 Task: Send an email with the signature Hannah Green with the subject Cancellation of a reservation and the message We appreciate your feedback and will take it into consideration for future improvements. from softage.8@softage.net to softage.6@softage.net and move the email from Sent Items to the folder Meditation
Action: Mouse moved to (53, 119)
Screenshot: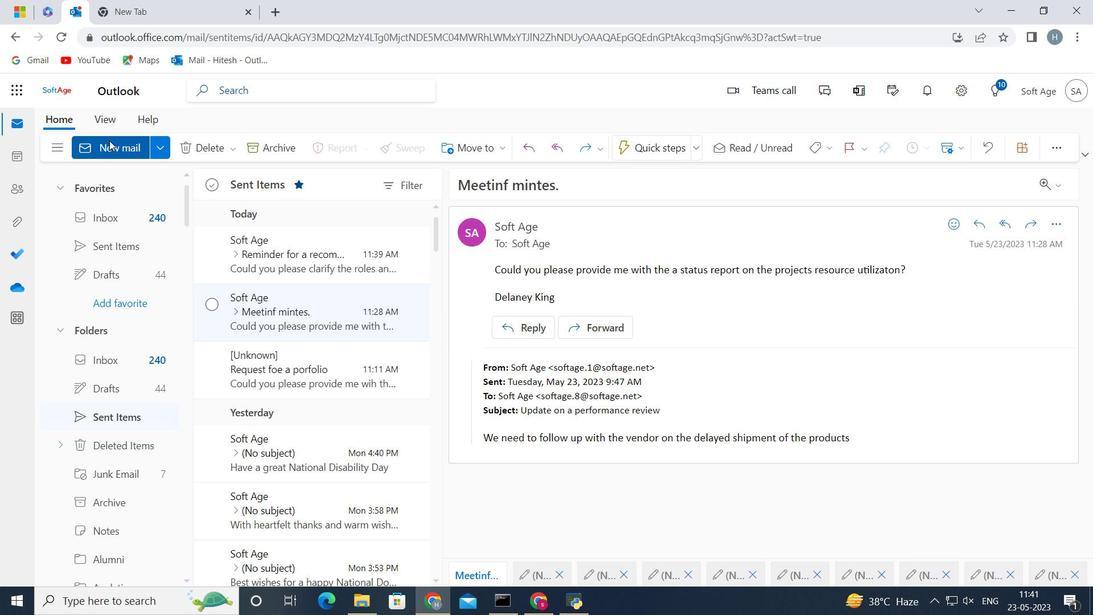 
Action: Mouse pressed left at (53, 119)
Screenshot: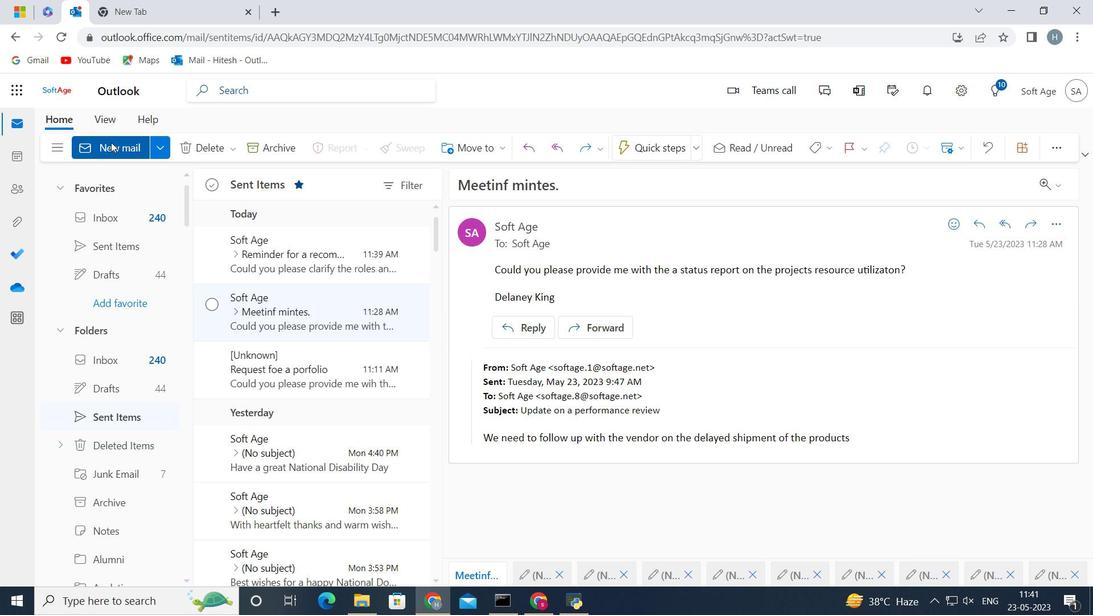 
Action: Mouse moved to (107, 146)
Screenshot: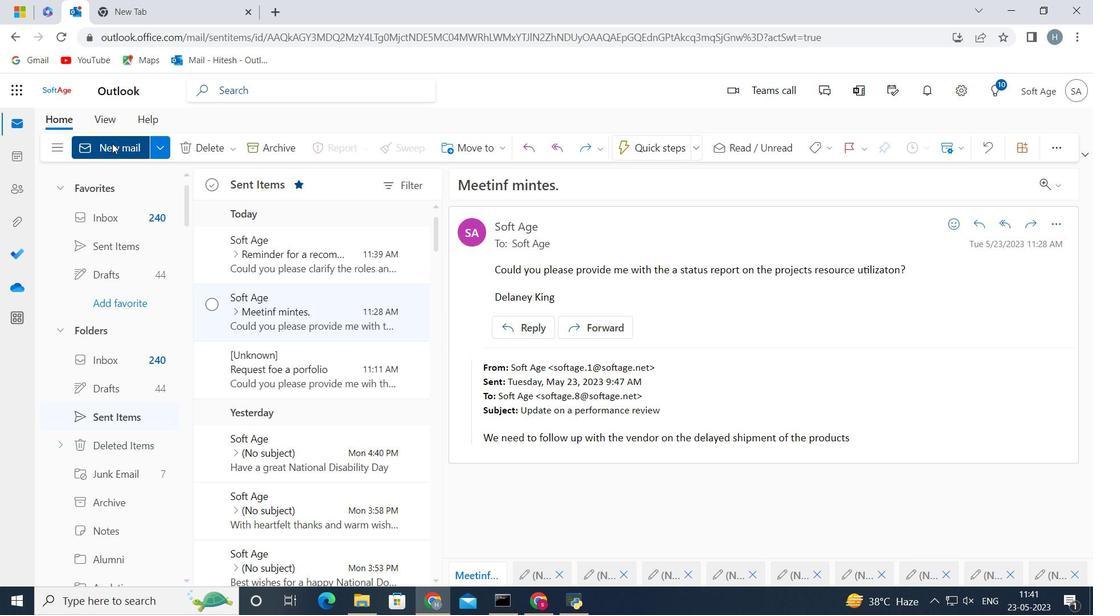 
Action: Mouse pressed left at (107, 146)
Screenshot: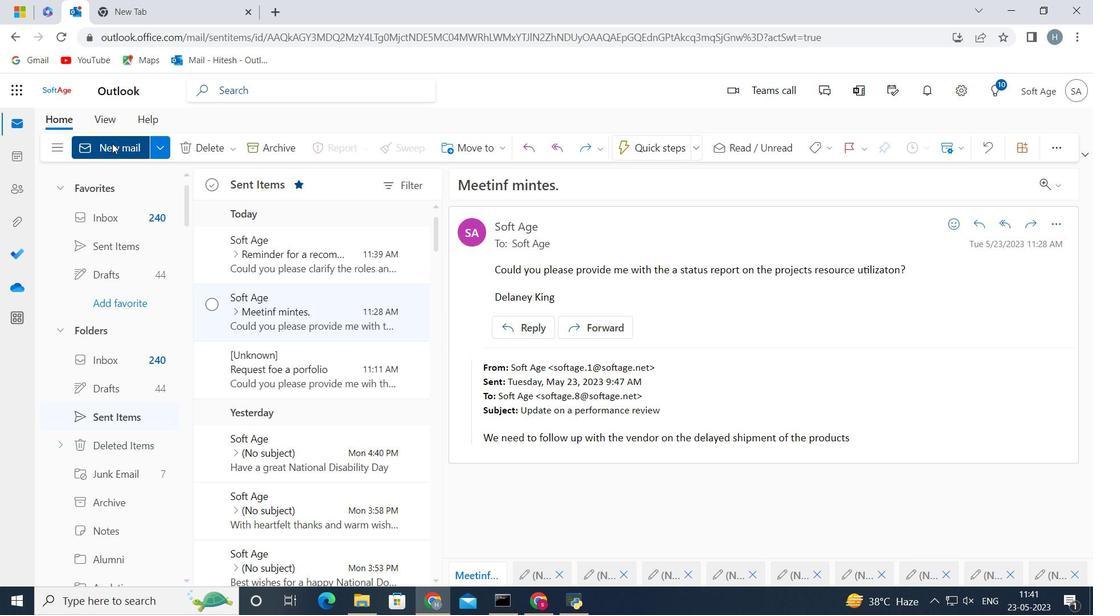 
Action: Mouse moved to (899, 149)
Screenshot: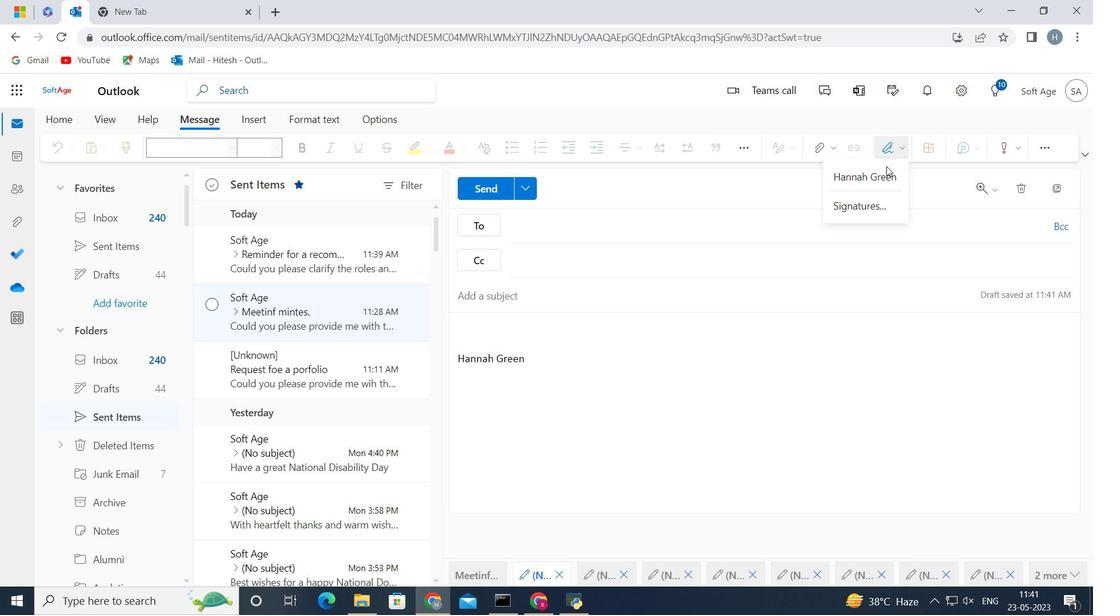 
Action: Mouse pressed left at (899, 149)
Screenshot: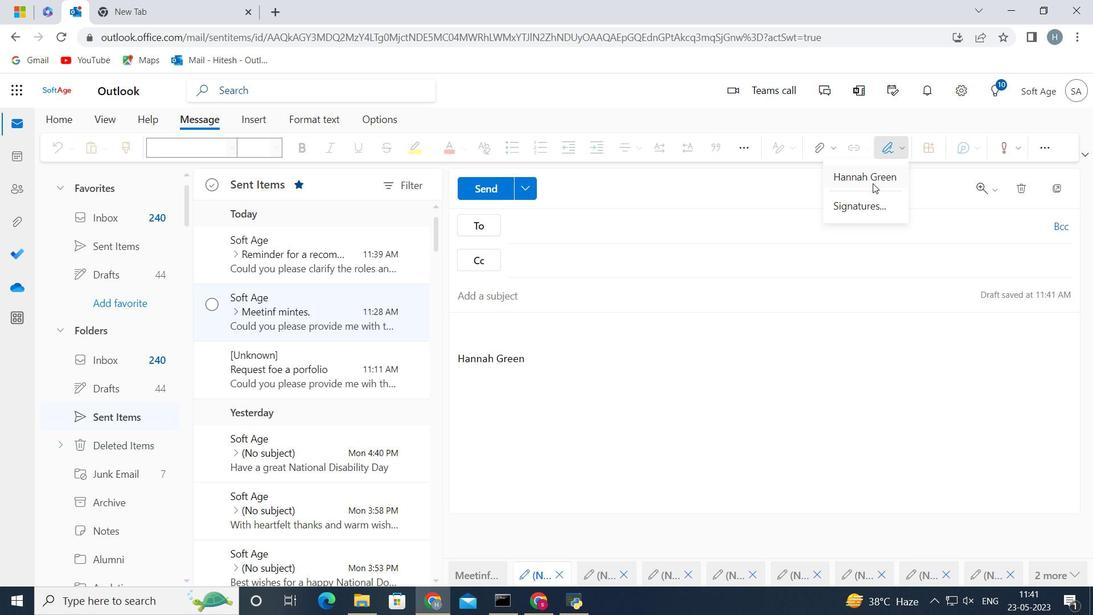 
Action: Mouse moved to (863, 204)
Screenshot: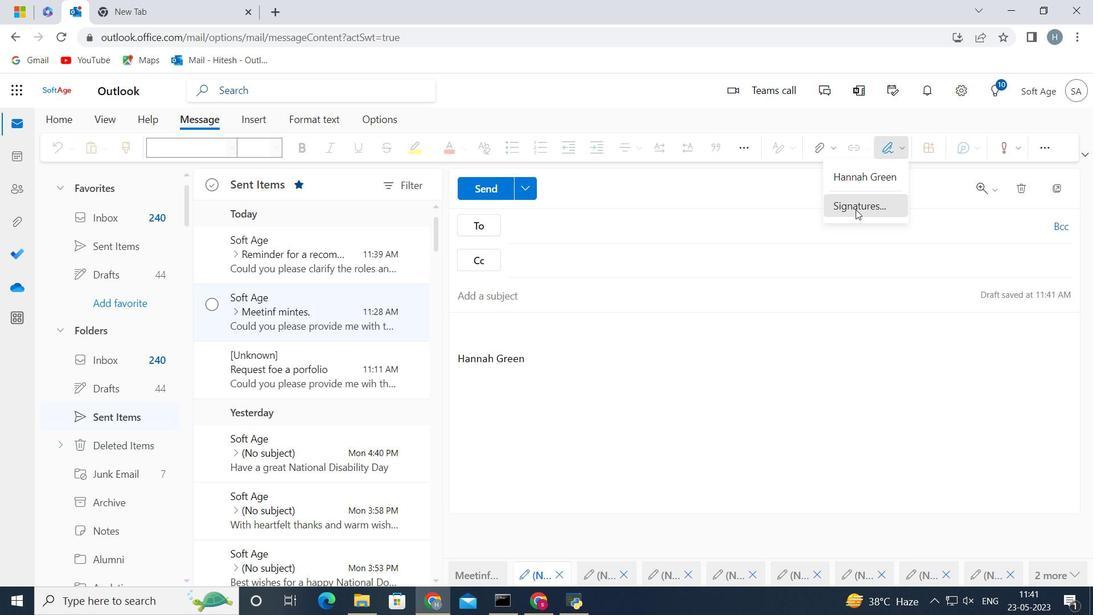
Action: Mouse pressed left at (863, 204)
Screenshot: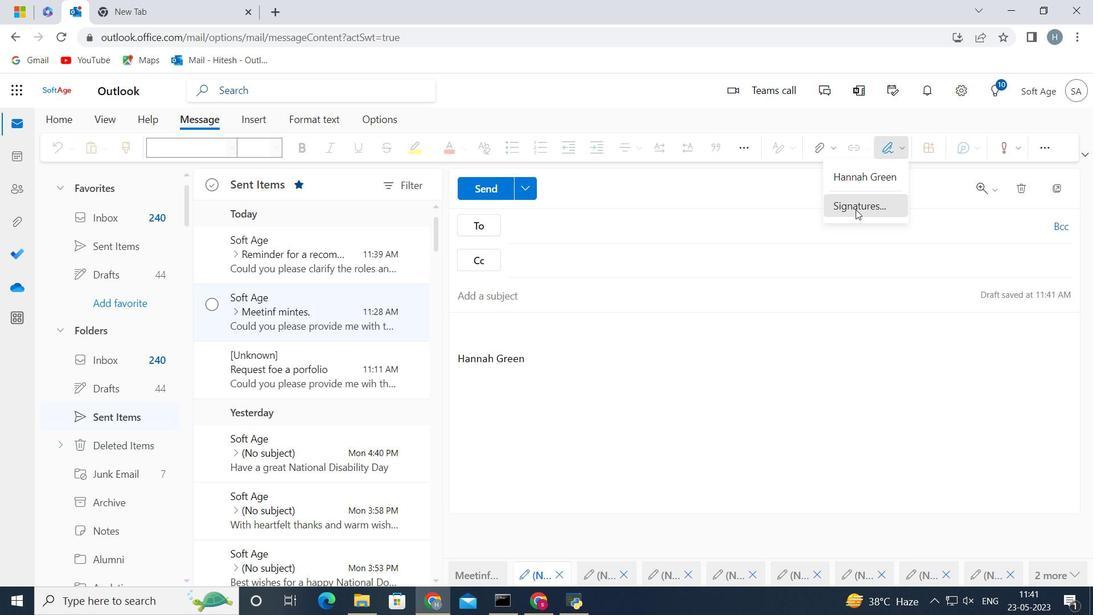 
Action: Mouse moved to (822, 259)
Screenshot: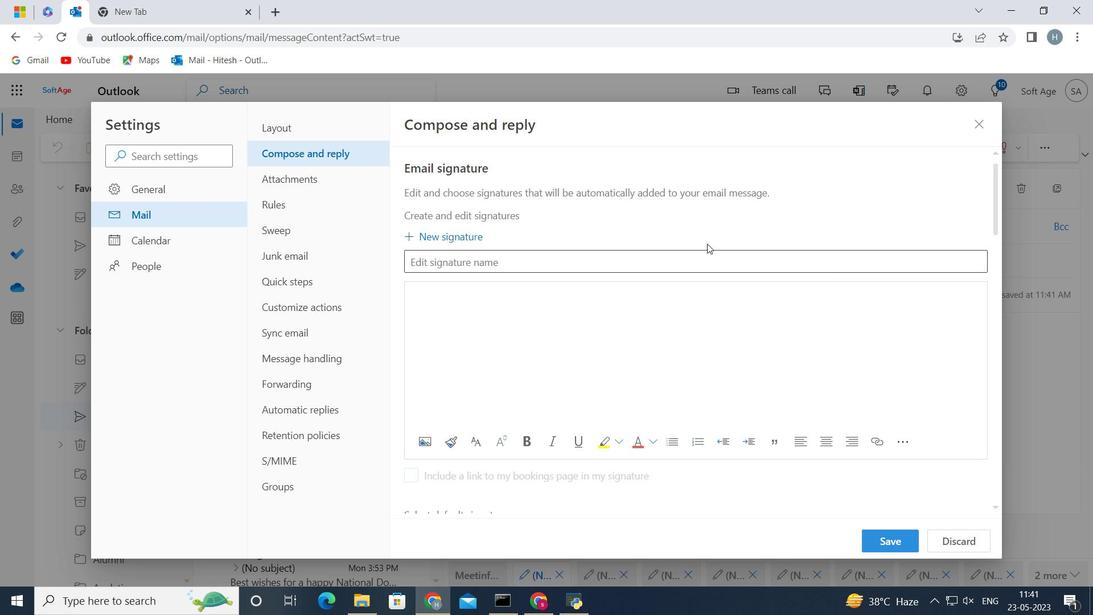 
Action: Mouse pressed left at (821, 259)
Screenshot: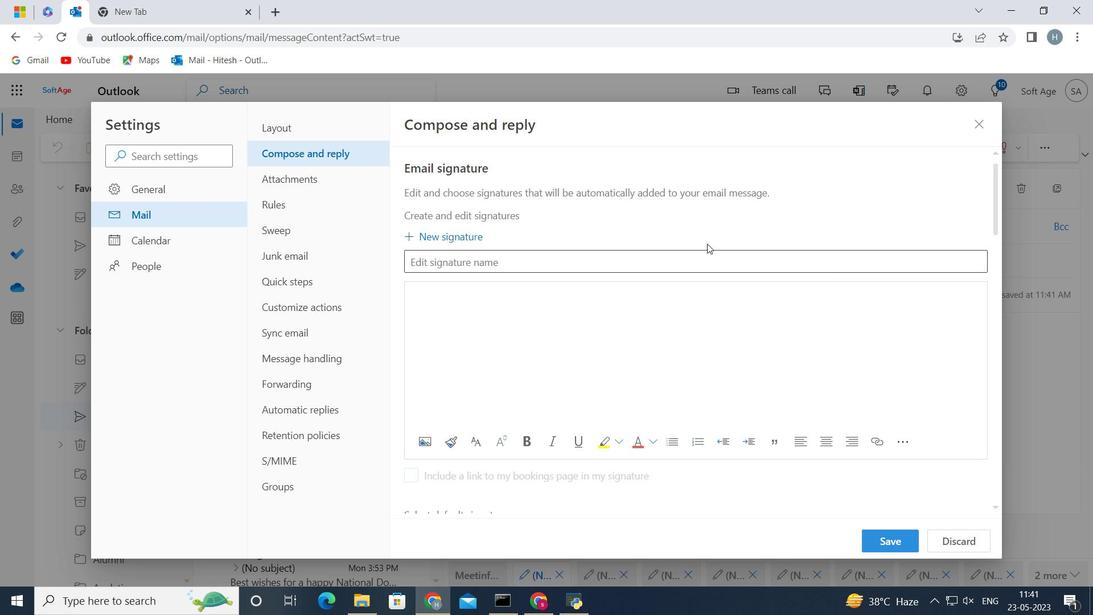 
Action: Mouse moved to (642, 257)
Screenshot: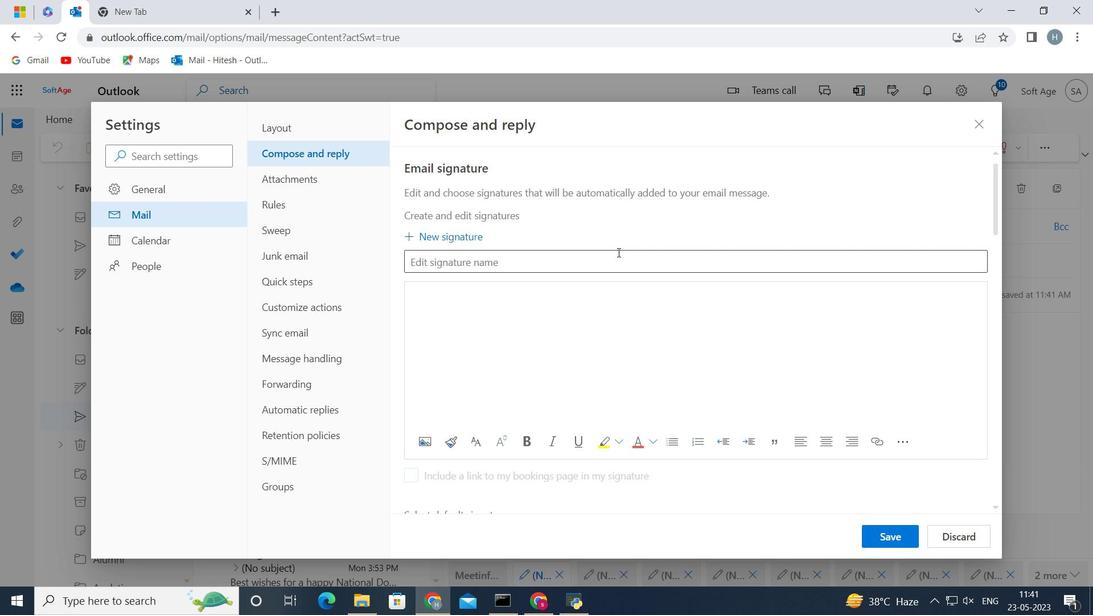 
Action: Mouse pressed left at (642, 257)
Screenshot: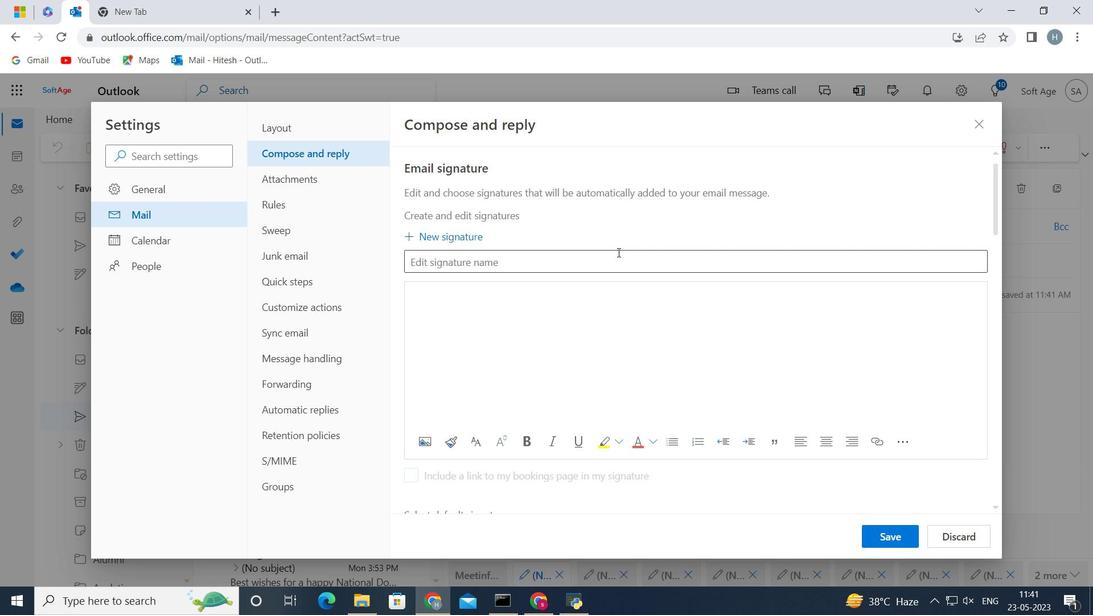 
Action: Key pressed <Key.shift>Hannah<Key.space><Key.shift>Green<Key.space>
Screenshot: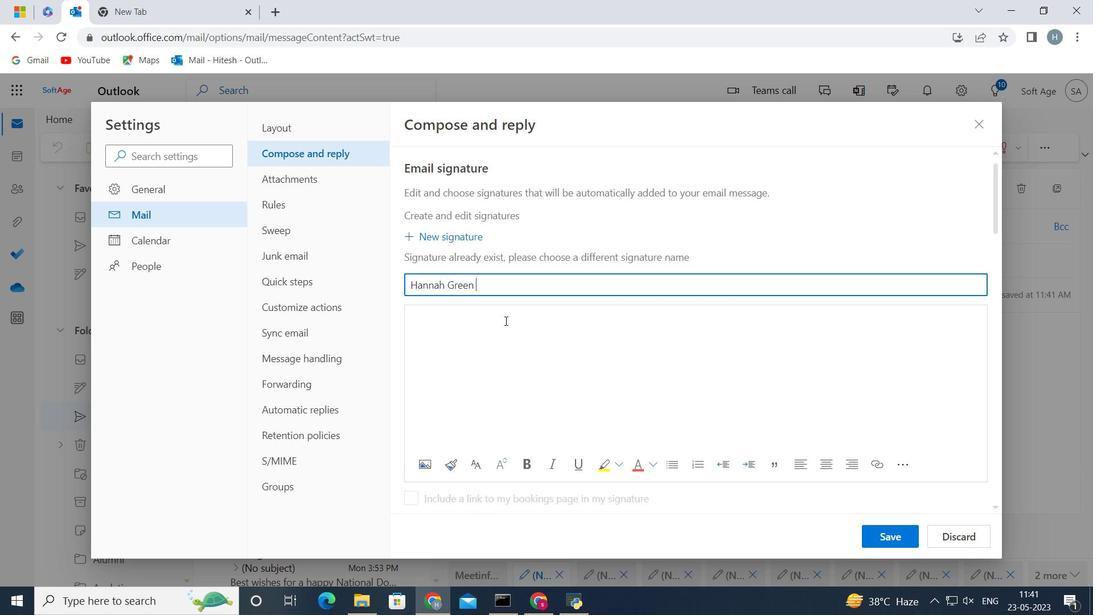 
Action: Mouse moved to (608, 329)
Screenshot: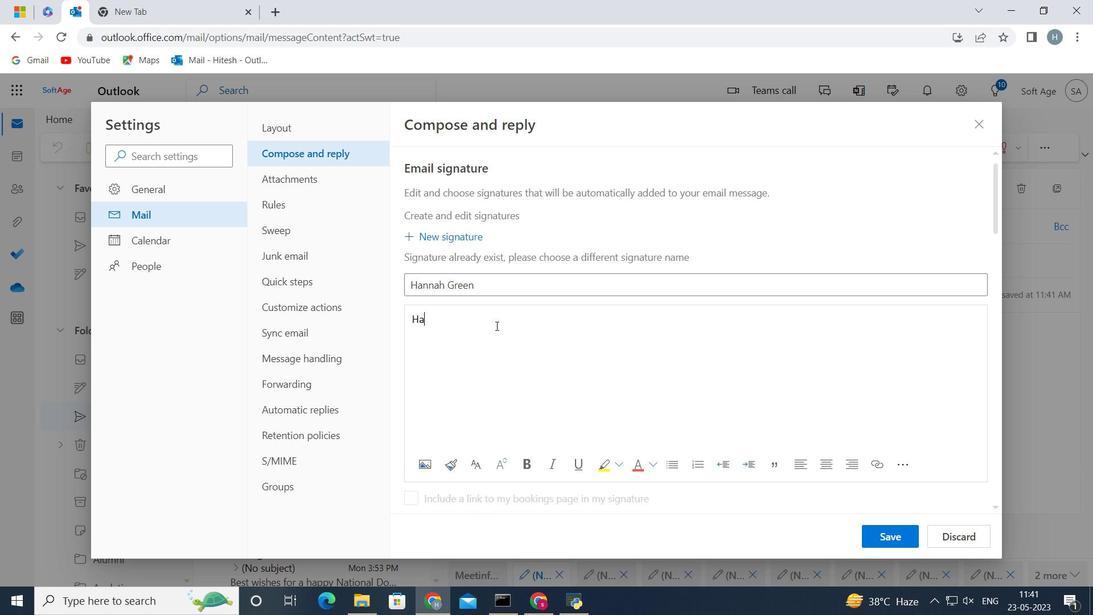 
Action: Mouse pressed left at (608, 329)
Screenshot: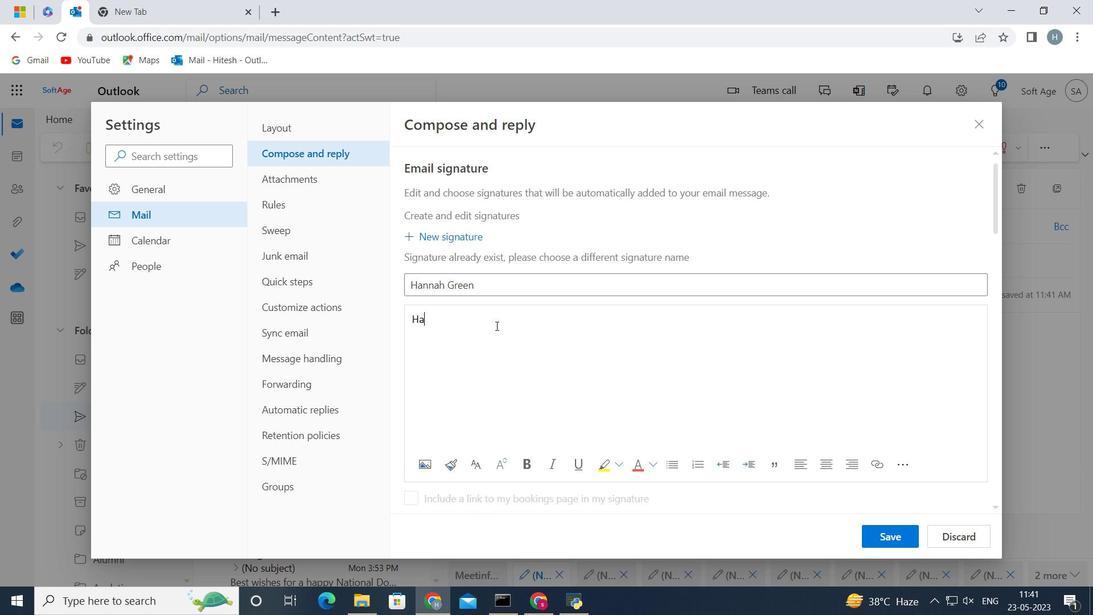 
Action: Key pressed <Key.shift>Hannah<Key.space><Key.shift>Green
Screenshot: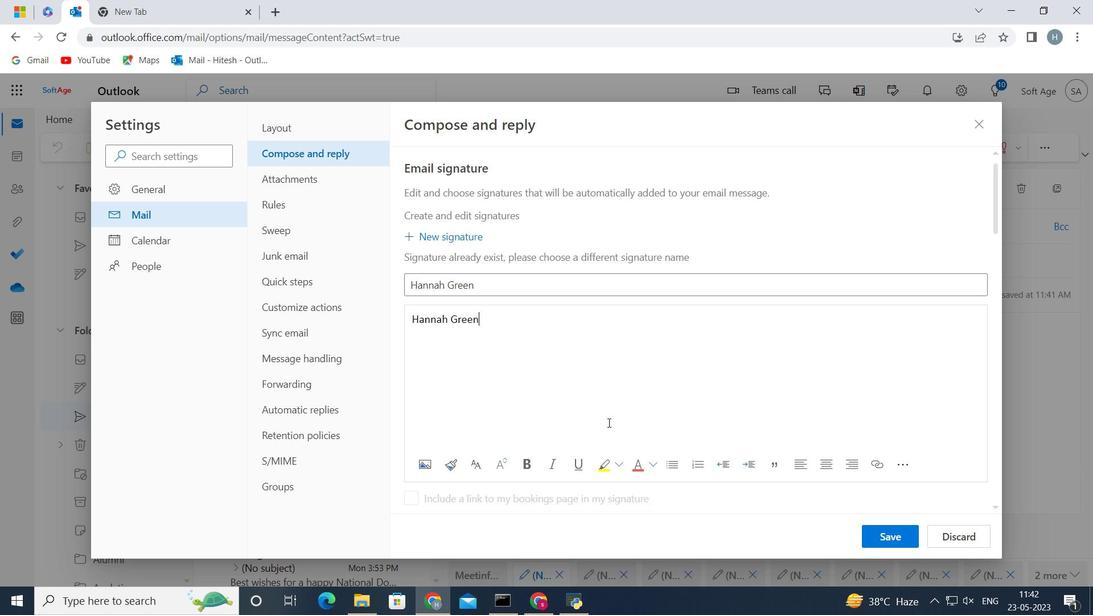 
Action: Mouse moved to (892, 533)
Screenshot: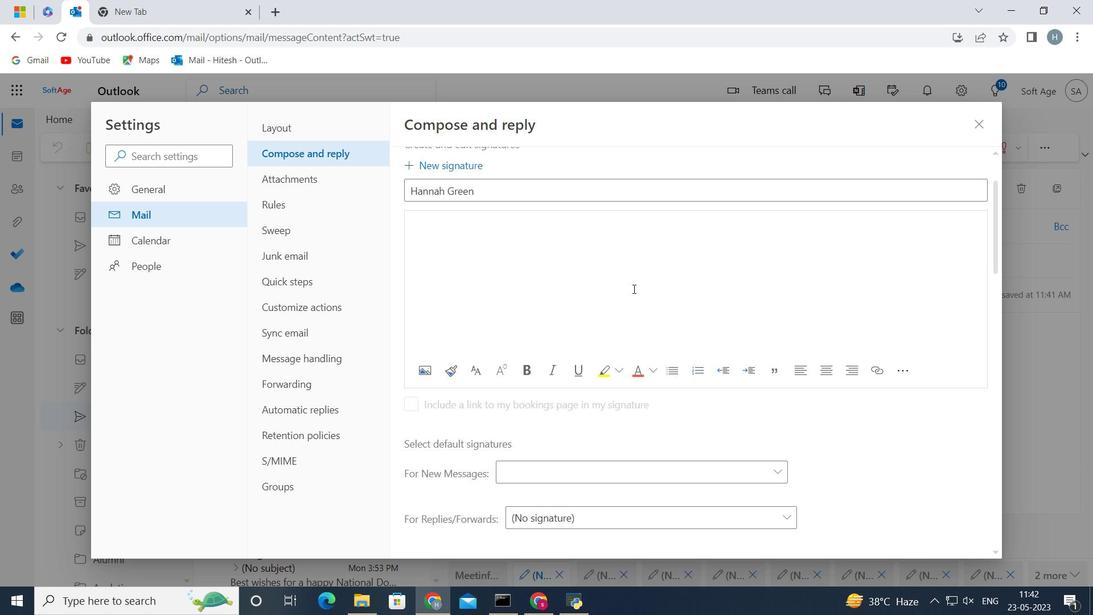 
Action: Mouse pressed left at (892, 533)
Screenshot: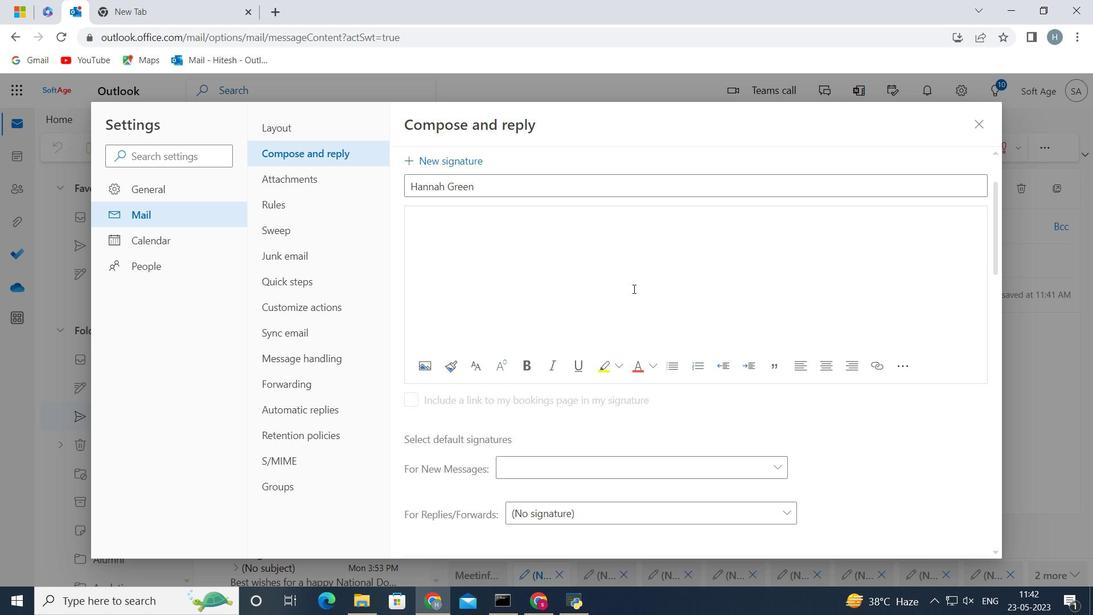 
Action: Mouse moved to (761, 361)
Screenshot: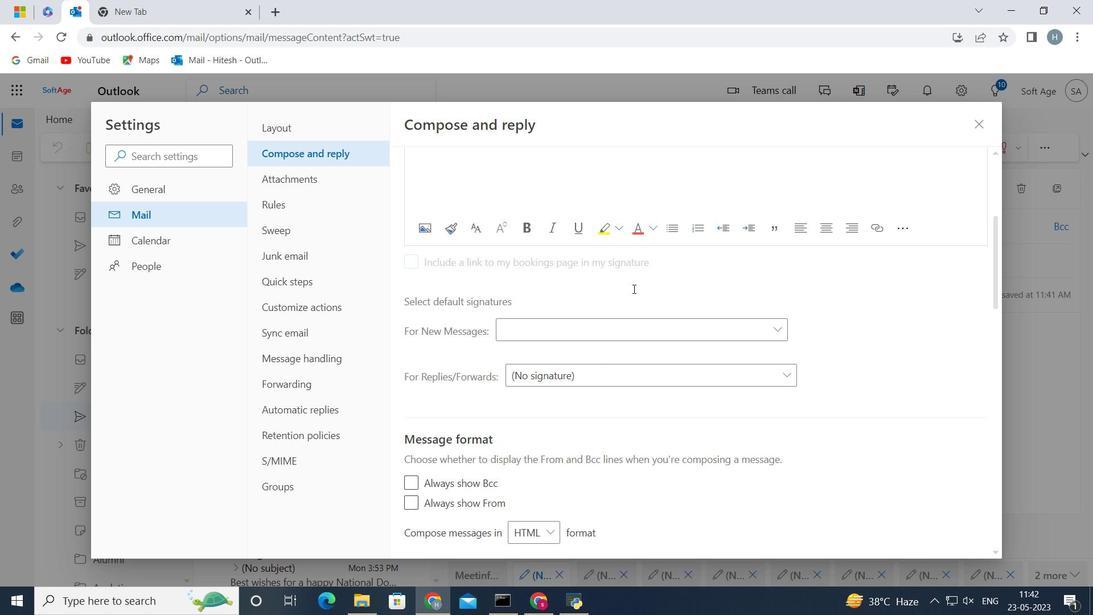 
Action: Mouse scrolled (761, 361) with delta (0, 0)
Screenshot: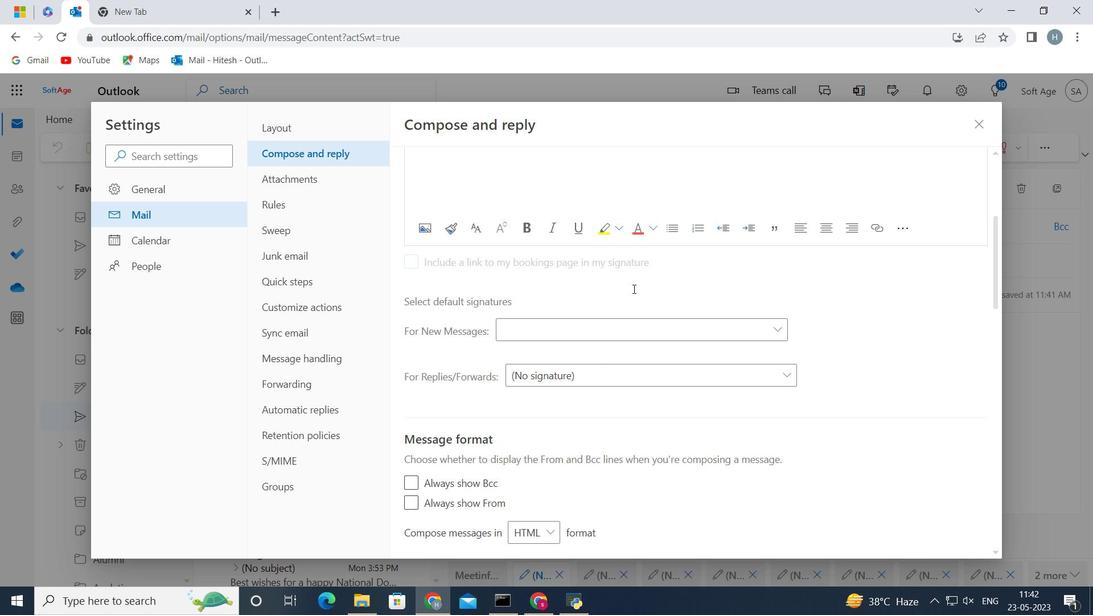 
Action: Mouse scrolled (761, 361) with delta (0, 0)
Screenshot: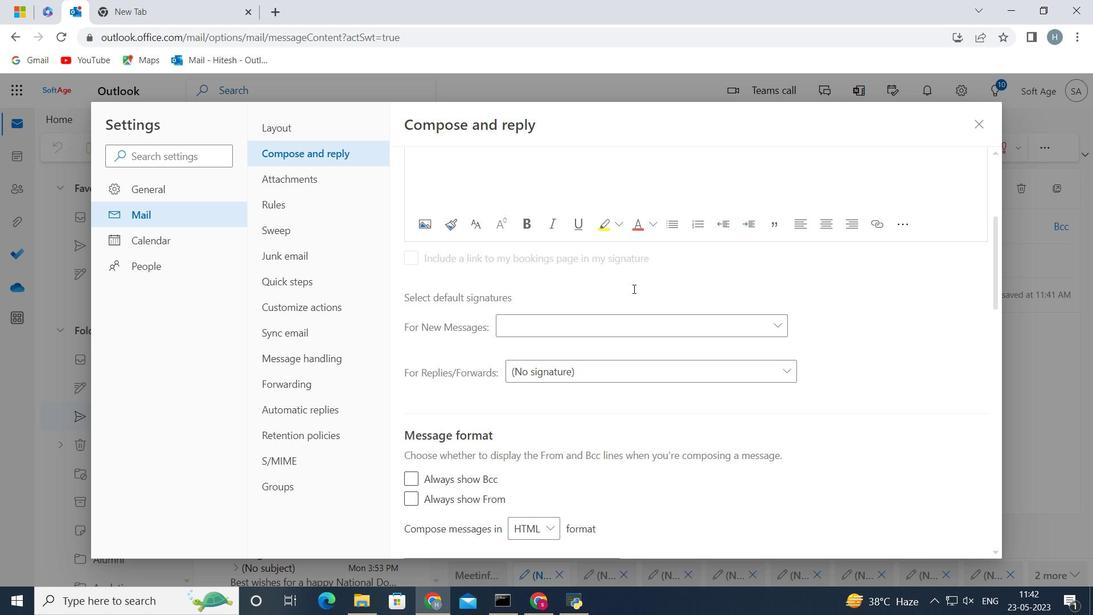 
Action: Mouse moved to (759, 351)
Screenshot: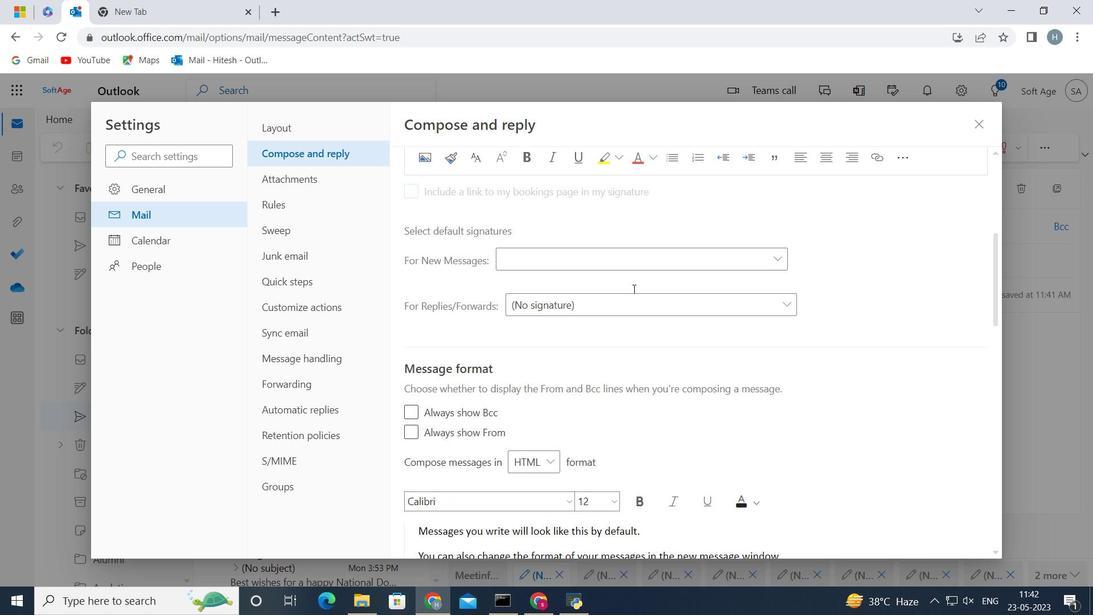 
Action: Mouse scrolled (759, 350) with delta (0, 0)
Screenshot: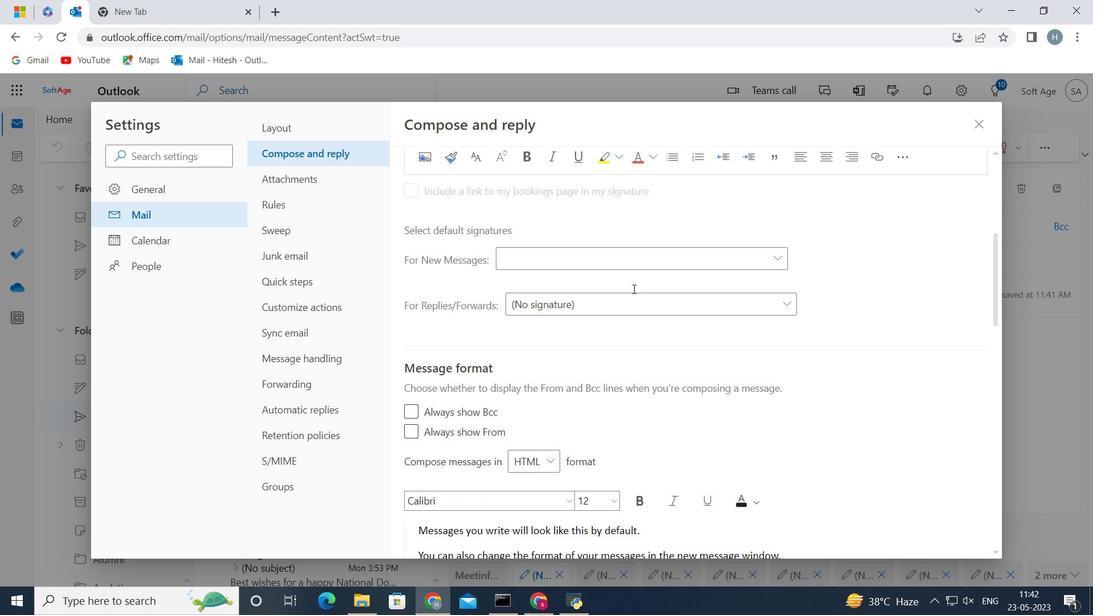 
Action: Mouse scrolled (759, 350) with delta (0, 0)
Screenshot: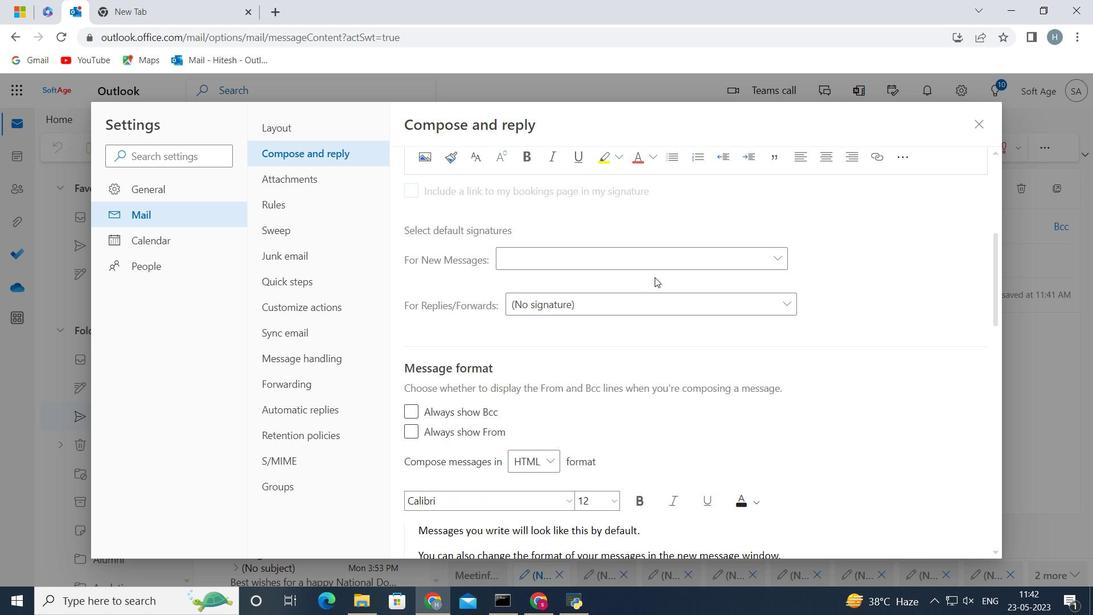 
Action: Mouse moved to (721, 257)
Screenshot: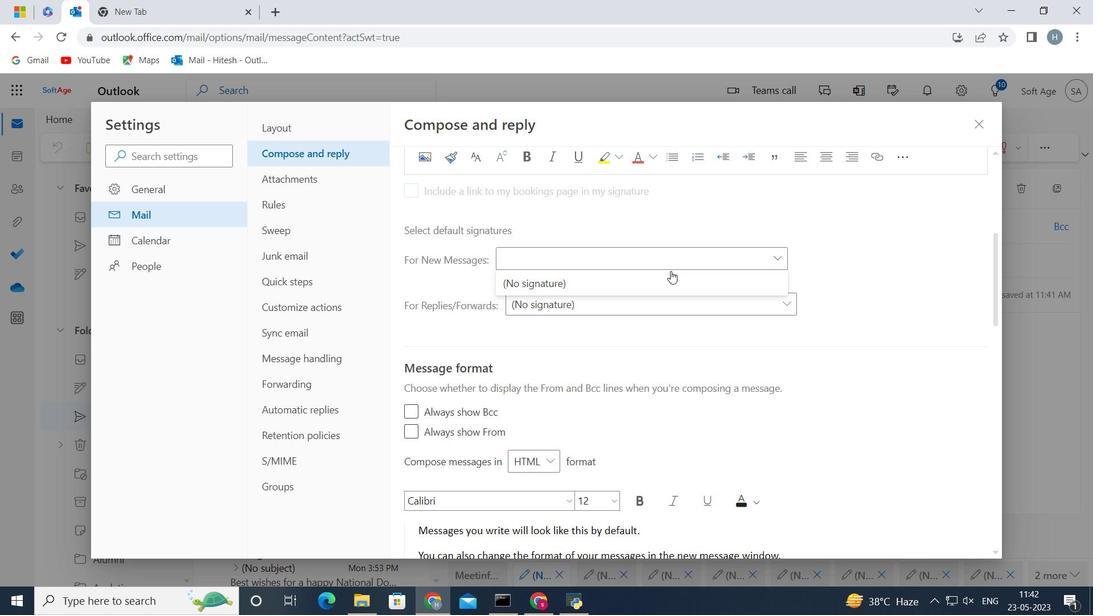 
Action: Mouse pressed left at (721, 257)
Screenshot: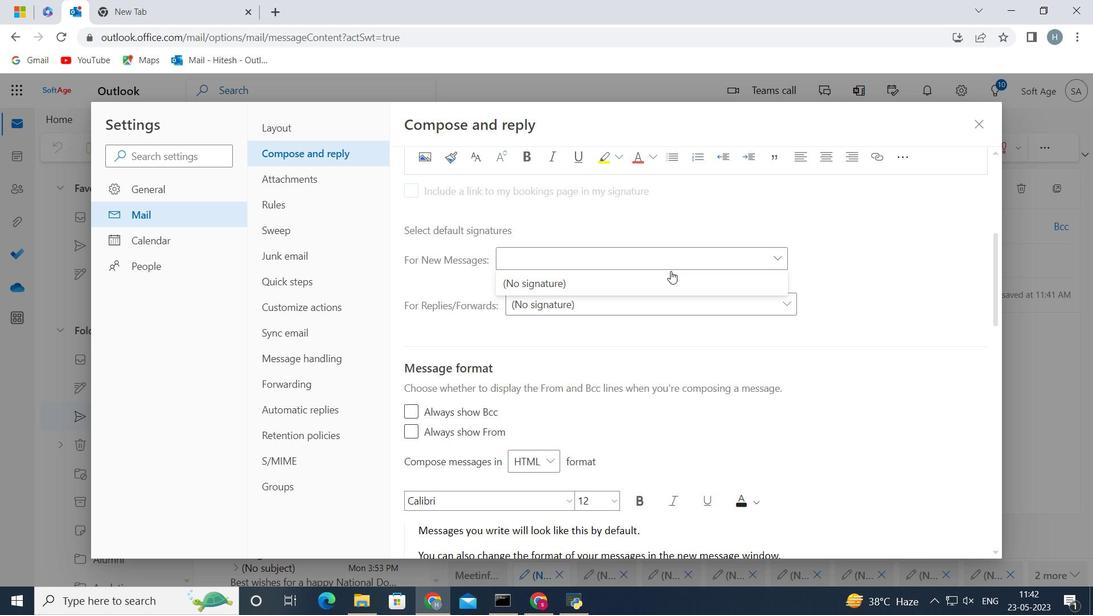 
Action: Mouse moved to (693, 303)
Screenshot: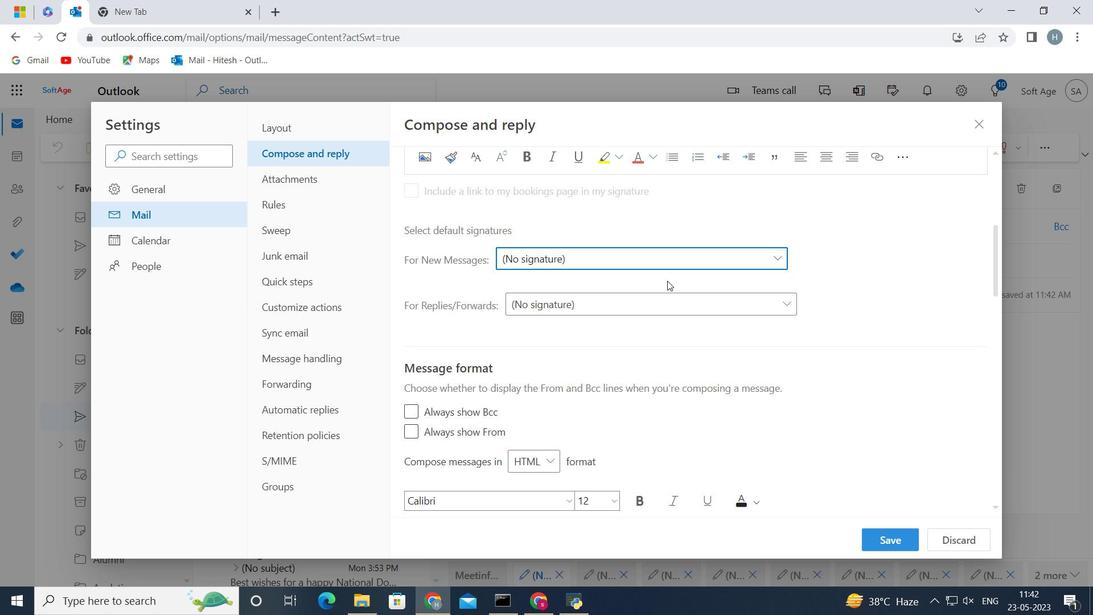 
Action: Mouse pressed left at (693, 303)
Screenshot: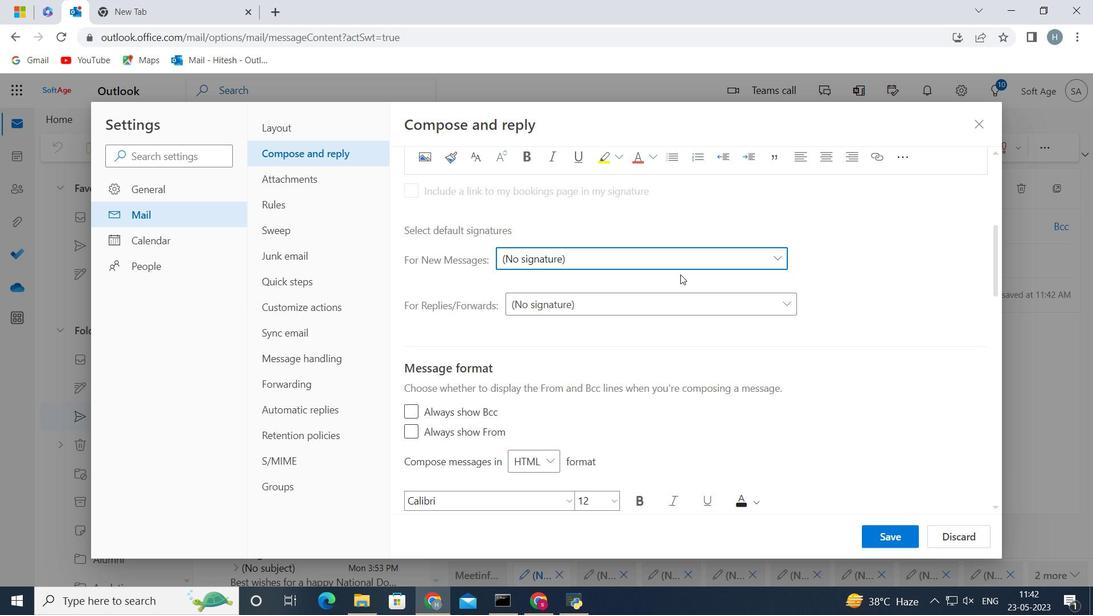 
Action: Mouse moved to (882, 532)
Screenshot: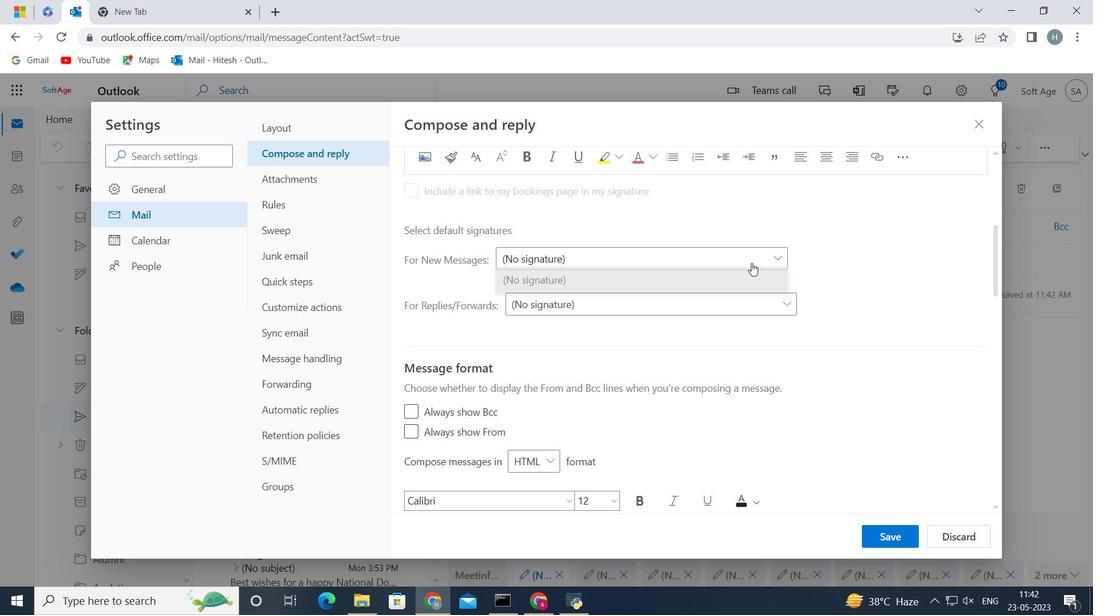 
Action: Mouse pressed left at (882, 532)
Screenshot: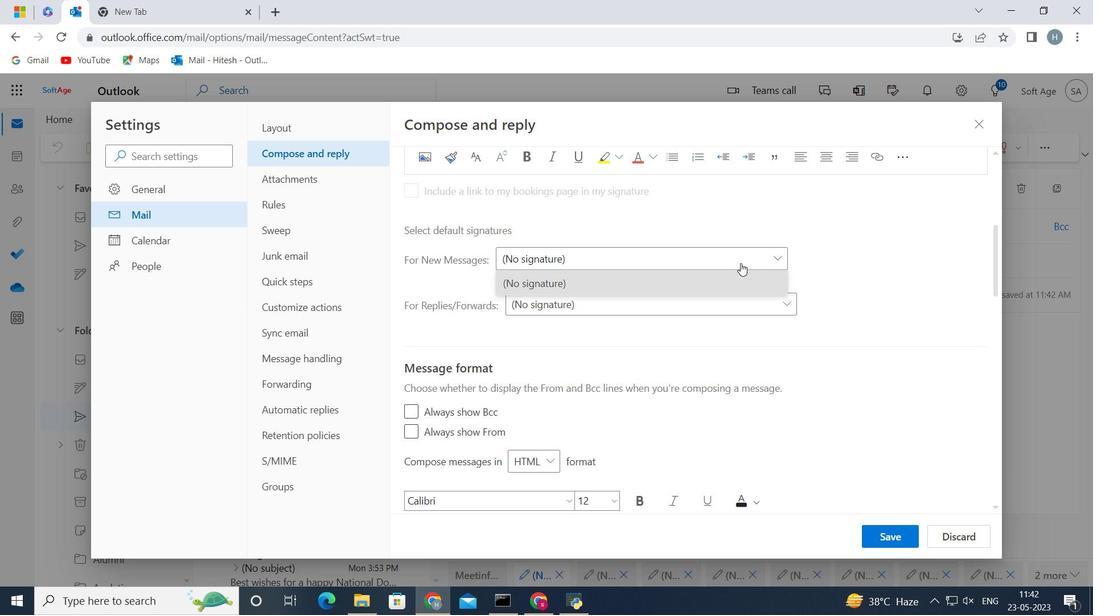 
Action: Mouse moved to (977, 123)
Screenshot: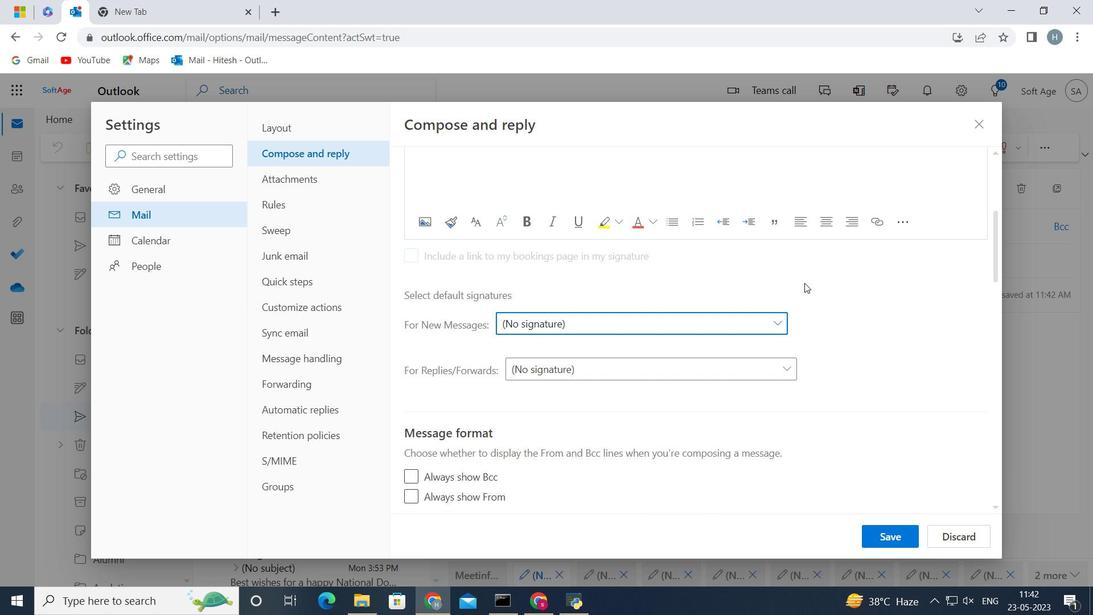 
Action: Mouse pressed left at (977, 123)
Screenshot: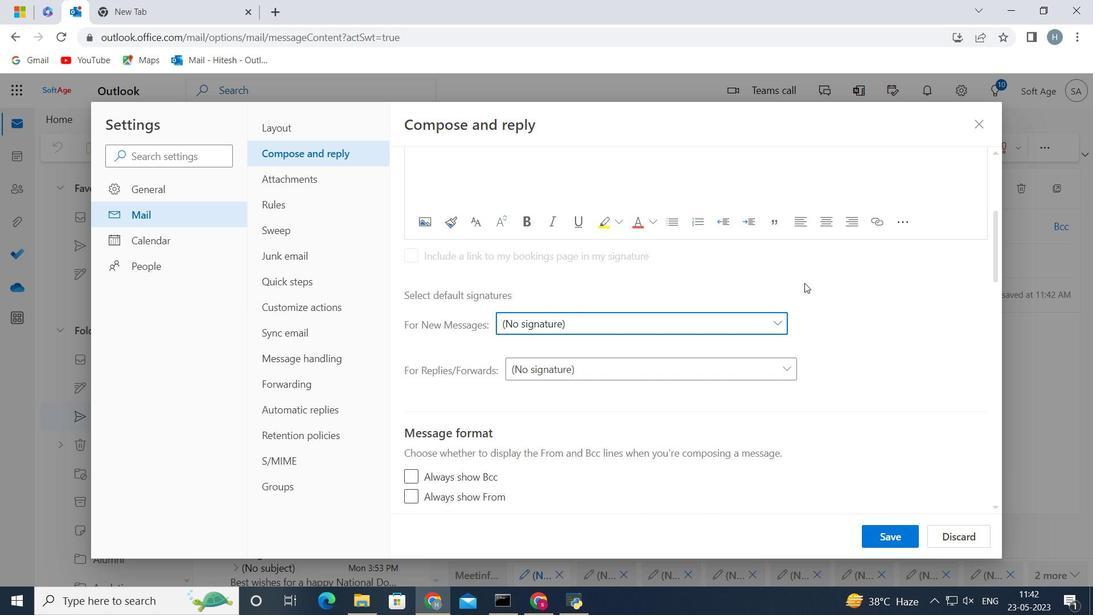 
Action: Mouse moved to (534, 292)
Screenshot: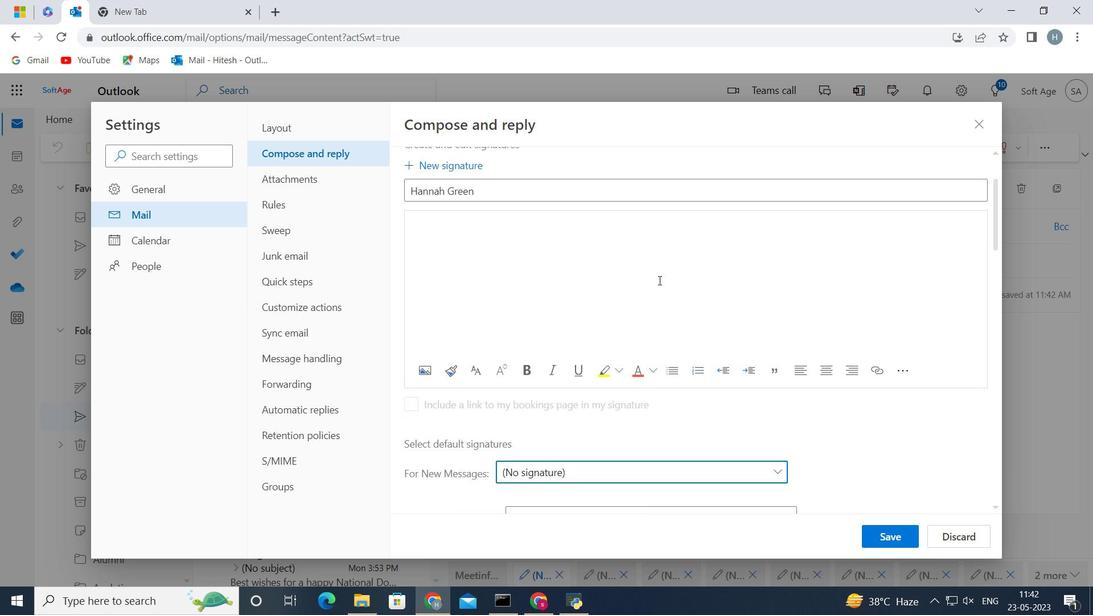 
Action: Mouse pressed left at (534, 292)
Screenshot: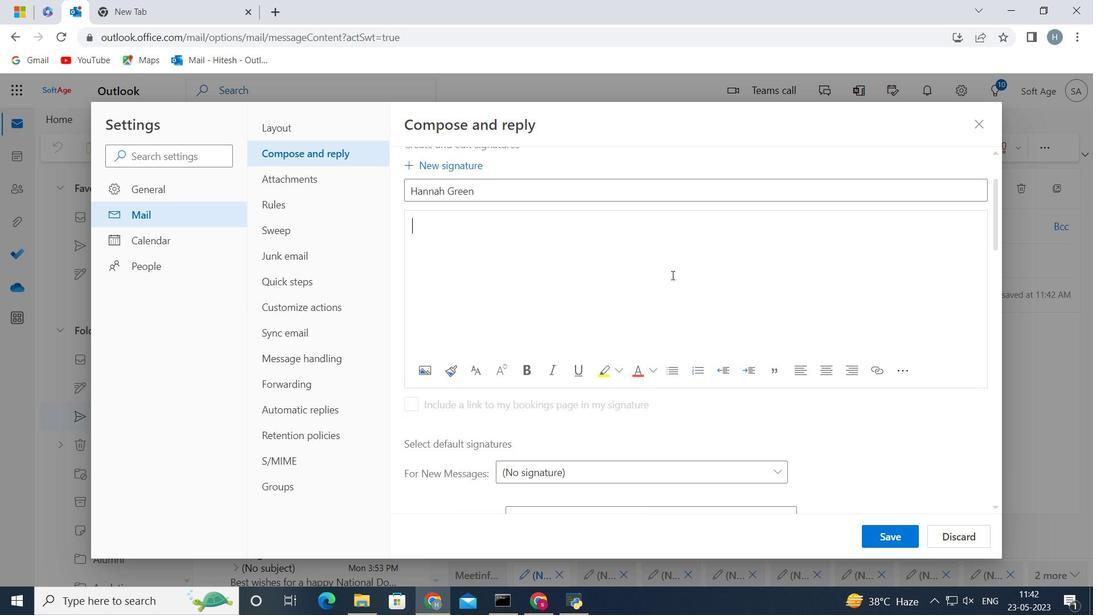 
Action: Key pressed <Key.shift>Cancellation<Key.space>of<Key.space>a<Key.space>reservation<Key.space>
Screenshot: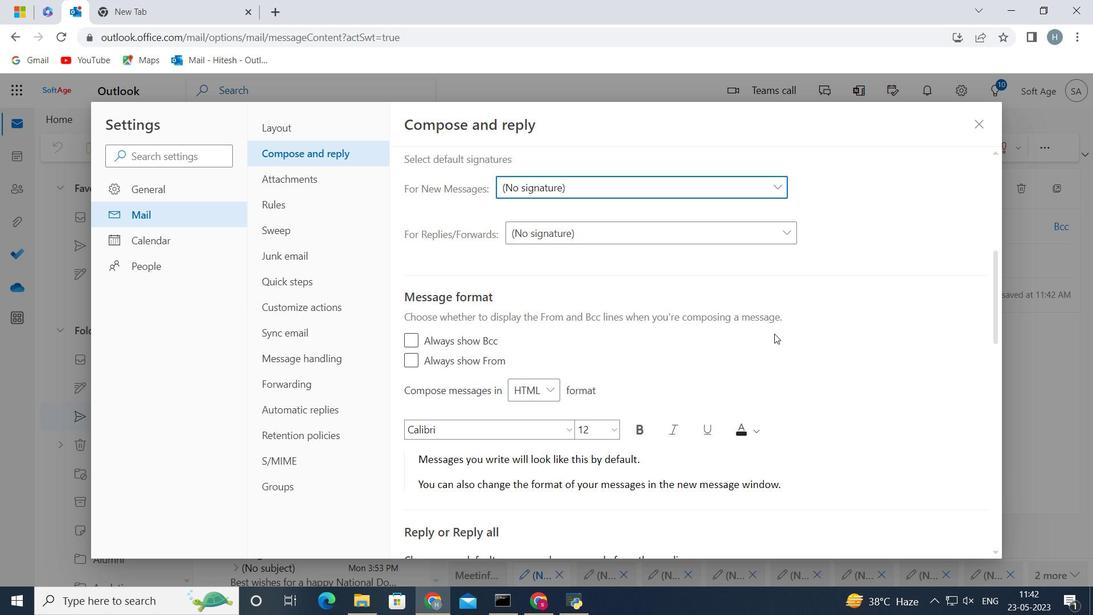 
Action: Mouse moved to (547, 352)
Screenshot: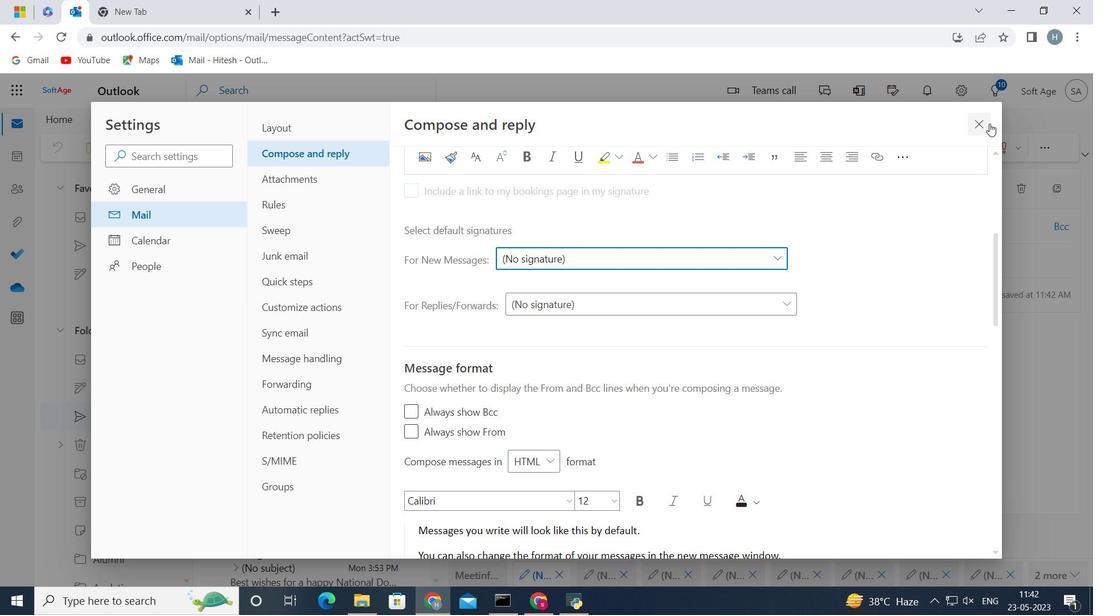 
Action: Mouse pressed left at (547, 352)
Screenshot: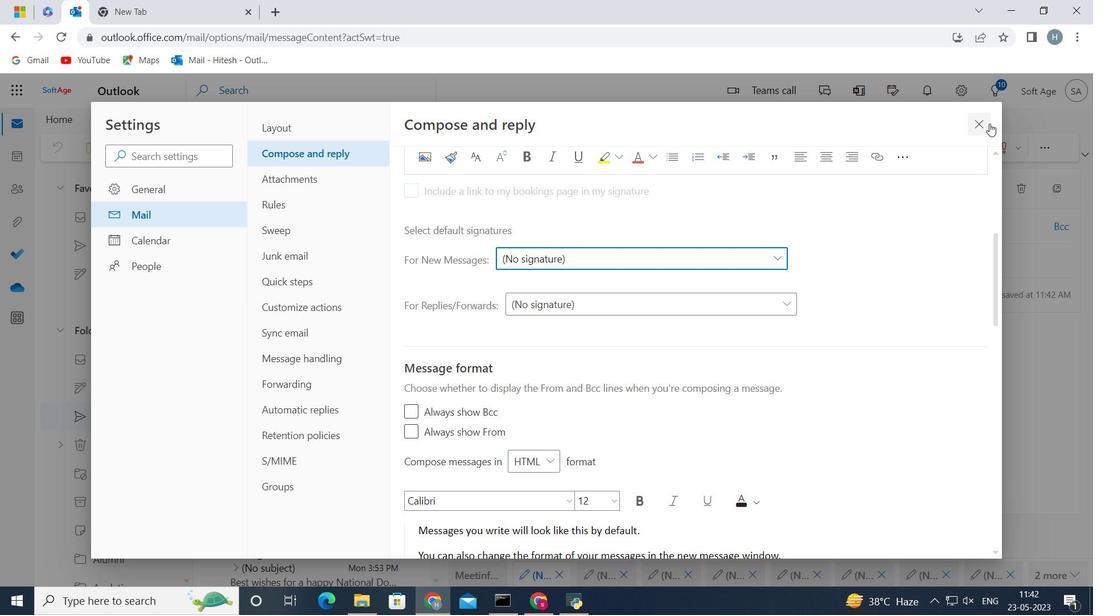 
Action: Mouse moved to (547, 353)
Screenshot: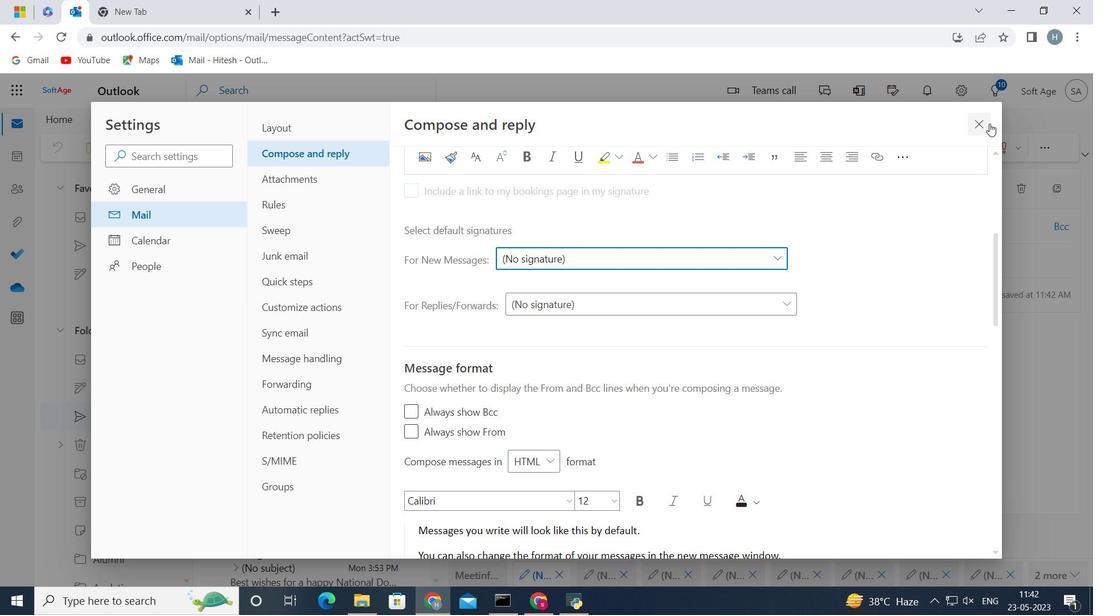 
Action: Key pressed <Key.backspace><Key.backspace><Key.backspace><Key.backspace><Key.backspace><Key.backspace><Key.backspace><Key.backspace><Key.backspace><Key.backspace><Key.backspace><Key.backspace><Key.backspace><Key.backspace><Key.backspace><Key.backspace><Key.backspace><Key.backspace><Key.backspace><Key.backspace><Key.backspace><Key.backspace><Key.backspace><Key.backspace><Key.backspace><Key.backspace><Key.backspace><Key.backspace><Key.backspace><Key.backspace><Key.backspace><Key.backspace><Key.backspace><Key.backspace><Key.shift>We<Key.space>appreciate<Key.space>your<Key.space>feedback<Key.space>and<Key.space>will<Key.space>take<Key.space>it<Key.space>into<Key.space>cons
Screenshot: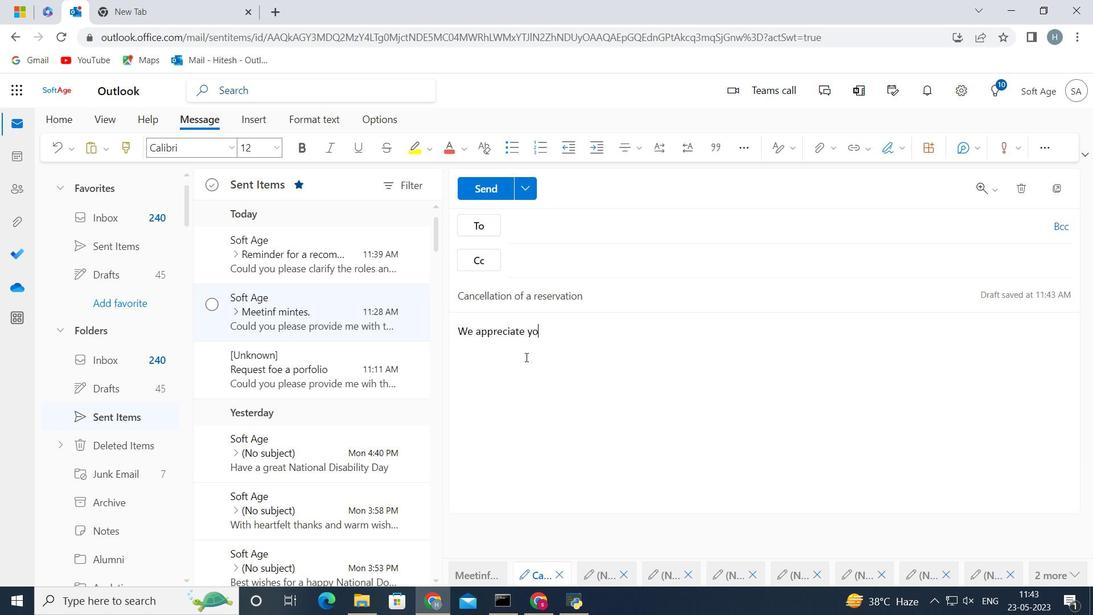 
Action: Mouse moved to (551, 218)
Screenshot: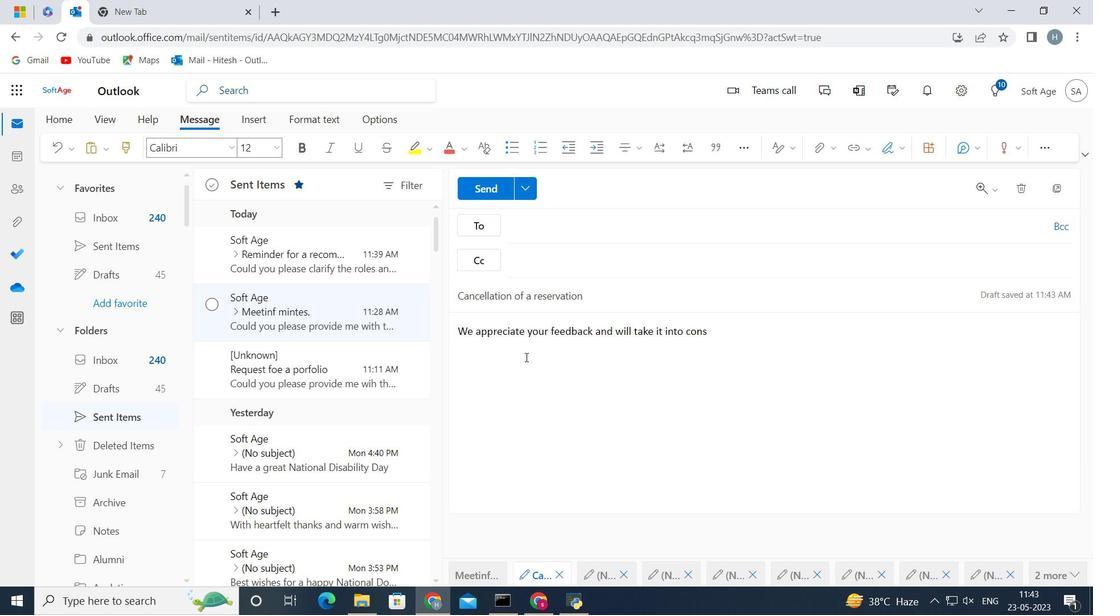 
Action: Mouse pressed left at (551, 218)
Screenshot: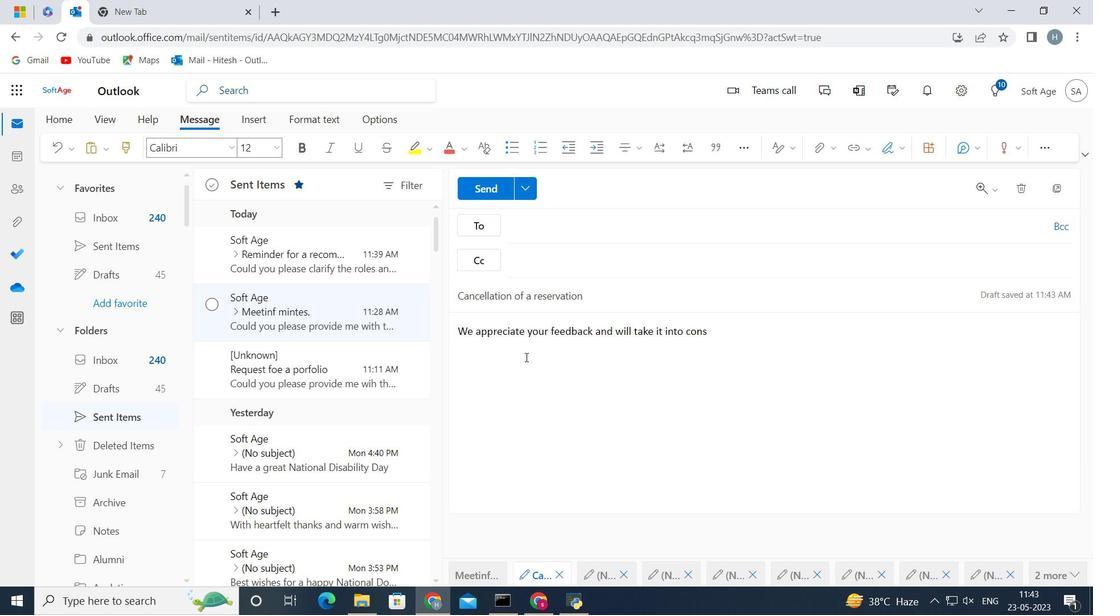 
Action: Key pressed softage.6<Key.shift>@softage.net
Screenshot: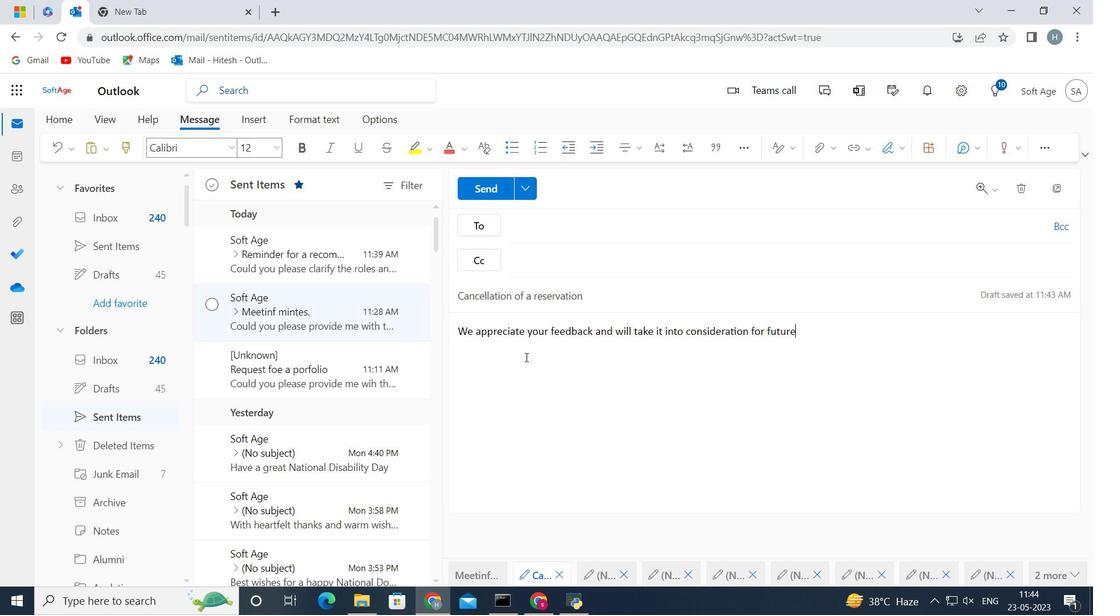 
Action: Mouse moved to (555, 261)
Screenshot: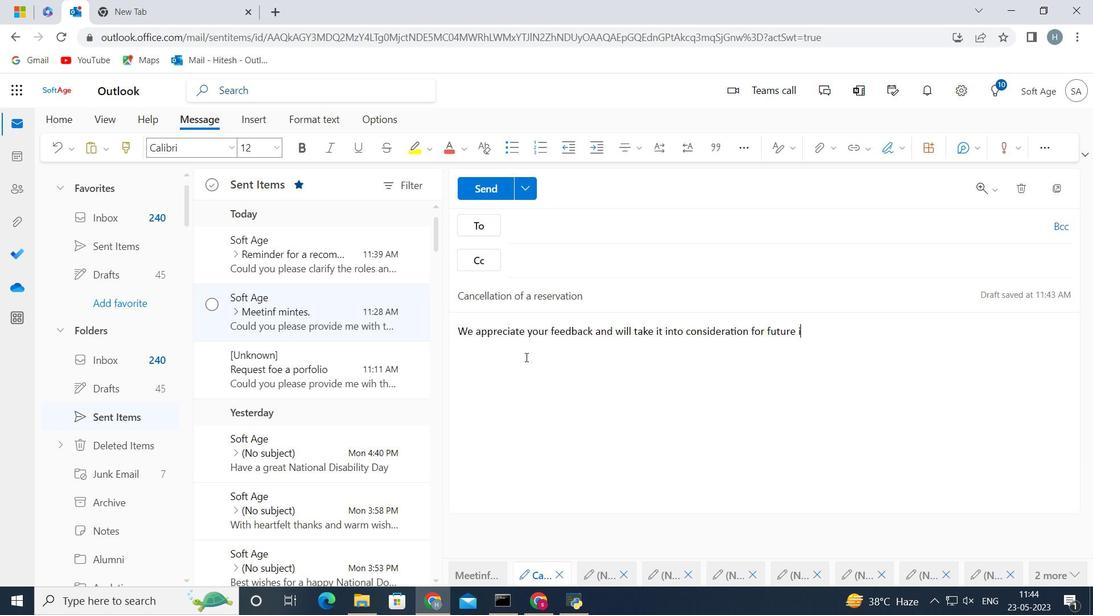 
Action: Mouse pressed left at (555, 261)
Screenshot: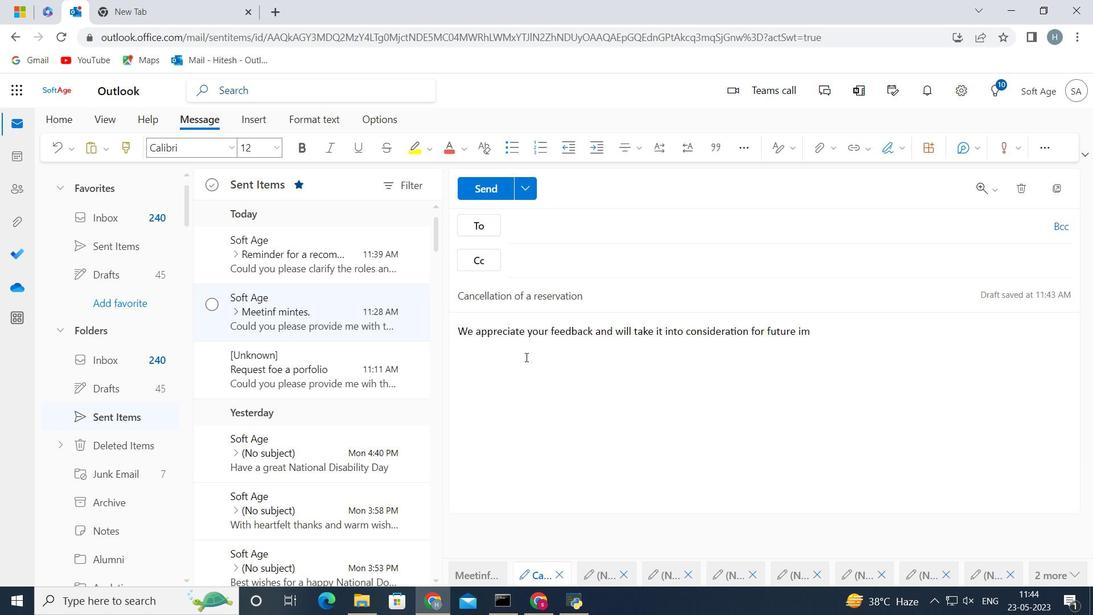 
Action: Mouse moved to (313, 271)
Screenshot: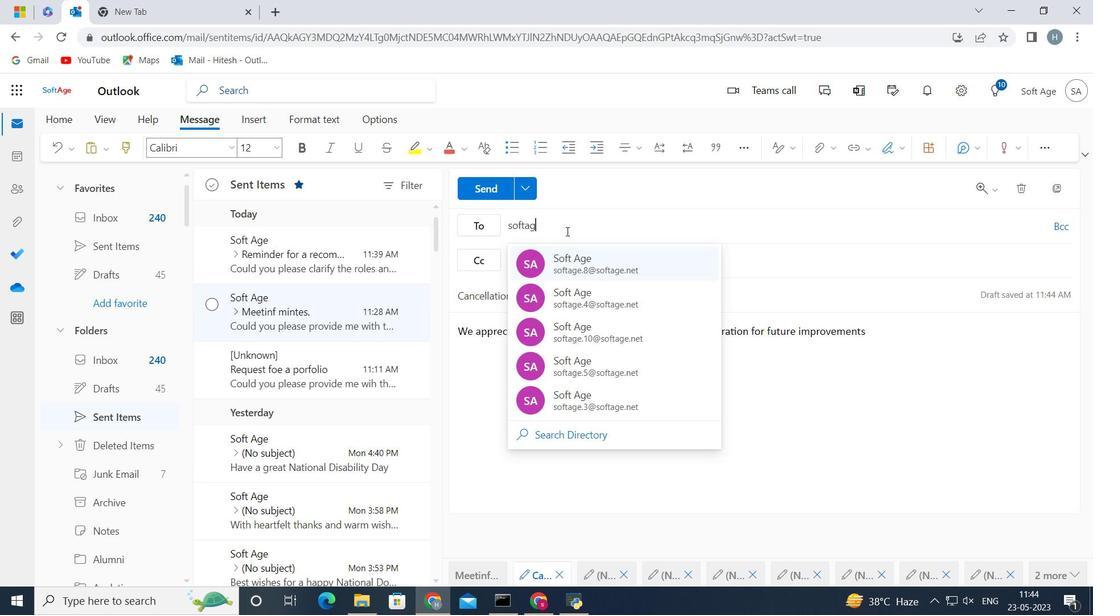
Action: Mouse scrolled (313, 272) with delta (0, 0)
Screenshot: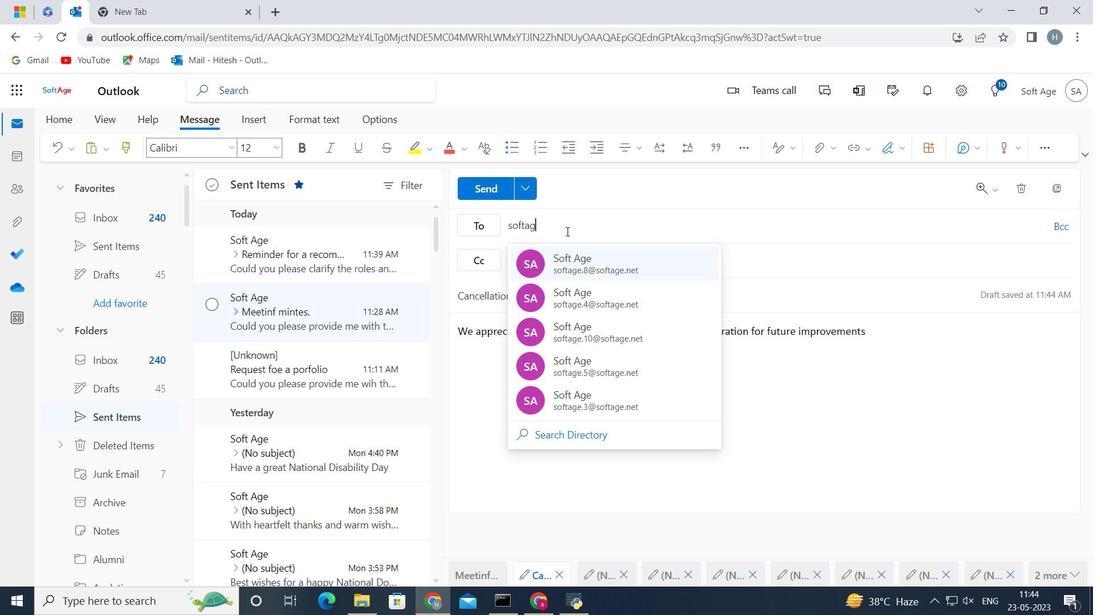 
Action: Mouse scrolled (313, 272) with delta (0, 0)
Screenshot: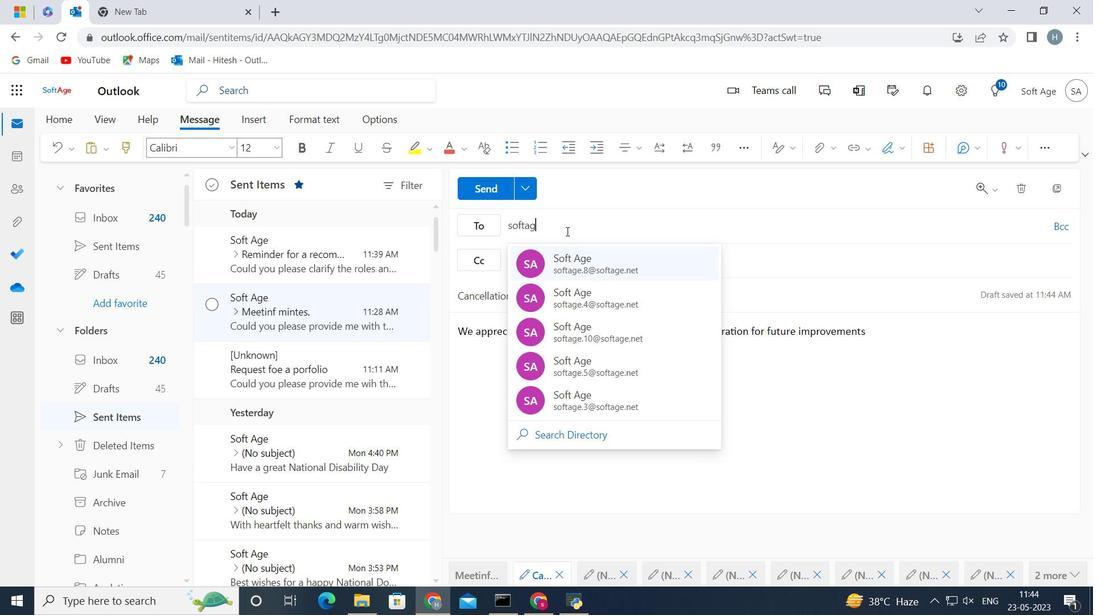 
Action: Mouse scrolled (313, 272) with delta (0, 0)
Screenshot: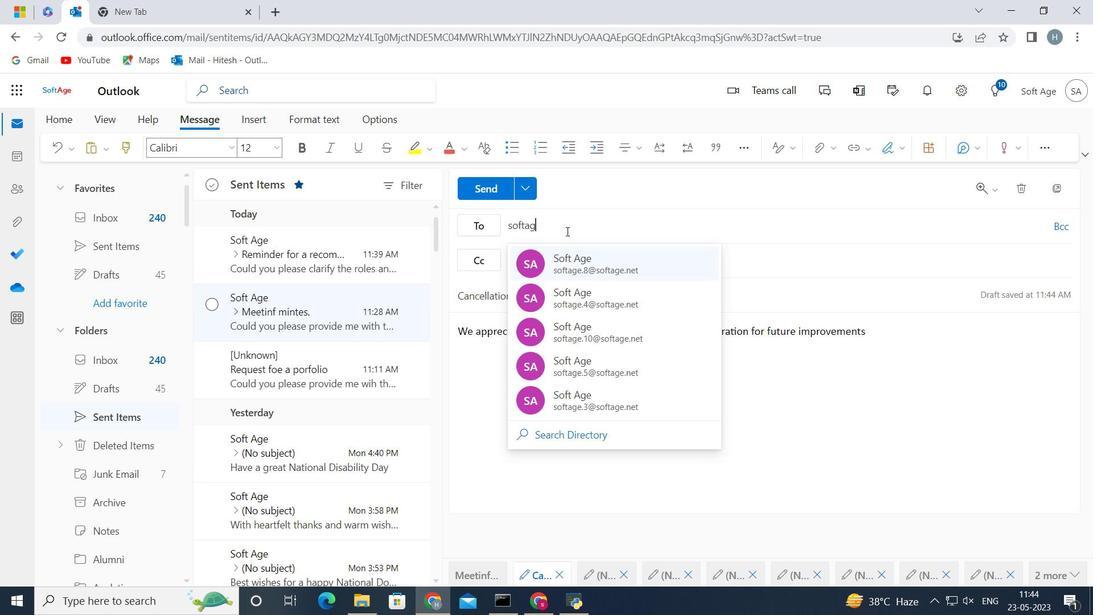 
Action: Mouse moved to (298, 261)
Screenshot: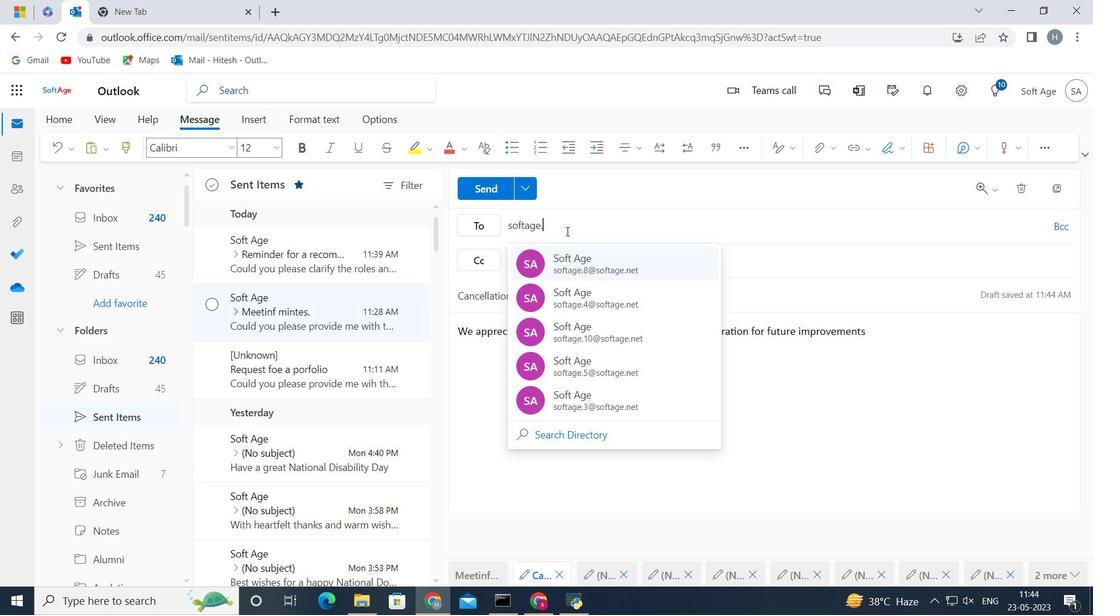 
Action: Mouse scrolled (298, 262) with delta (0, 0)
Screenshot: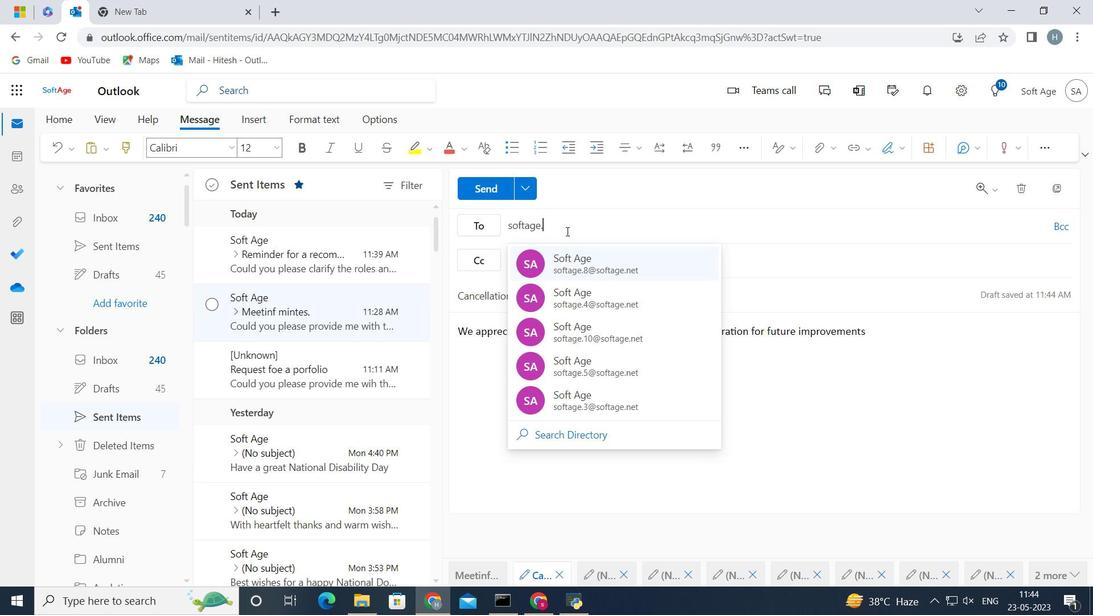 
Action: Mouse scrolled (298, 262) with delta (0, 0)
Screenshot: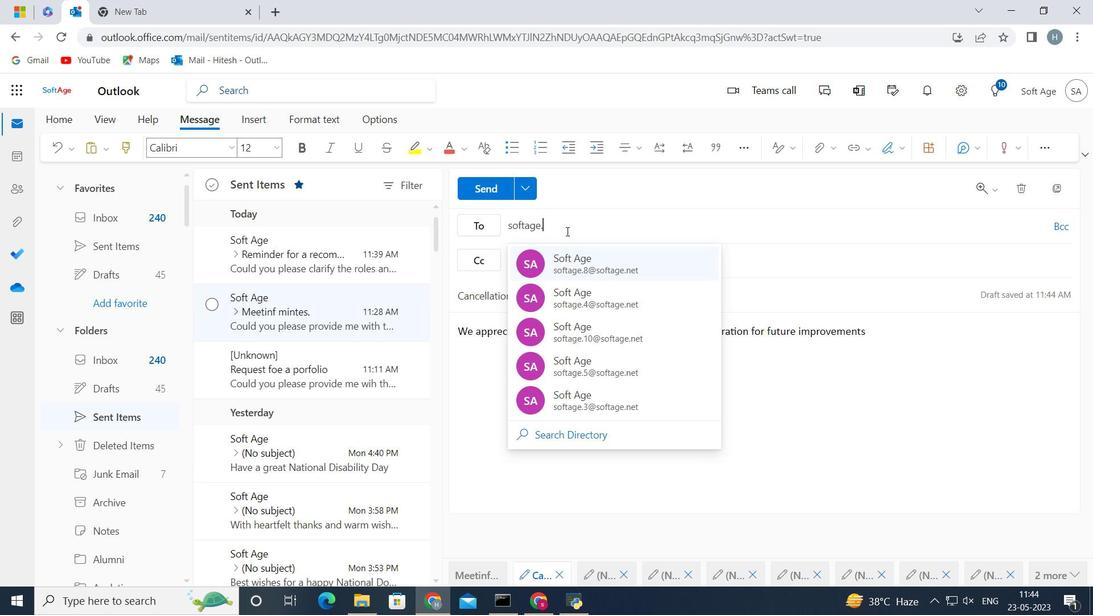 
Action: Mouse moved to (309, 253)
Screenshot: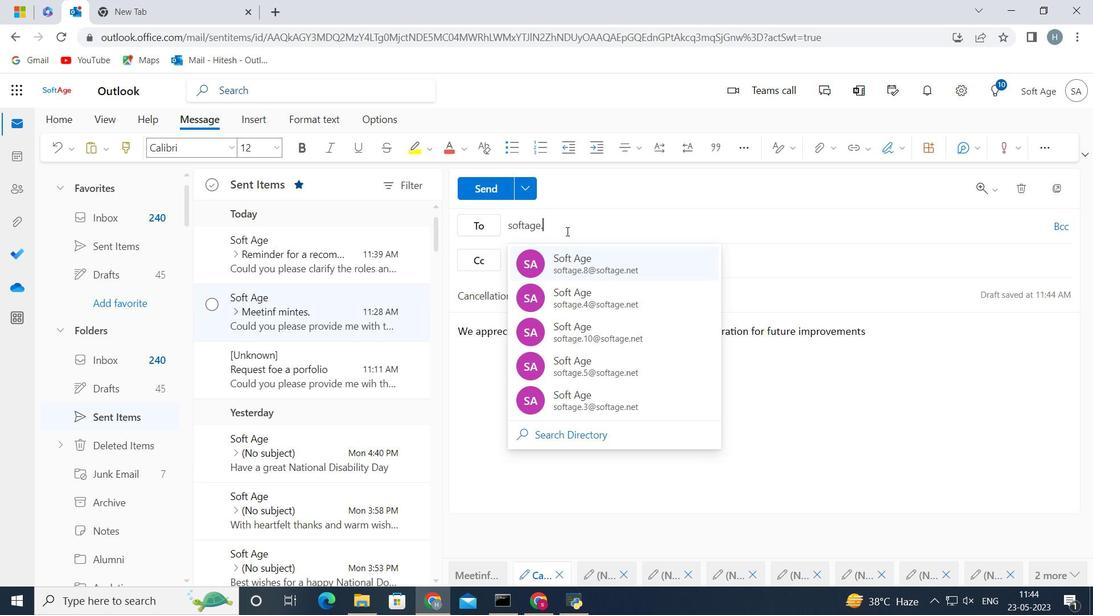 
Action: Mouse pressed left at (309, 253)
Screenshot: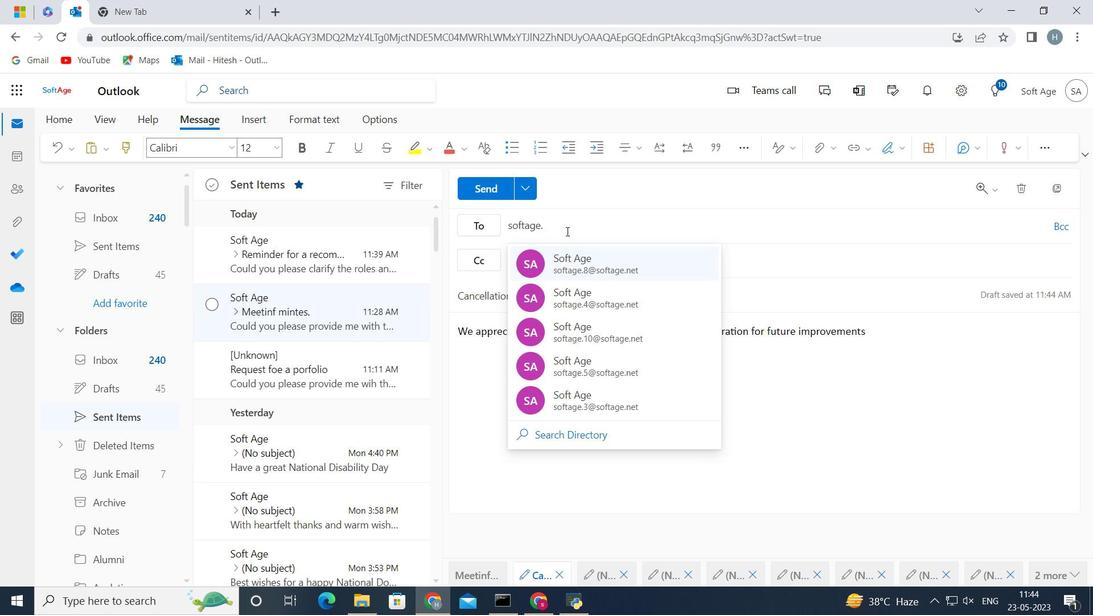 
Action: Mouse moved to (478, 147)
Screenshot: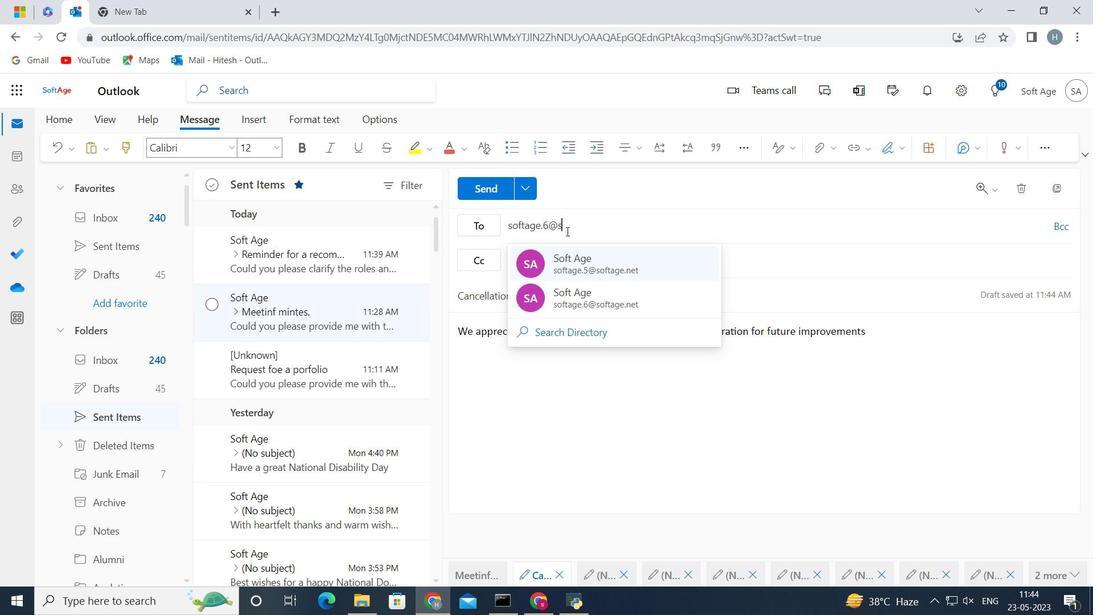 
Action: Mouse pressed left at (478, 147)
Screenshot: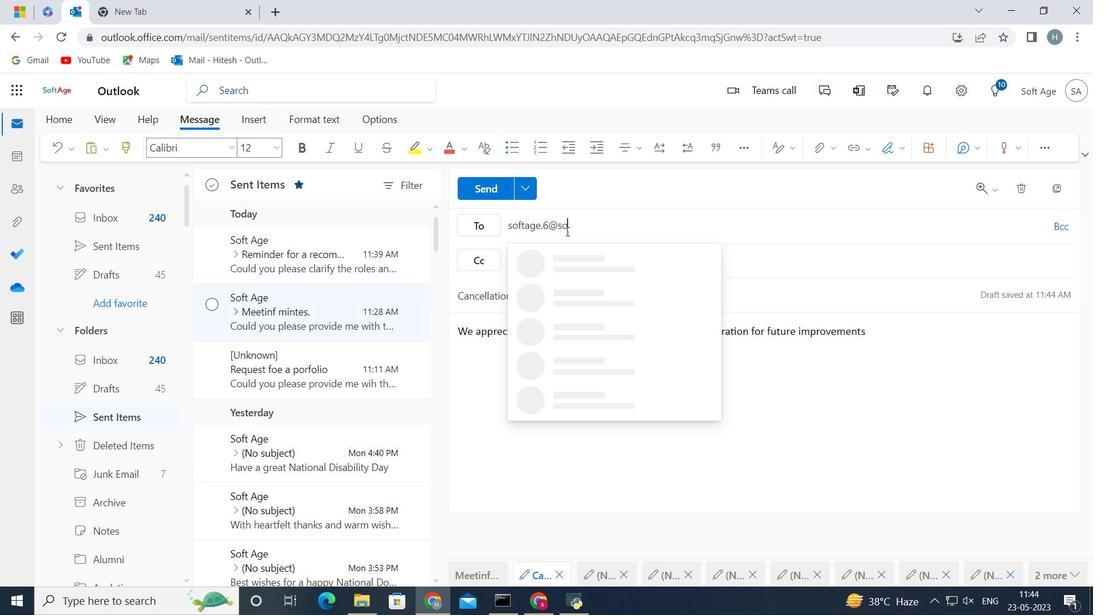 
Action: Mouse moved to (480, 179)
Screenshot: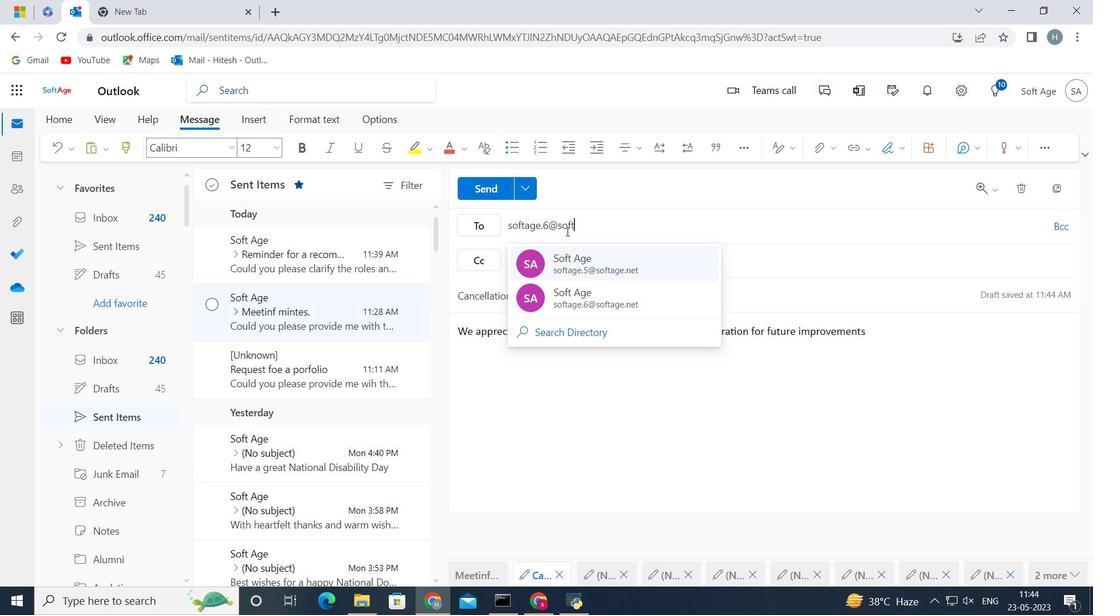 
Action: Mouse pressed left at (480, 179)
Screenshot: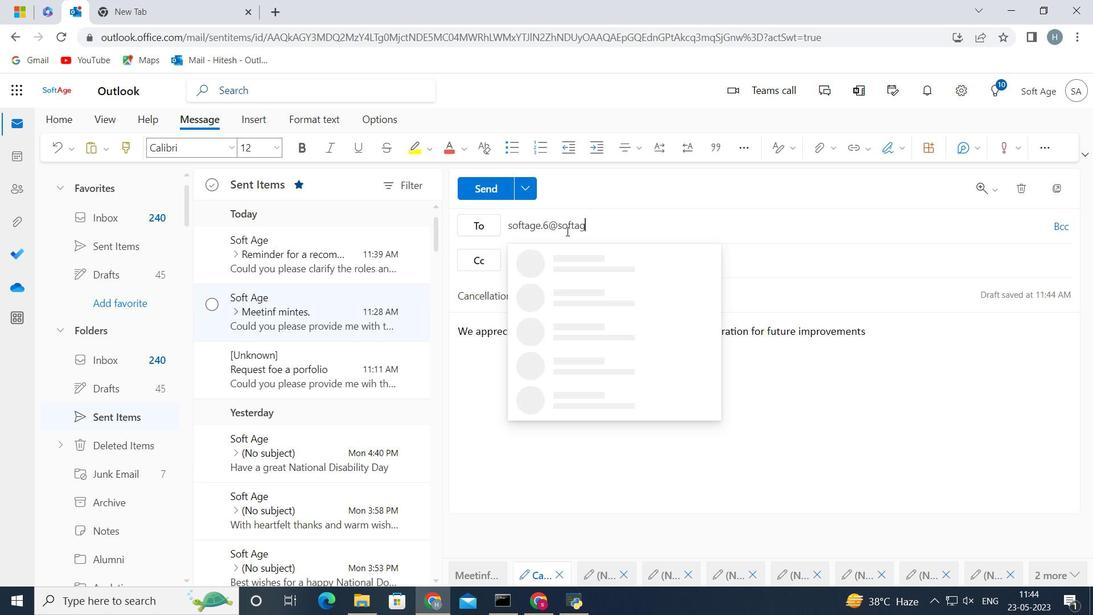 
Action: Key pressed <Key.shift><Key.shift><Key.shift><Key.shift><Key.shift><Key.shift><Key.shift><Key.shift><Key.shift><Key.shift>Meditation
Screenshot: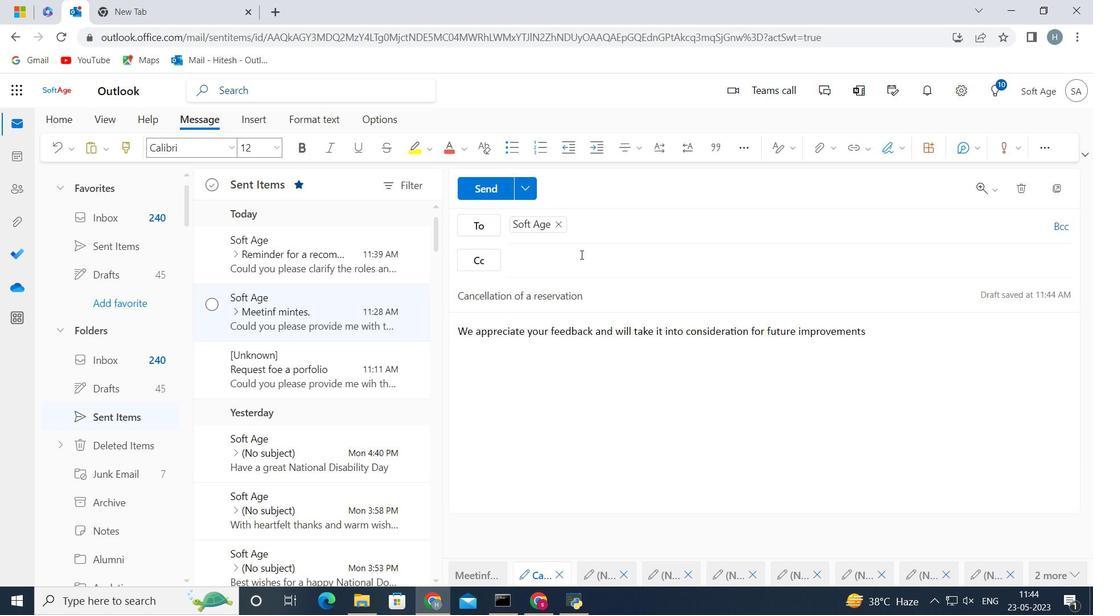 
Action: Mouse moved to (482, 179)
Screenshot: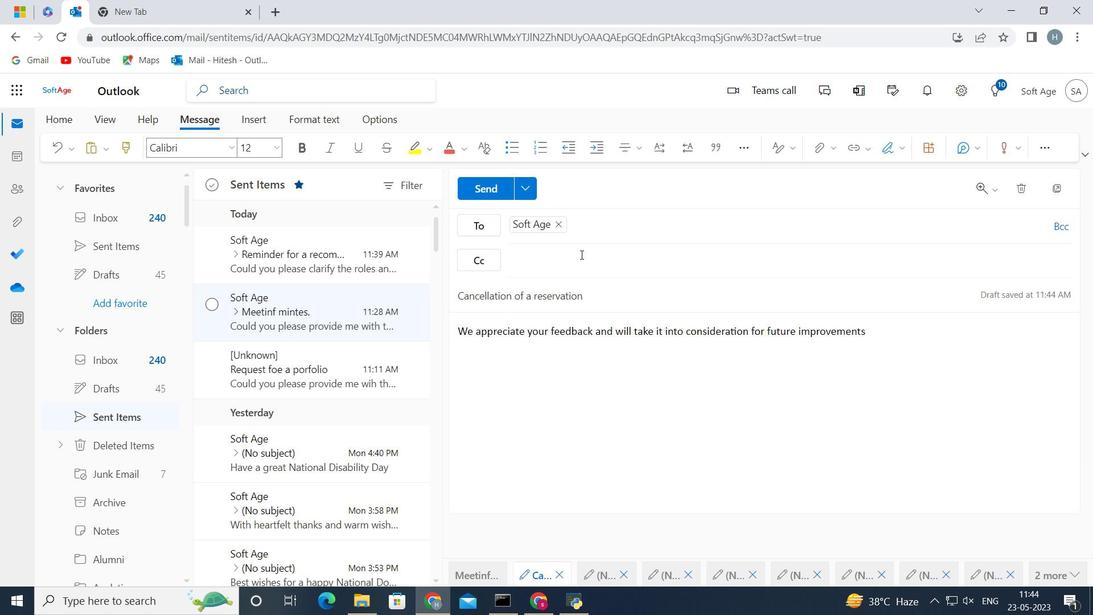 
Action: Key pressed <Key.space>
Screenshot: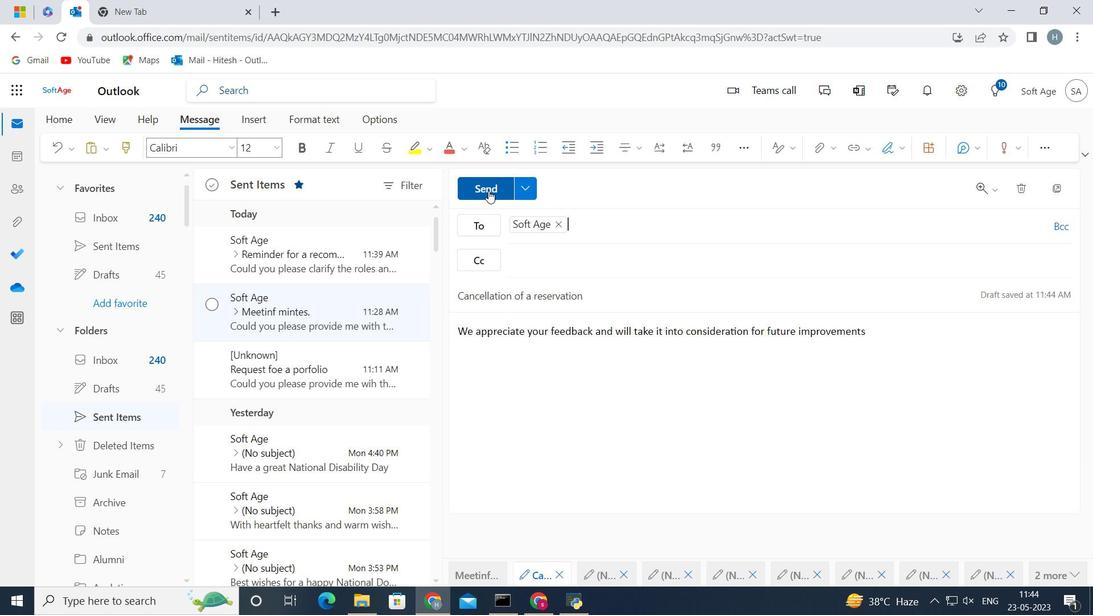 
Action: Mouse moved to (447, 195)
Screenshot: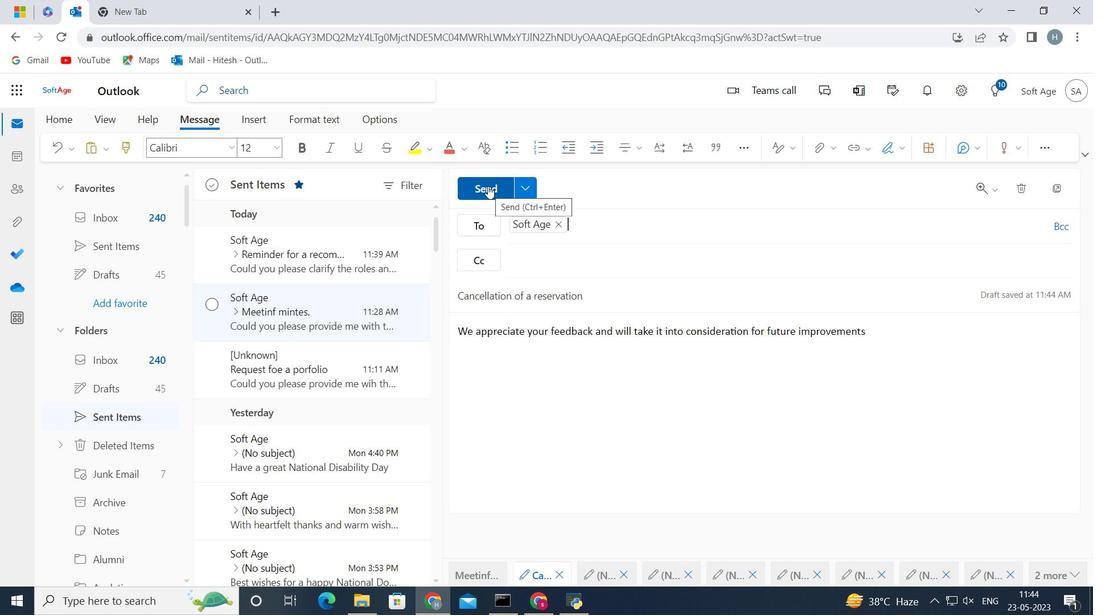 
Action: Mouse pressed left at (447, 195)
Screenshot: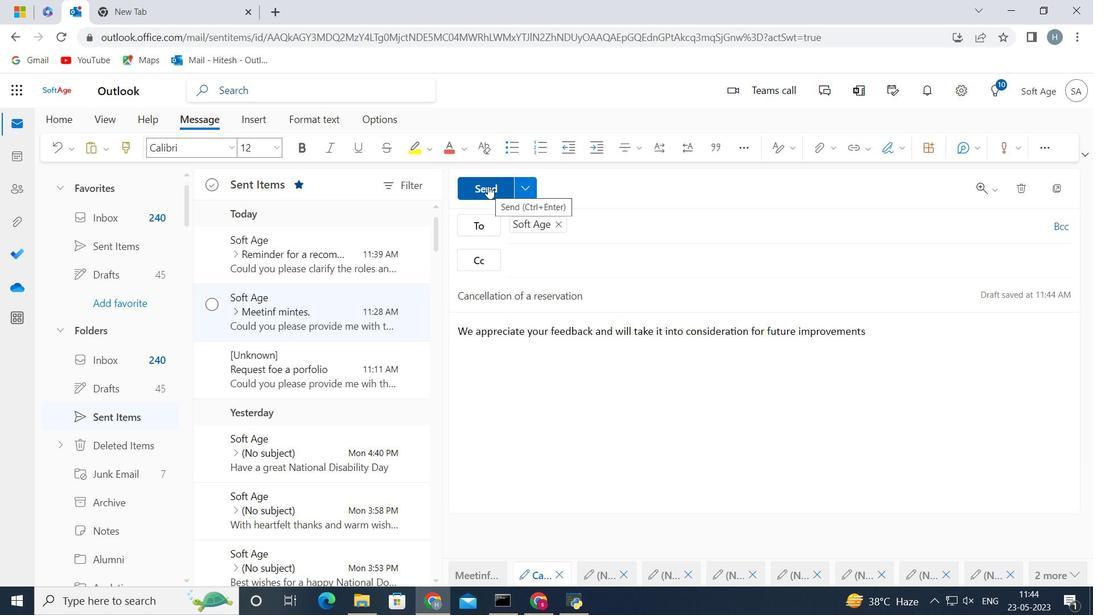 
Action: Mouse moved to (70, 116)
Screenshot: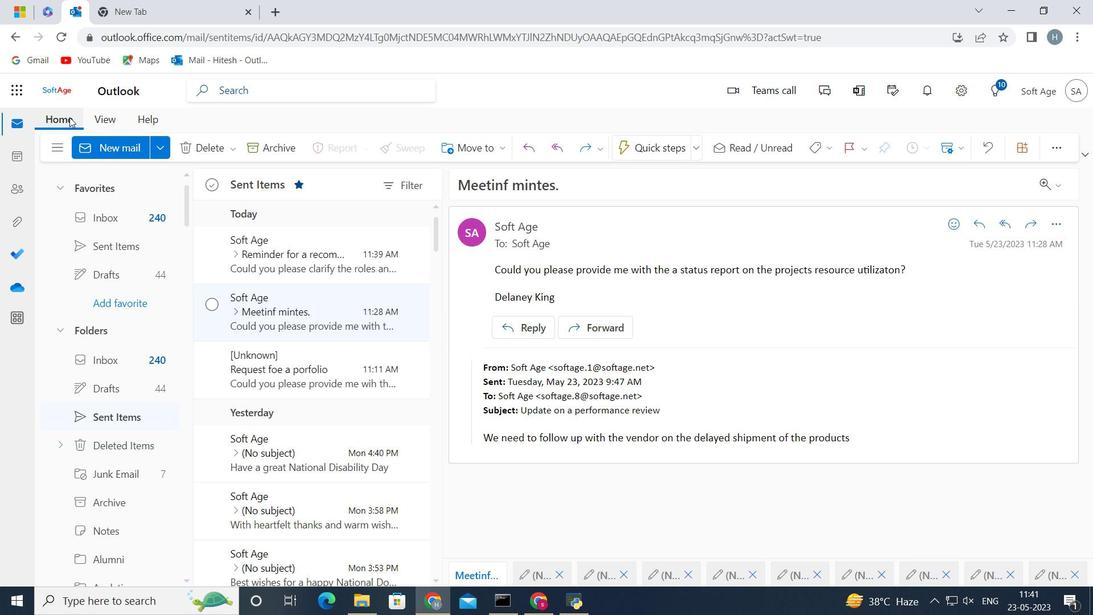 
Action: Mouse pressed left at (70, 116)
Screenshot: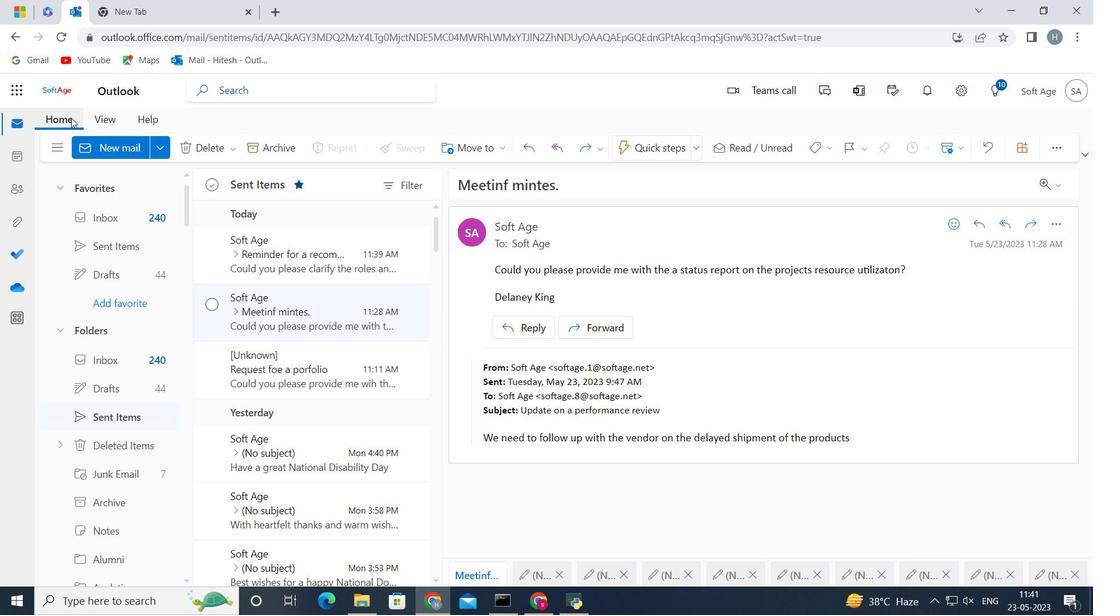 
Action: Mouse moved to (111, 142)
Screenshot: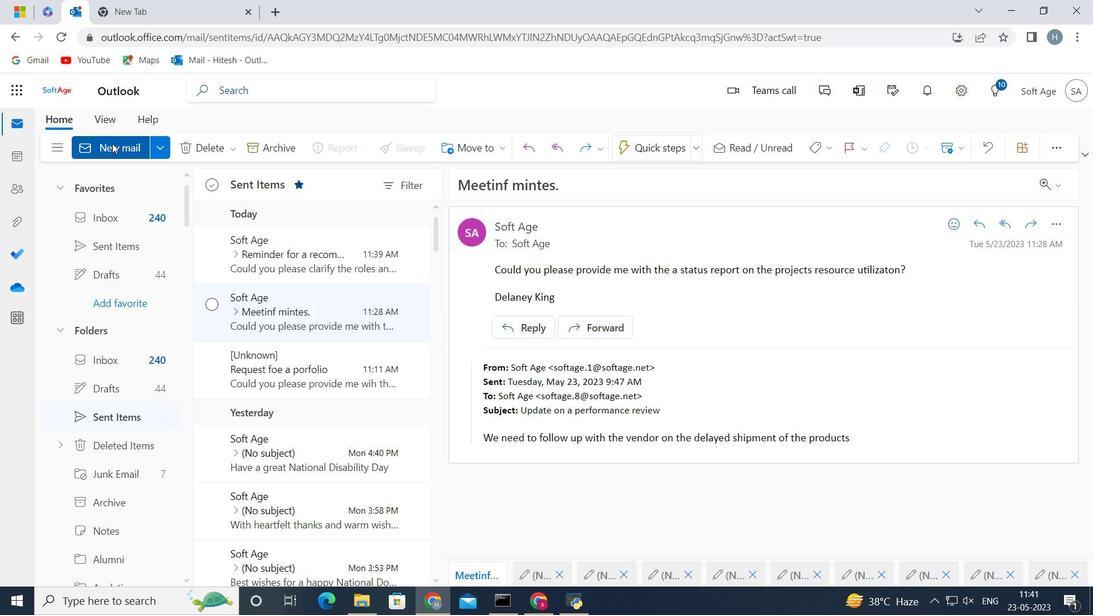 
Action: Mouse pressed left at (111, 142)
Screenshot: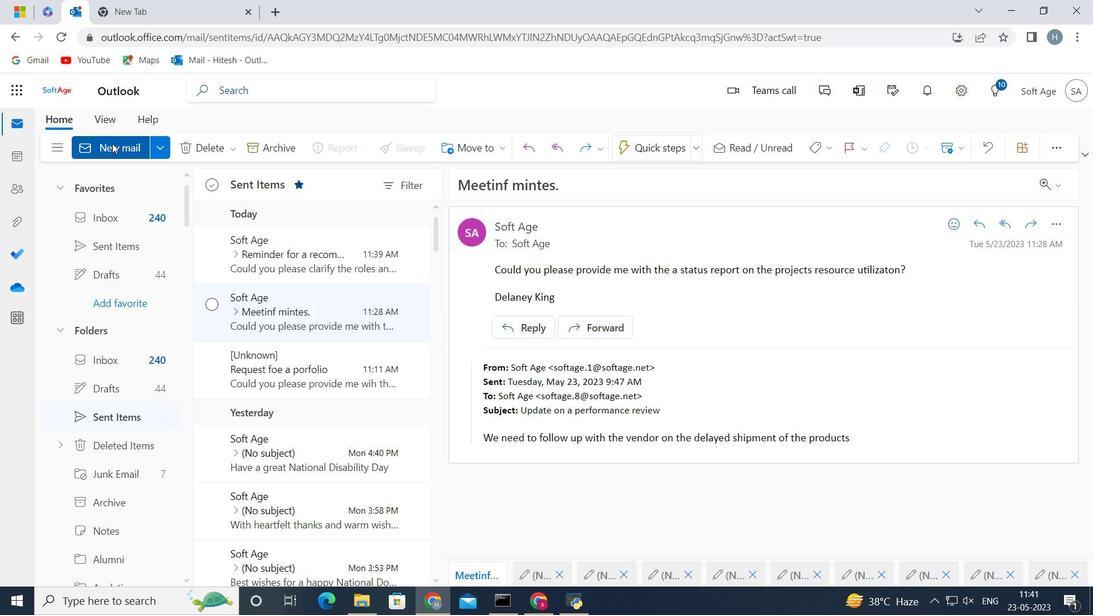 
Action: Mouse moved to (900, 145)
Screenshot: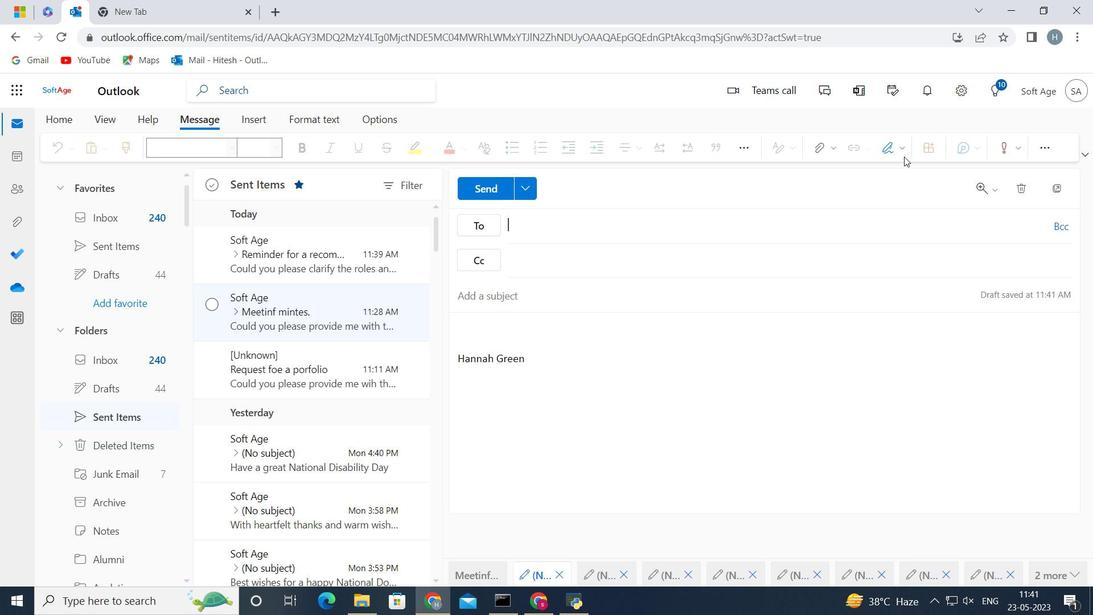
Action: Mouse pressed left at (900, 145)
Screenshot: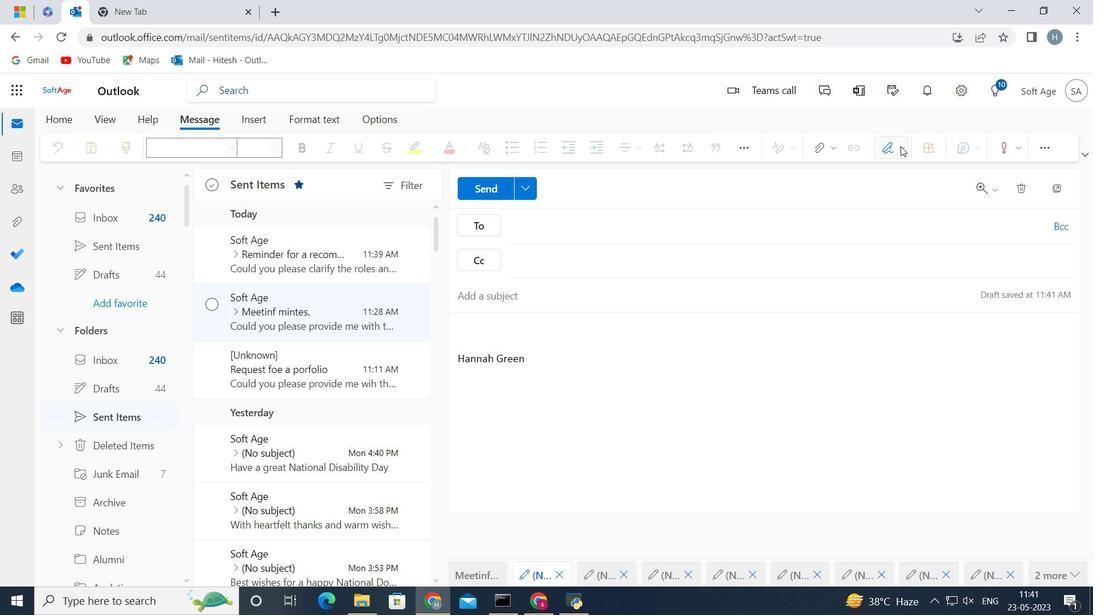 
Action: Mouse moved to (855, 209)
Screenshot: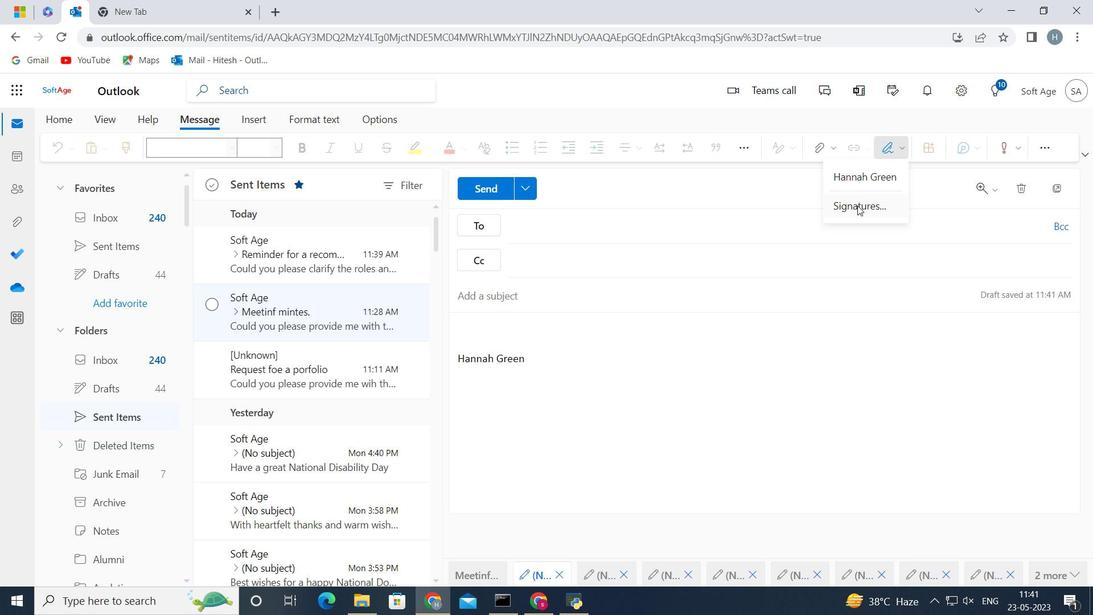 
Action: Mouse pressed left at (855, 209)
Screenshot: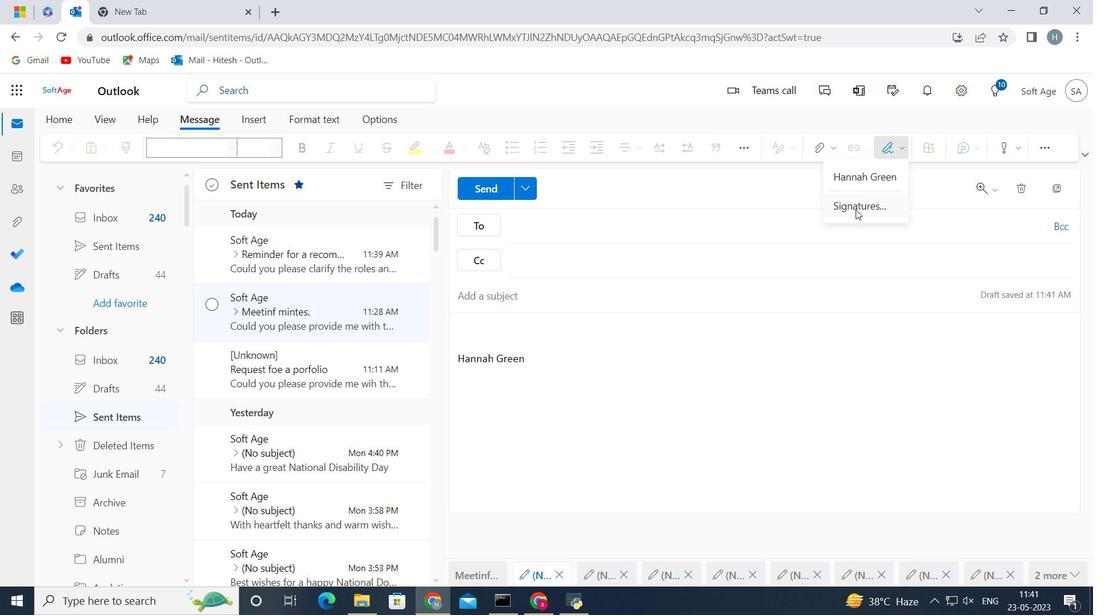 
Action: Mouse moved to (828, 261)
Screenshot: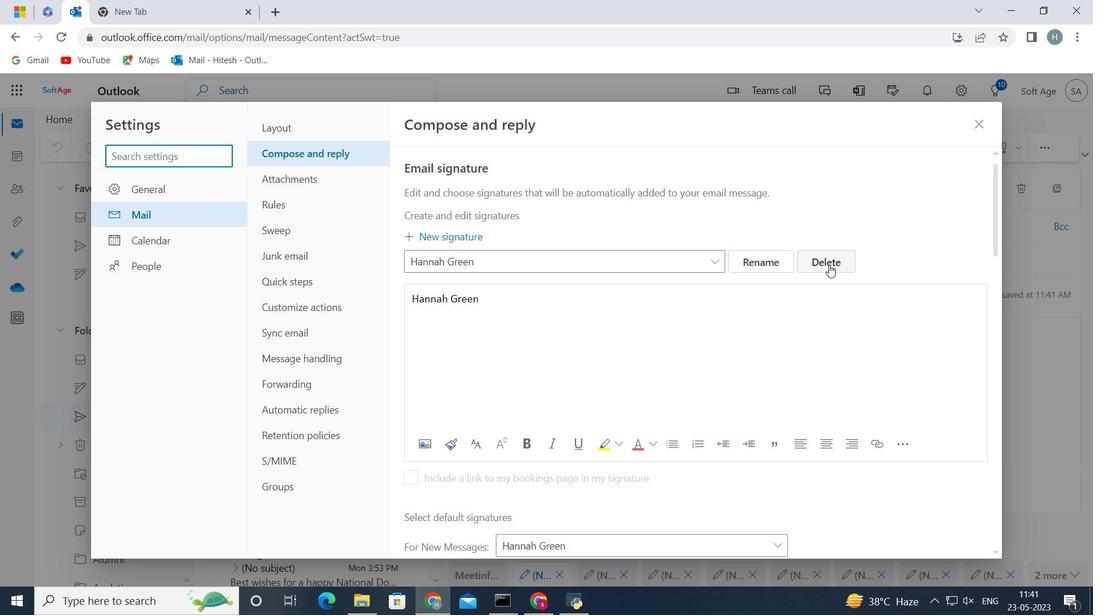 
Action: Mouse pressed left at (828, 261)
Screenshot: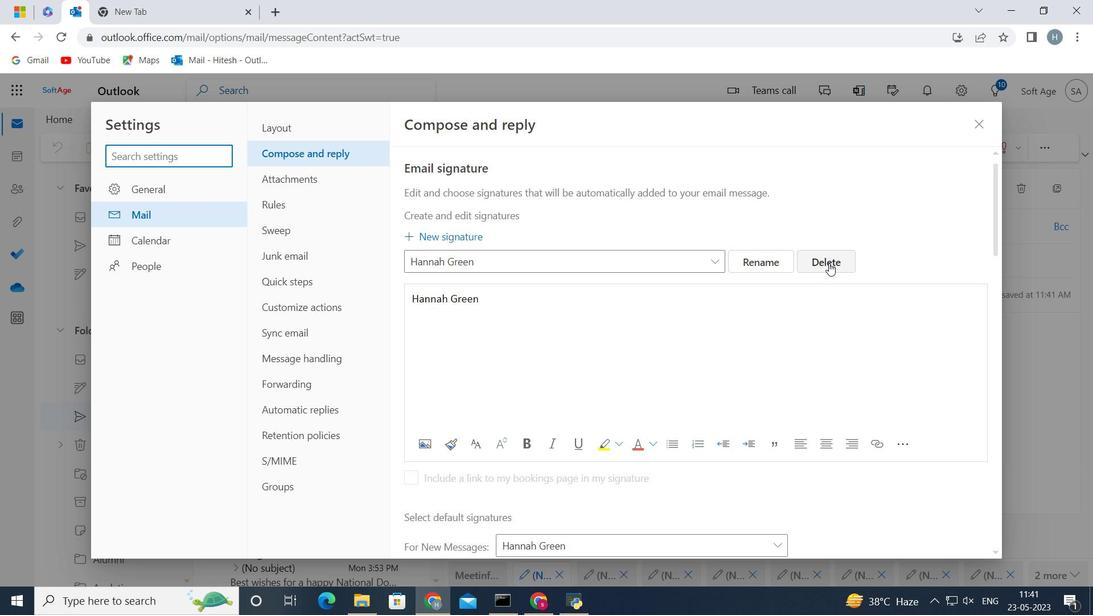 
Action: Mouse moved to (616, 251)
Screenshot: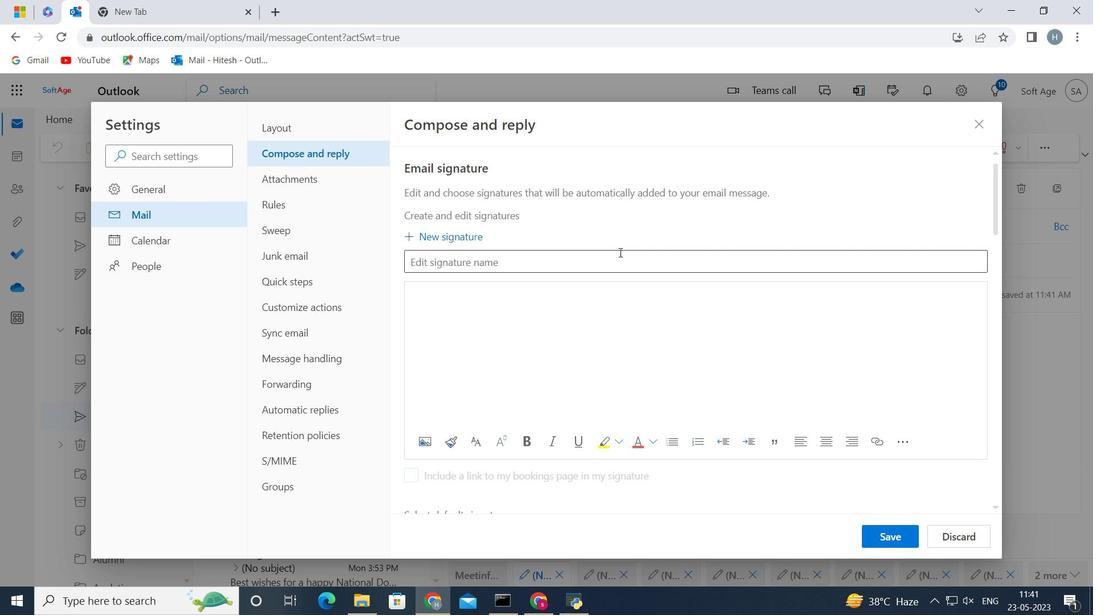 
Action: Mouse pressed left at (616, 251)
Screenshot: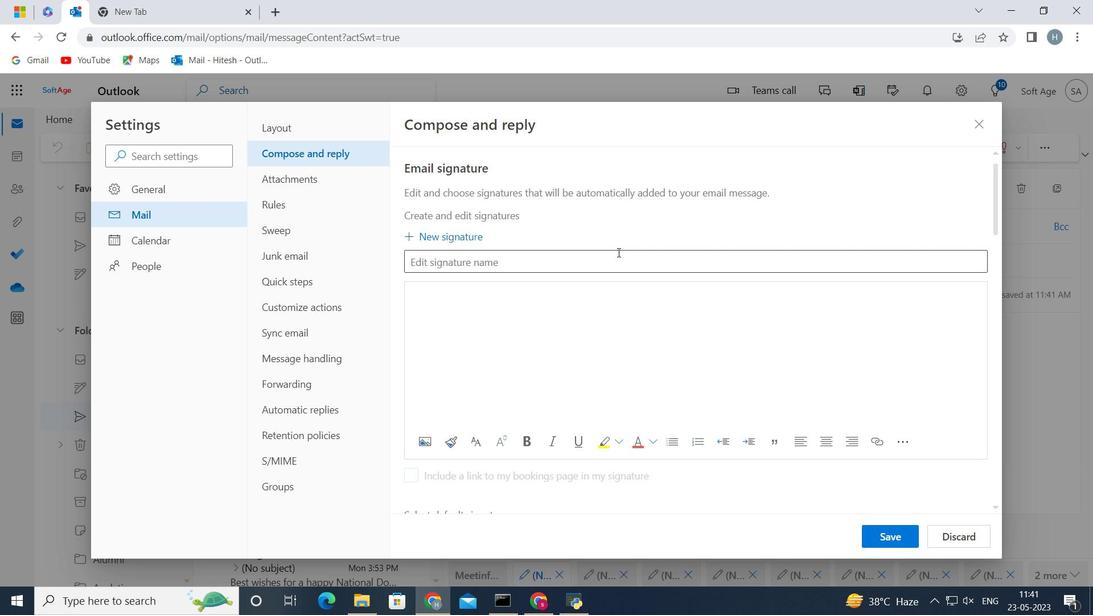 
Action: Key pressed <Key.shift>Hannah<Key.space><Key.shift>Green<Key.space>
Screenshot: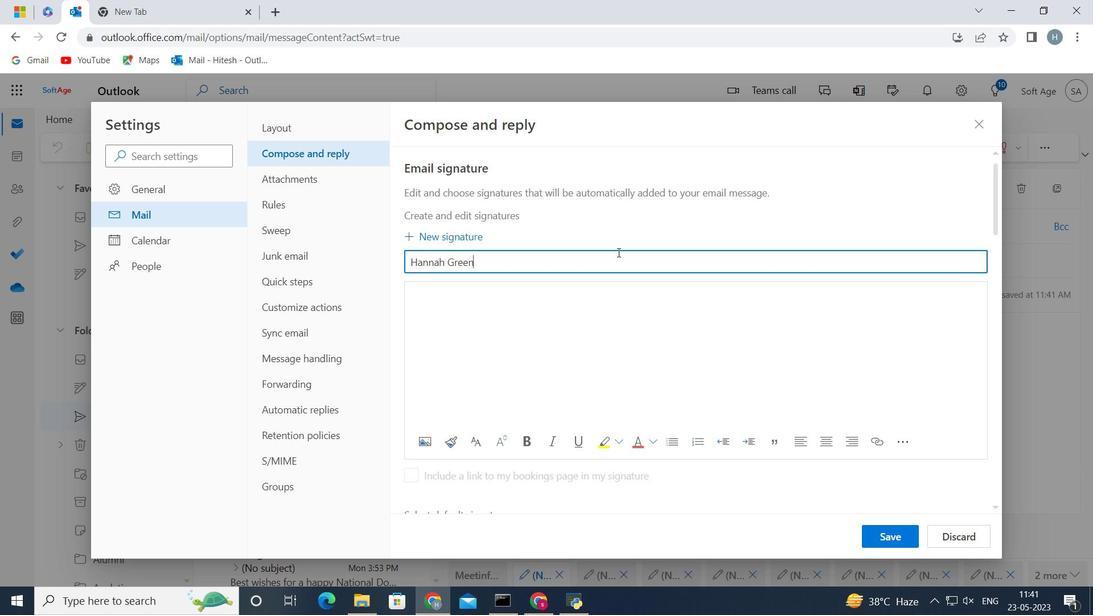 
Action: Mouse moved to (494, 325)
Screenshot: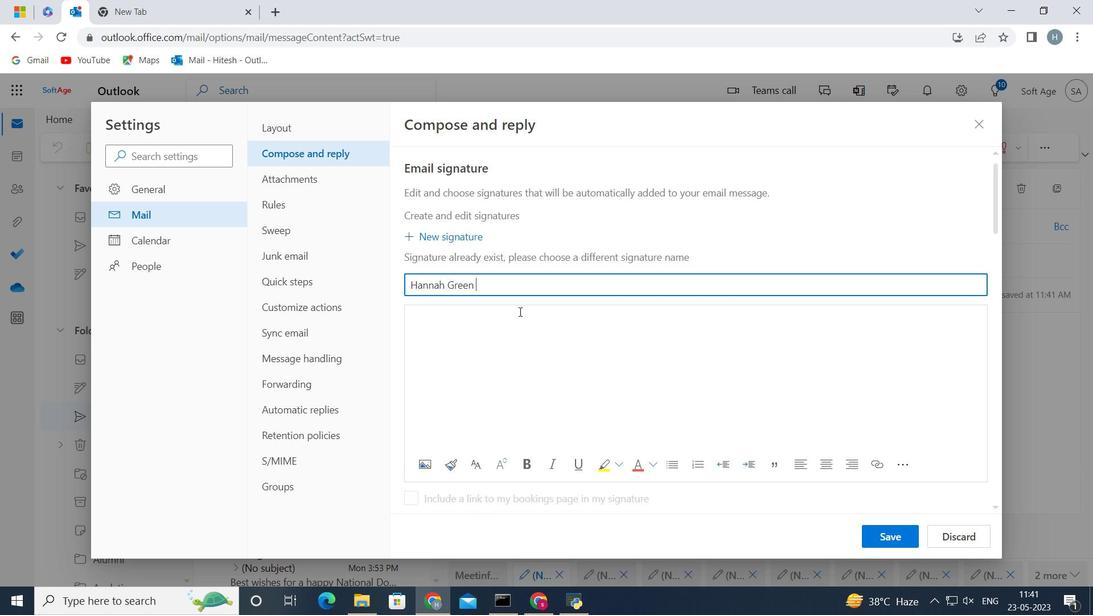 
Action: Mouse pressed left at (494, 325)
Screenshot: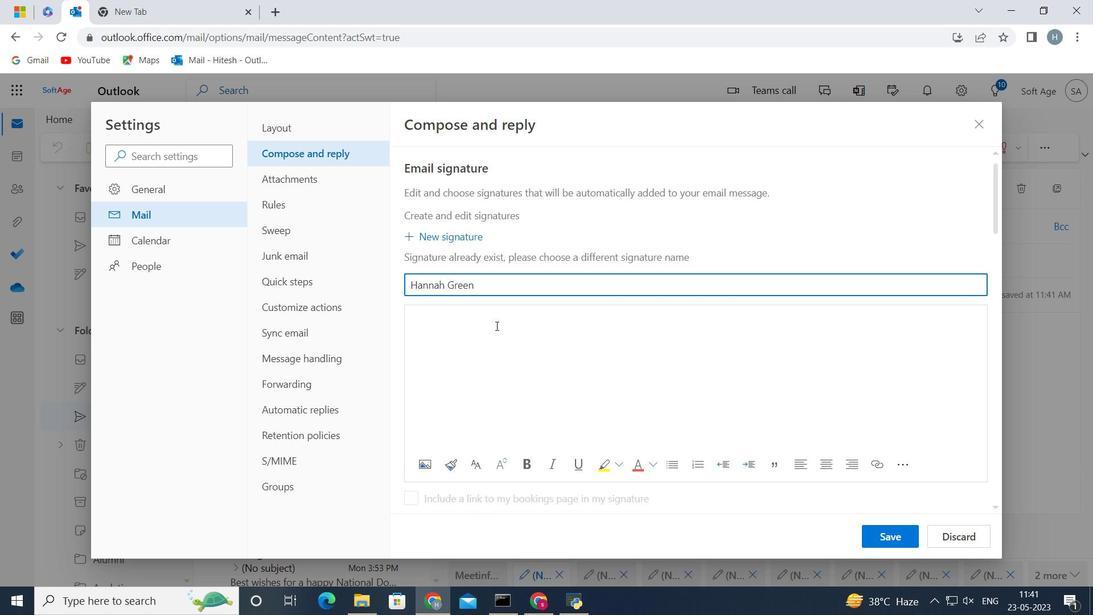 
Action: Key pressed <Key.shift><Key.shift><Key.shift>Hannah<Key.space><Key.shift>Green
Screenshot: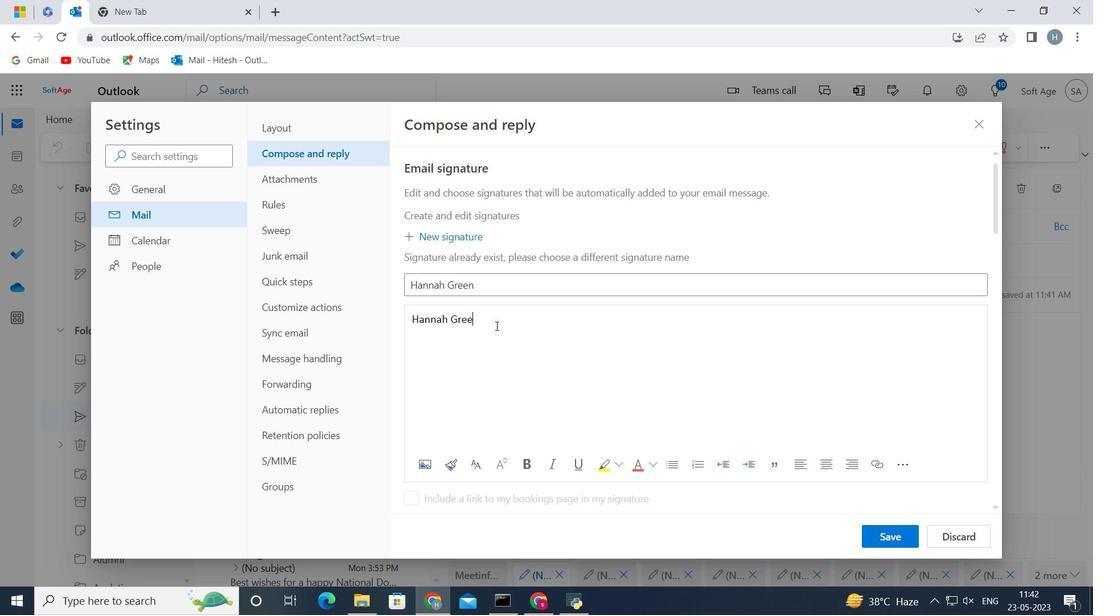 
Action: Mouse moved to (882, 532)
Screenshot: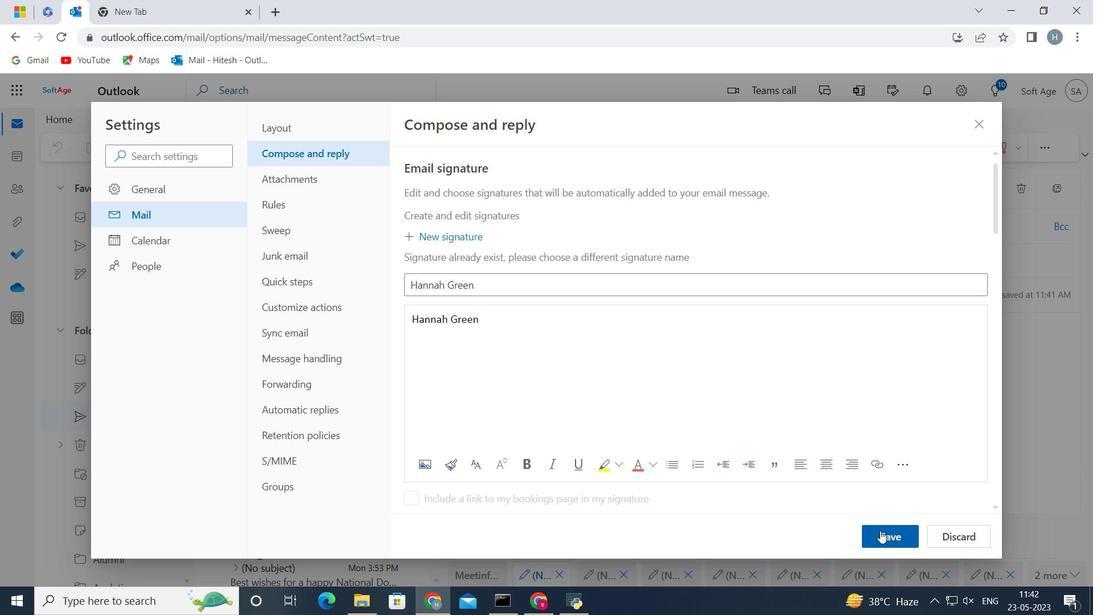 
Action: Mouse pressed left at (882, 532)
Screenshot: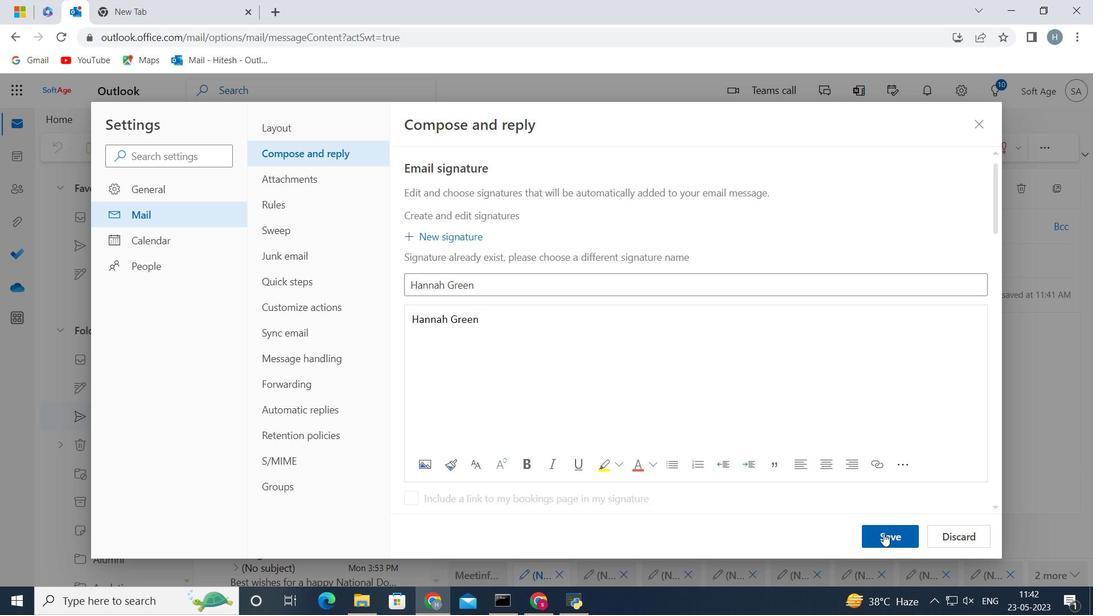 
Action: Mouse moved to (653, 325)
Screenshot: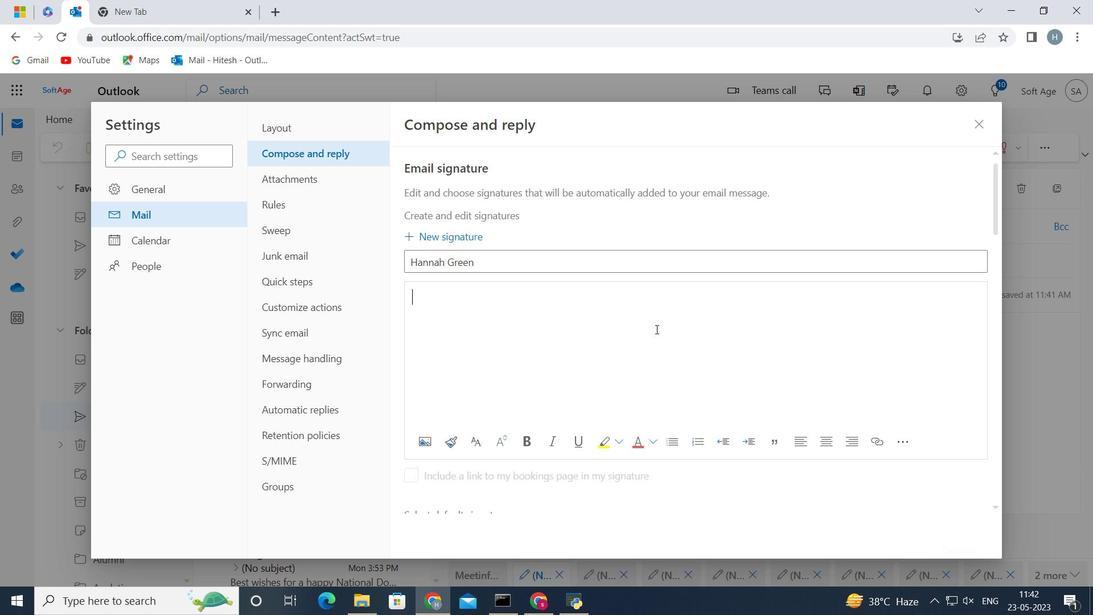 
Action: Mouse scrolled (653, 324) with delta (0, 0)
Screenshot: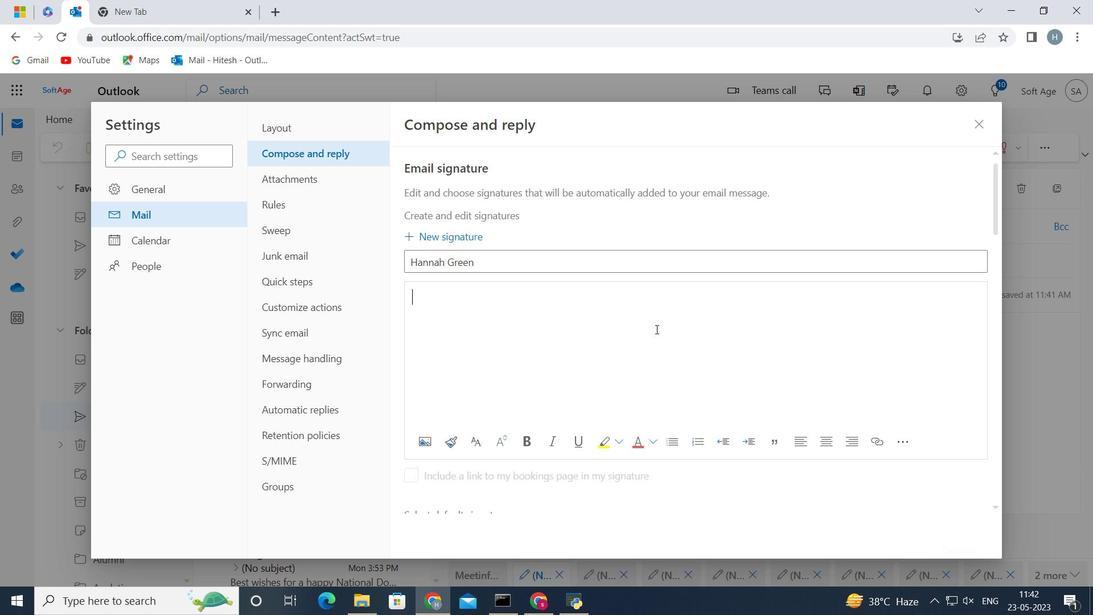 
Action: Mouse moved to (632, 288)
Screenshot: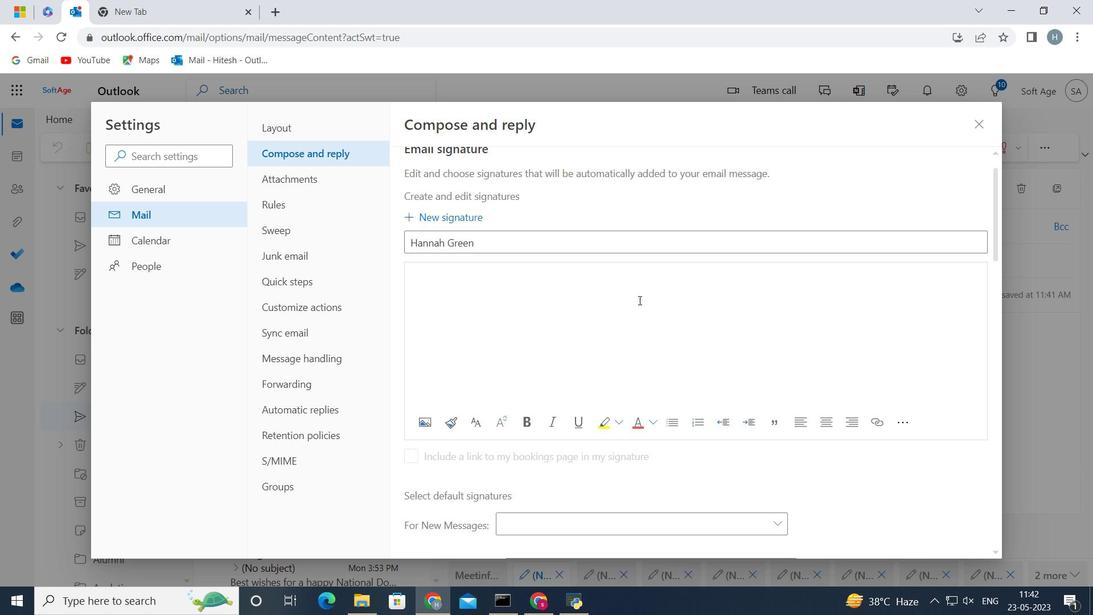 
Action: Mouse scrolled (632, 287) with delta (0, 0)
Screenshot: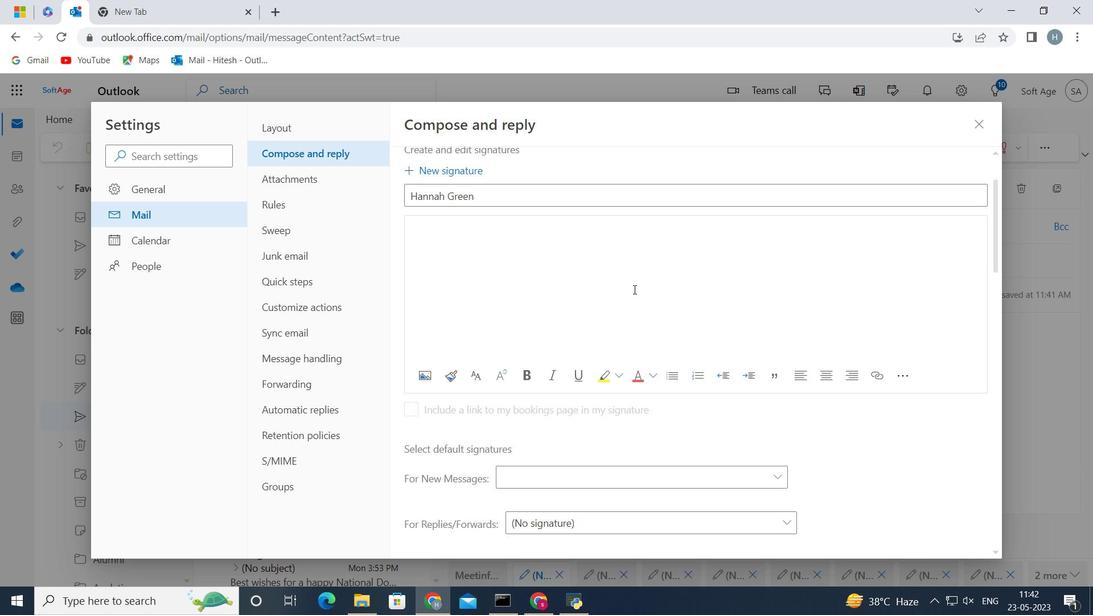 
Action: Mouse scrolled (632, 287) with delta (0, 0)
Screenshot: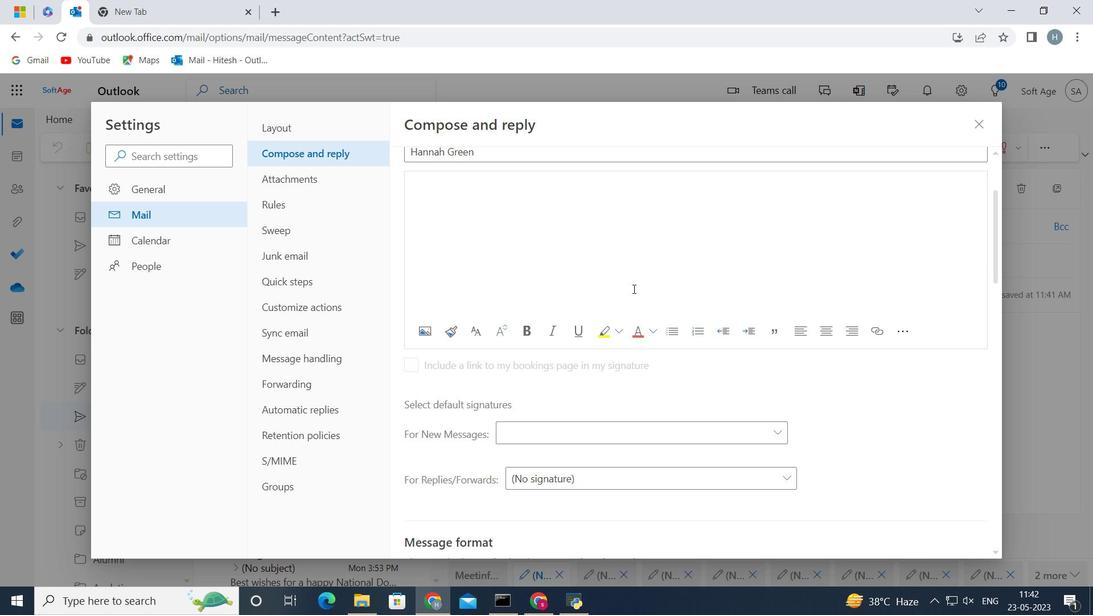 
Action: Mouse scrolled (632, 287) with delta (0, 0)
Screenshot: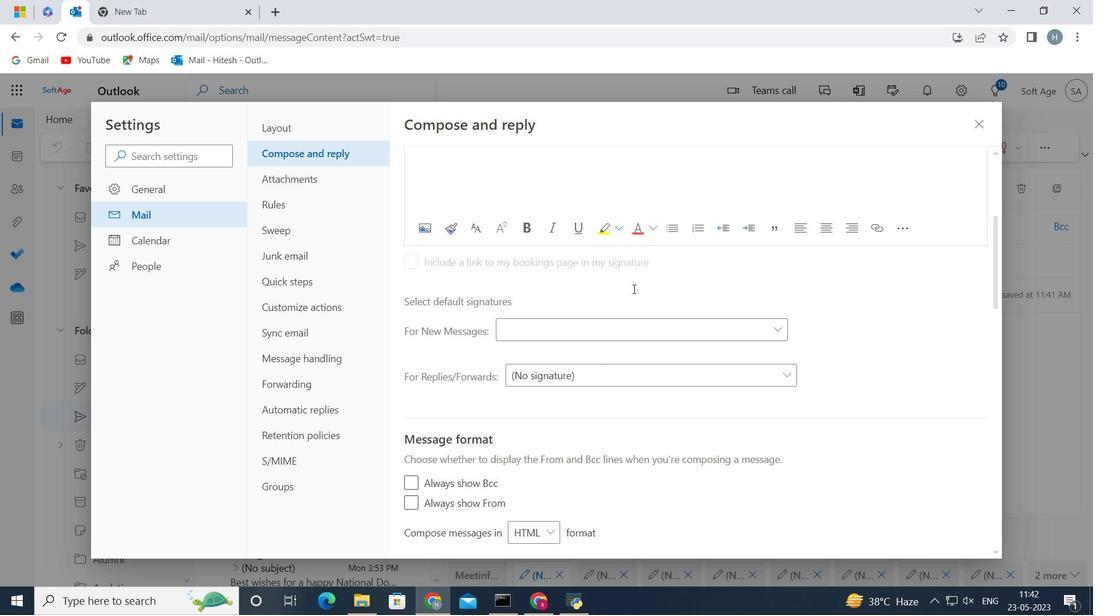 
Action: Mouse moved to (675, 251)
Screenshot: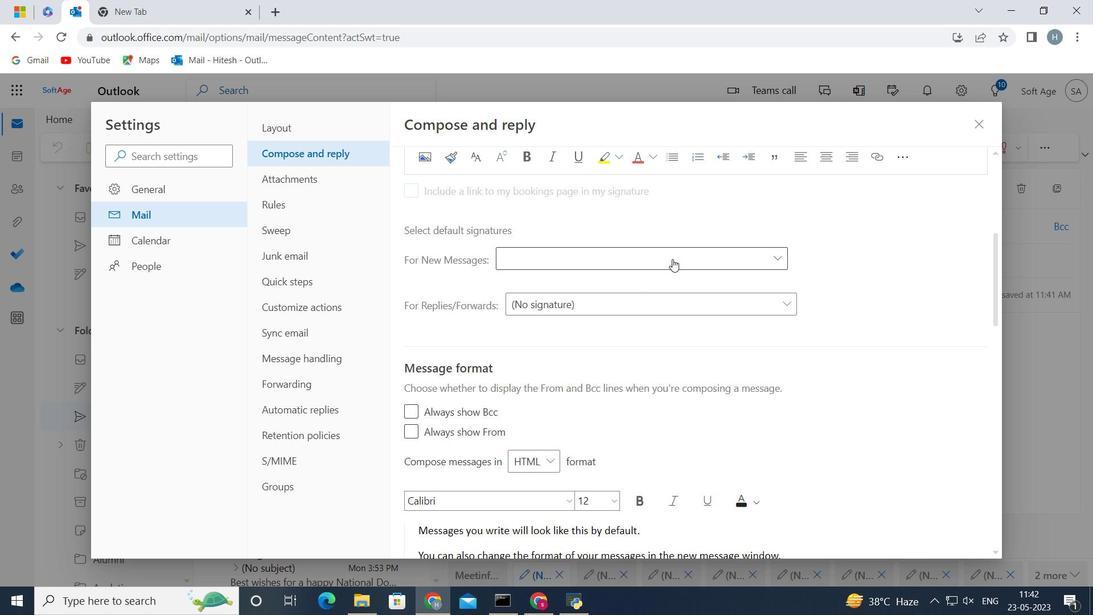 
Action: Mouse pressed left at (675, 251)
Screenshot: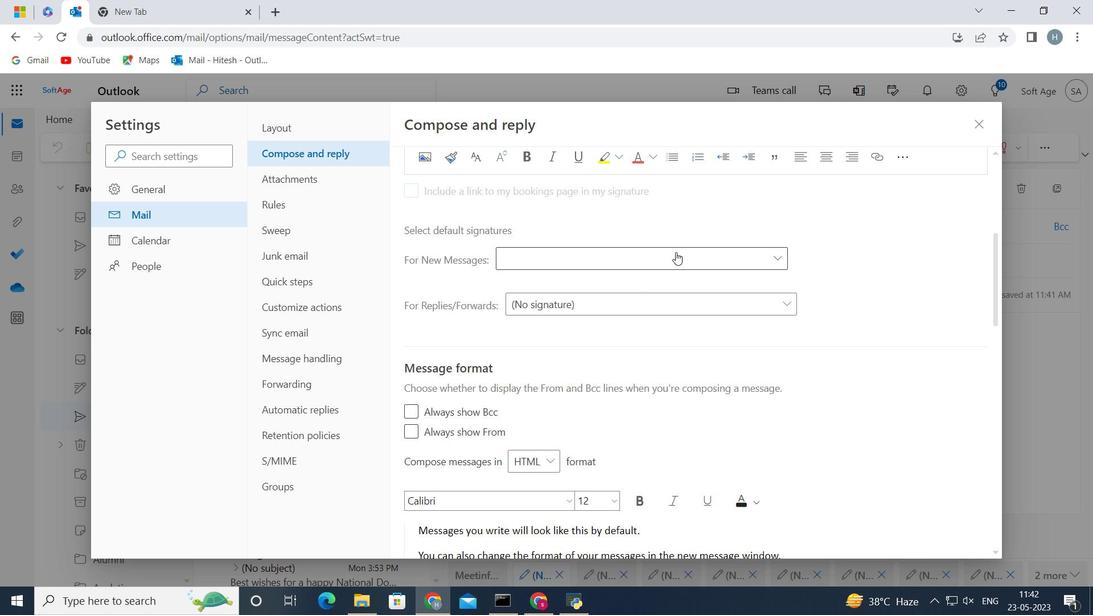 
Action: Mouse moved to (666, 280)
Screenshot: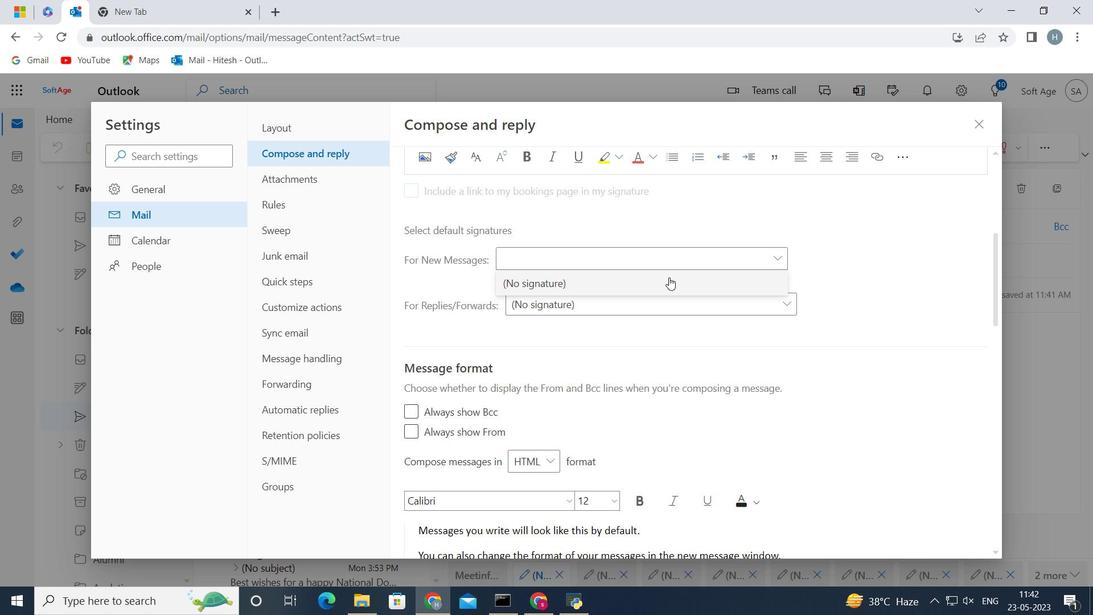 
Action: Mouse pressed left at (666, 280)
Screenshot: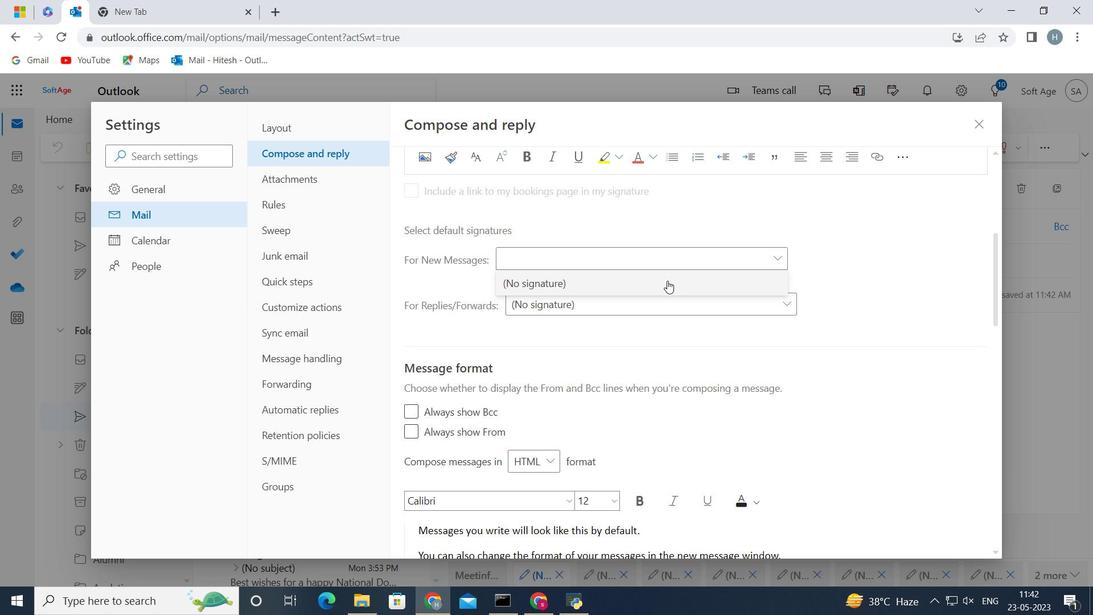 
Action: Mouse moved to (750, 261)
Screenshot: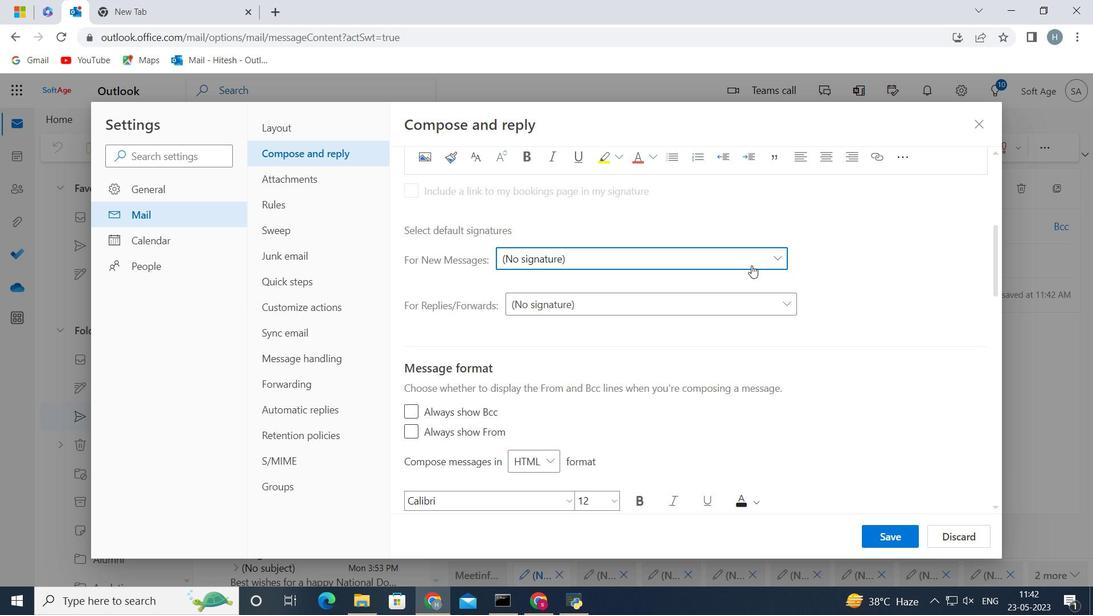 
Action: Mouse pressed left at (750, 261)
Screenshot: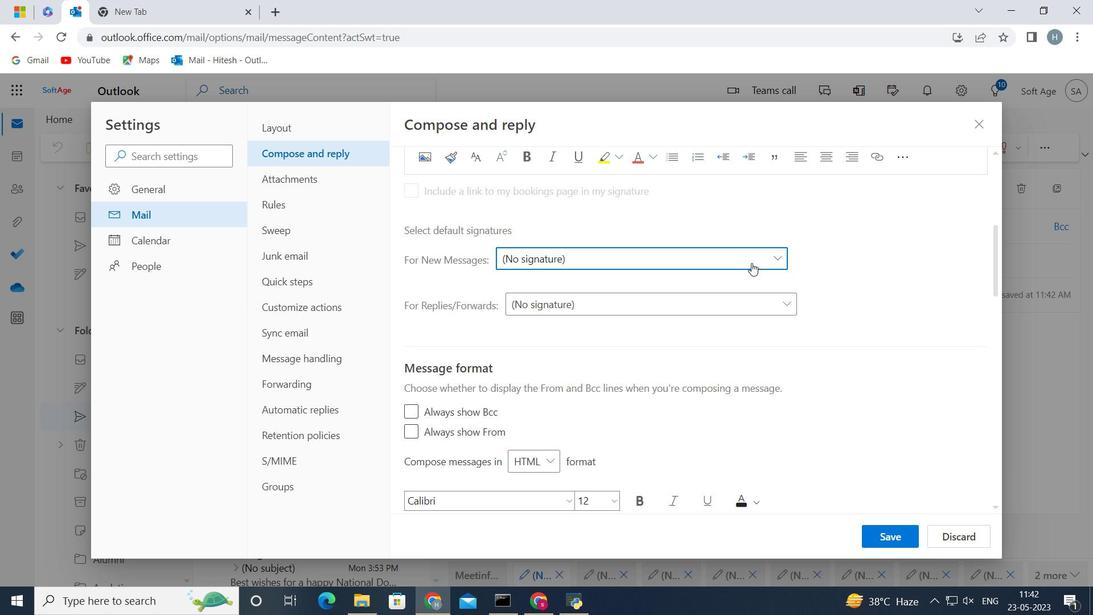 
Action: Mouse moved to (771, 250)
Screenshot: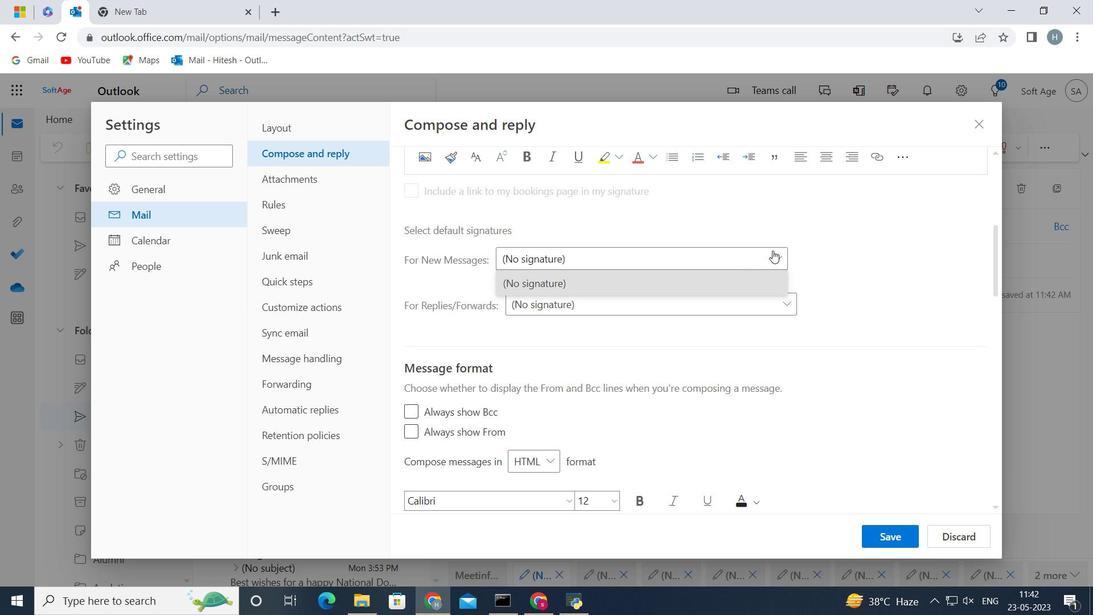 
Action: Mouse pressed left at (771, 250)
Screenshot: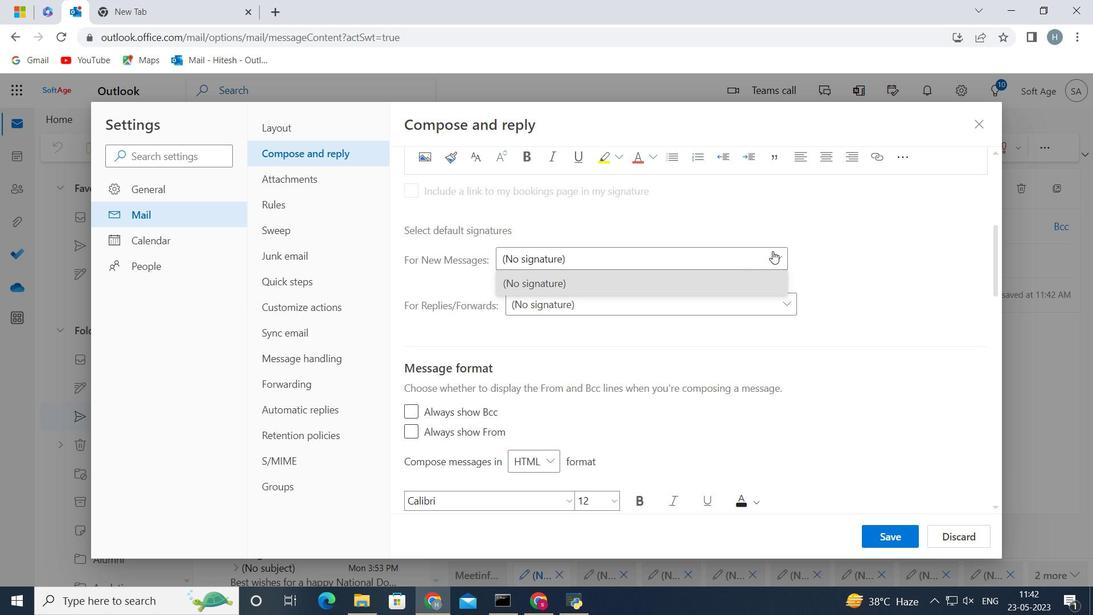 
Action: Mouse moved to (804, 281)
Screenshot: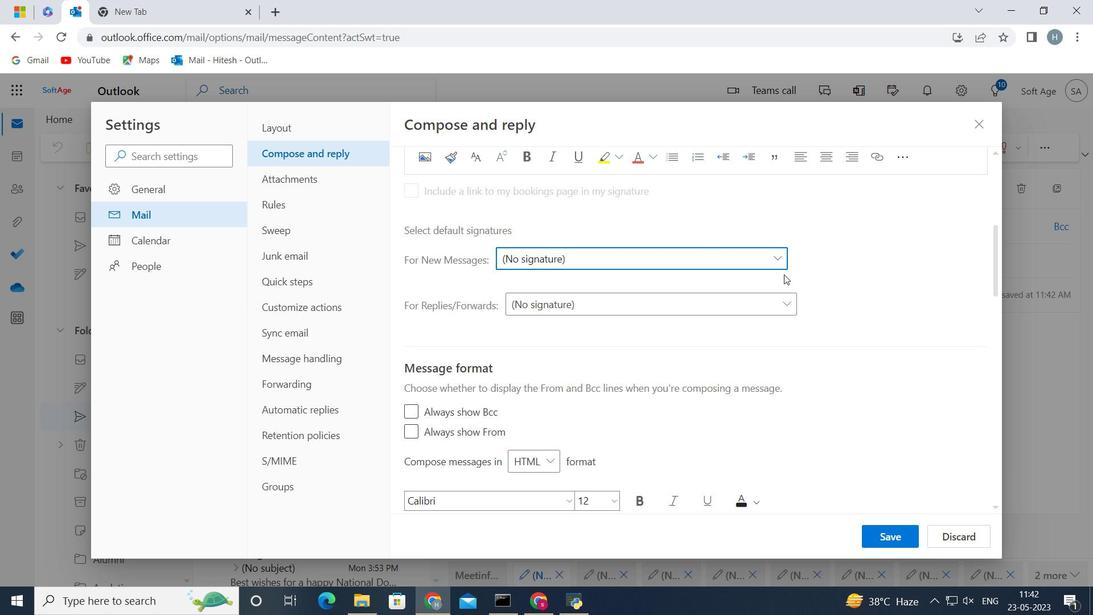 
Action: Mouse scrolled (804, 282) with delta (0, 0)
Screenshot: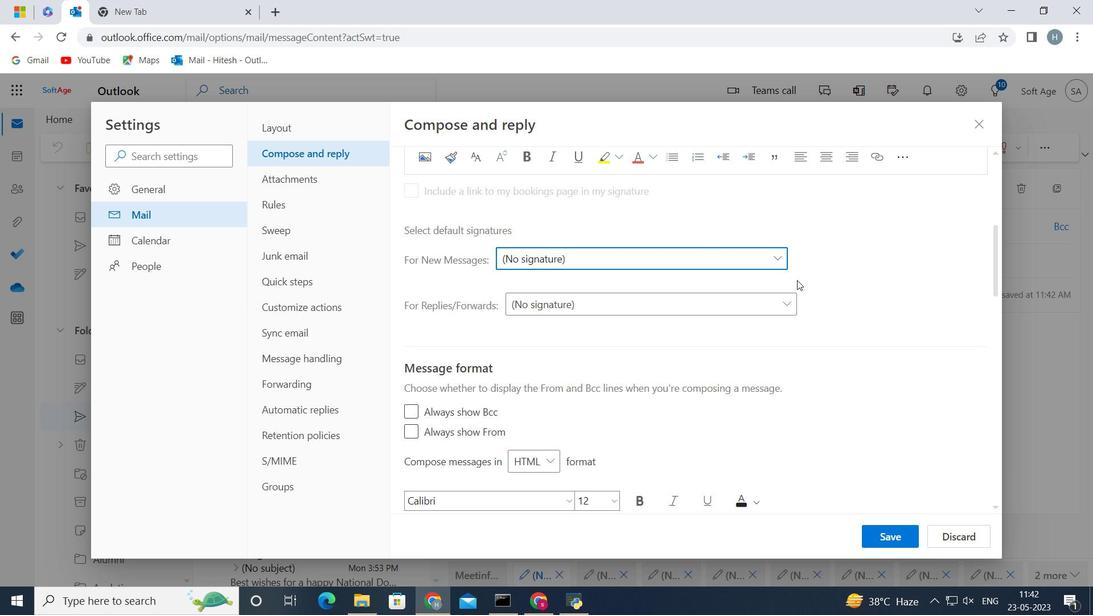 
Action: Mouse scrolled (804, 282) with delta (0, 0)
Screenshot: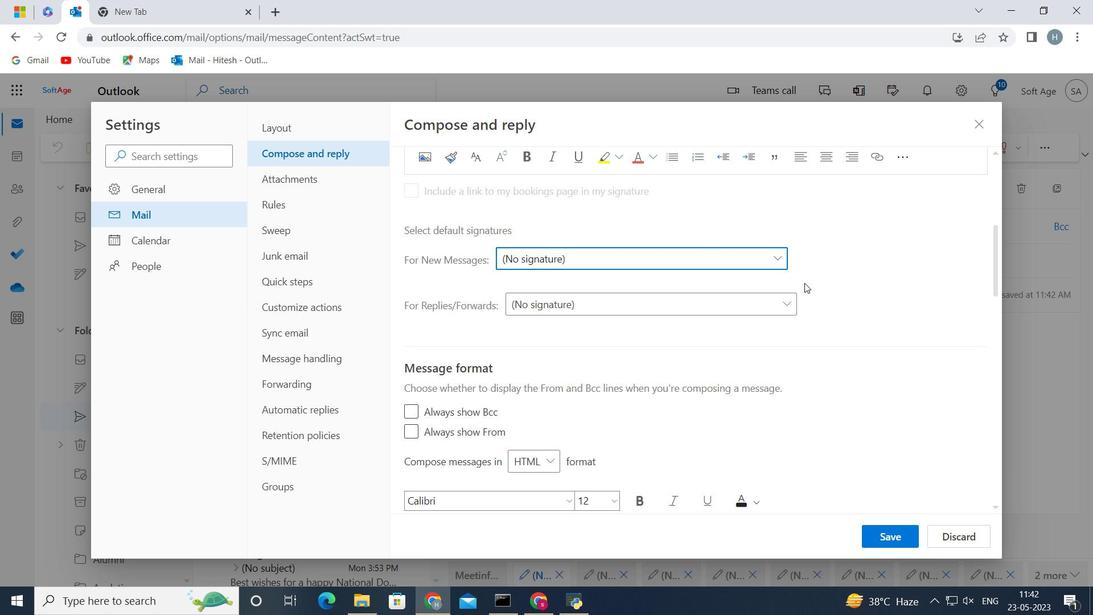 
Action: Mouse scrolled (804, 282) with delta (0, 0)
Screenshot: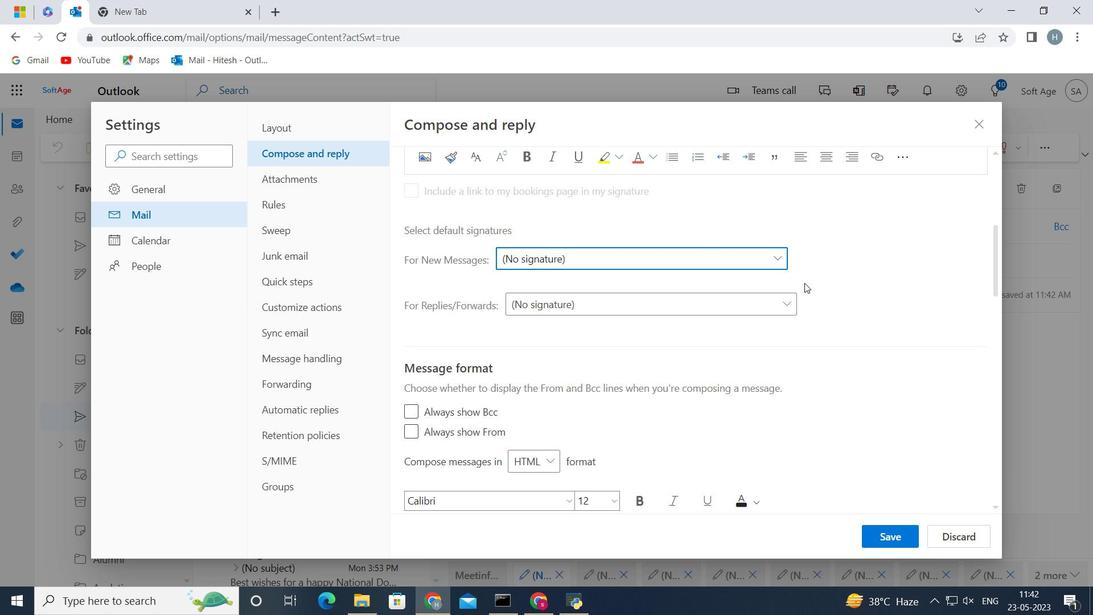 
Action: Mouse moved to (670, 274)
Screenshot: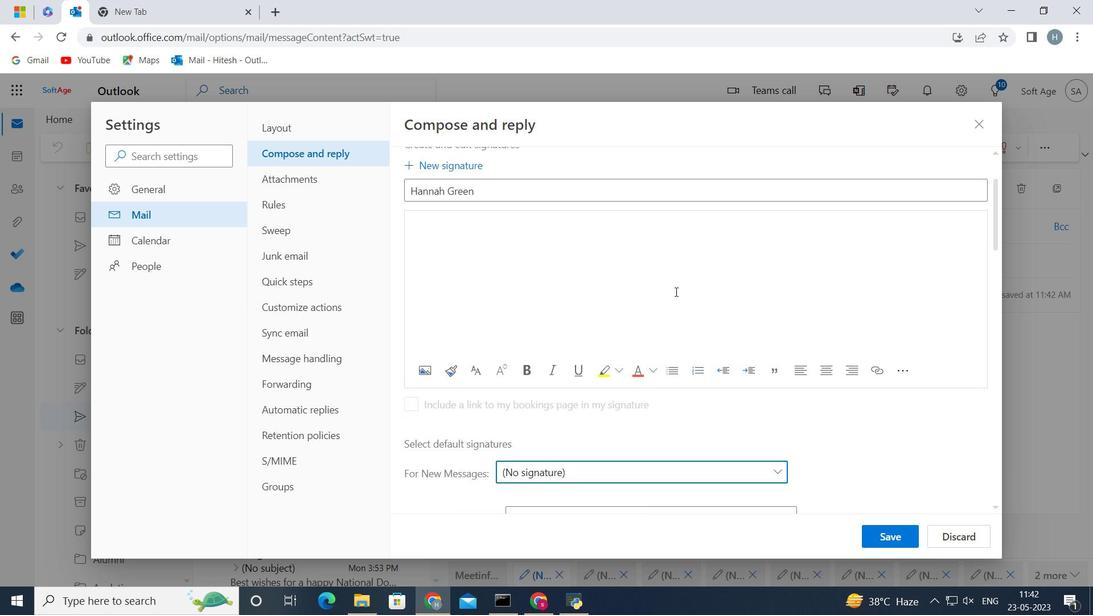
Action: Mouse pressed left at (670, 274)
Screenshot: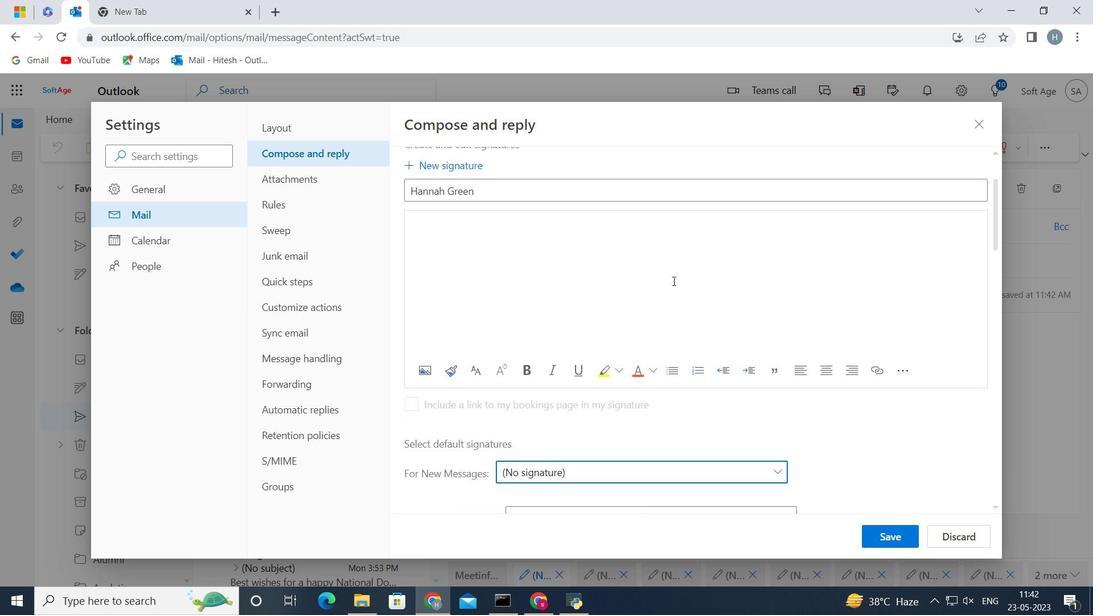 
Action: Mouse moved to (884, 533)
Screenshot: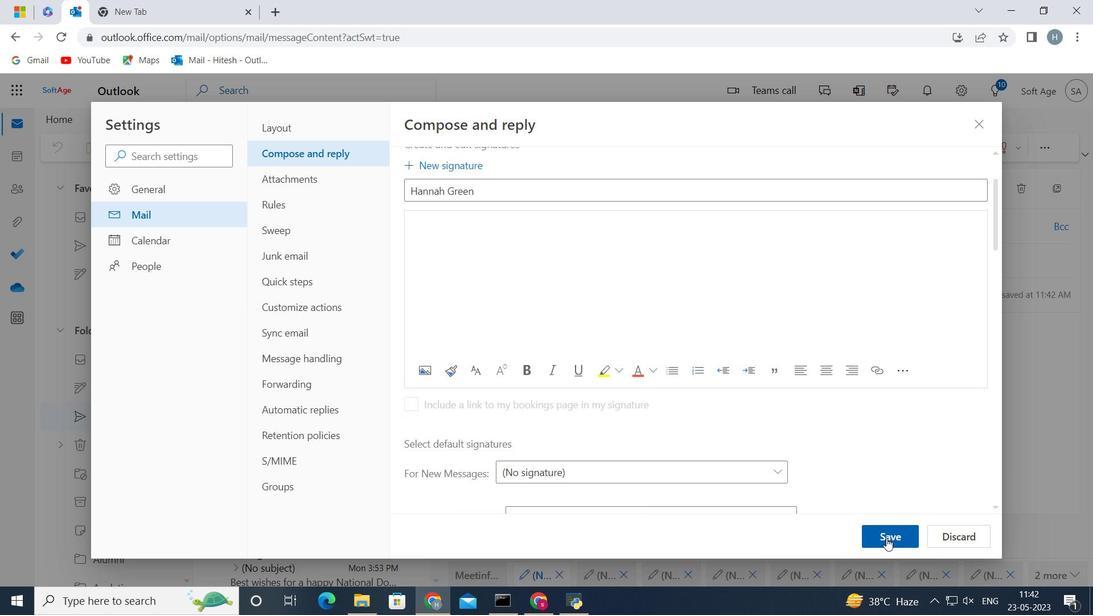 
Action: Mouse pressed left at (884, 533)
Screenshot: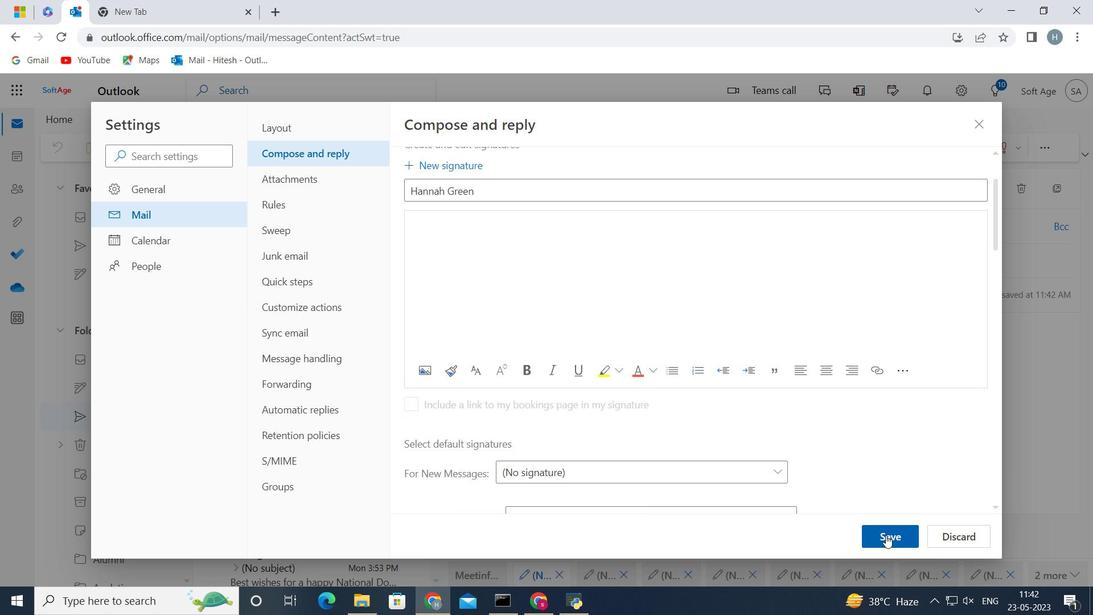 
Action: Mouse moved to (796, 443)
Screenshot: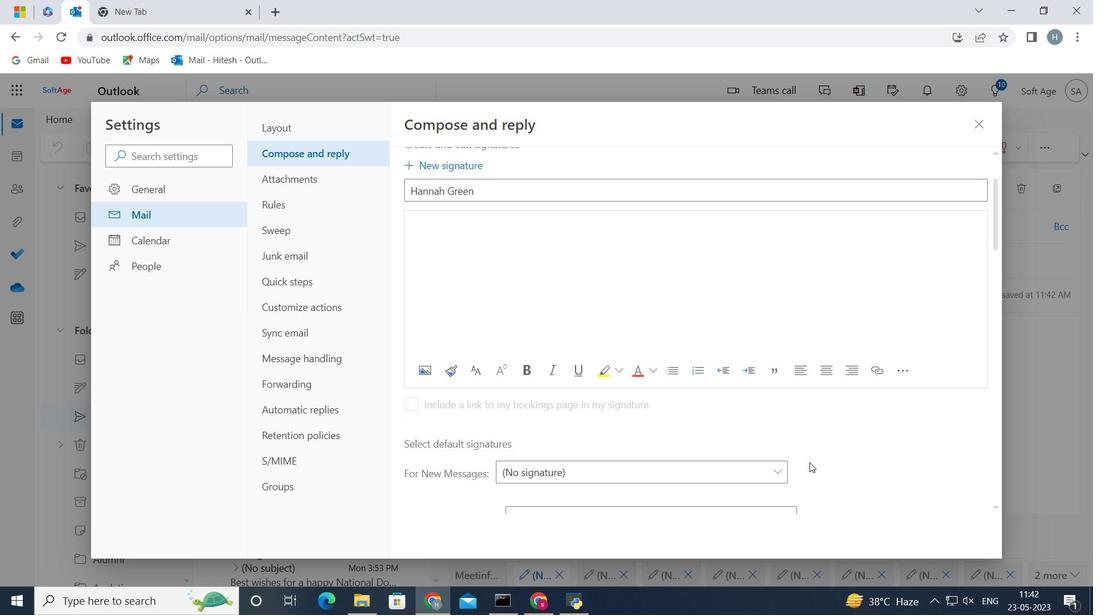 
Action: Mouse scrolled (796, 443) with delta (0, 0)
Screenshot: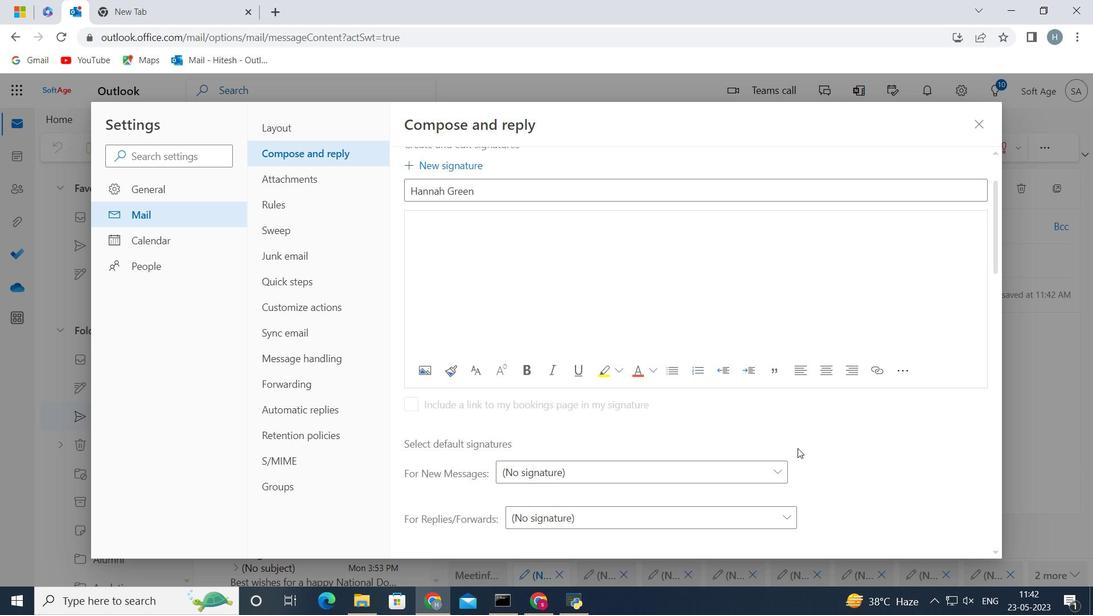 
Action: Mouse scrolled (796, 443) with delta (0, 0)
Screenshot: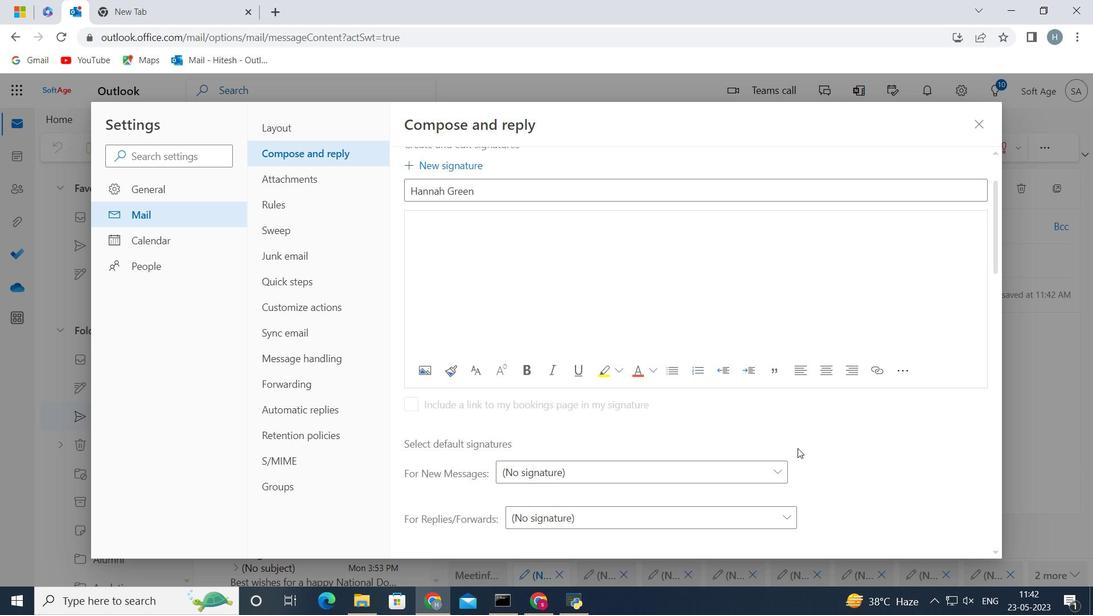 
Action: Mouse moved to (752, 328)
Screenshot: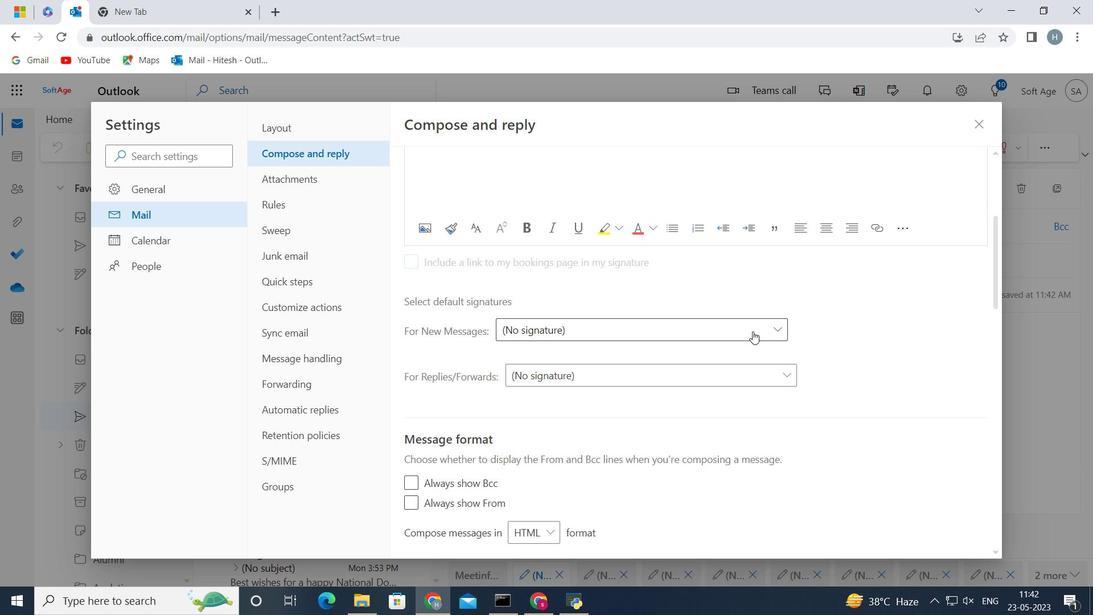 
Action: Mouse pressed left at (752, 328)
Screenshot: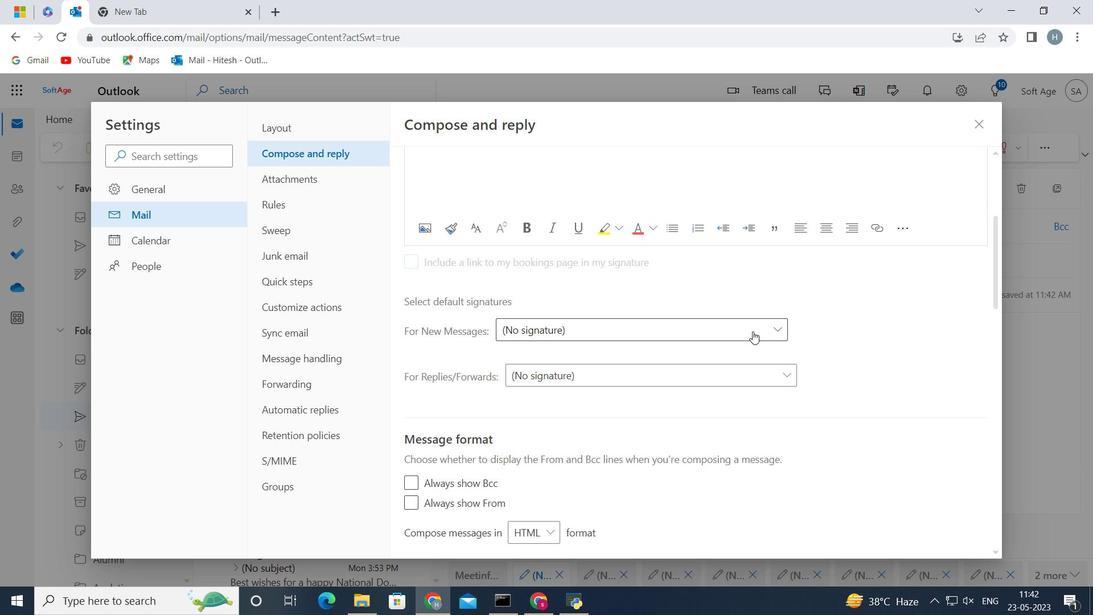 
Action: Mouse moved to (818, 342)
Screenshot: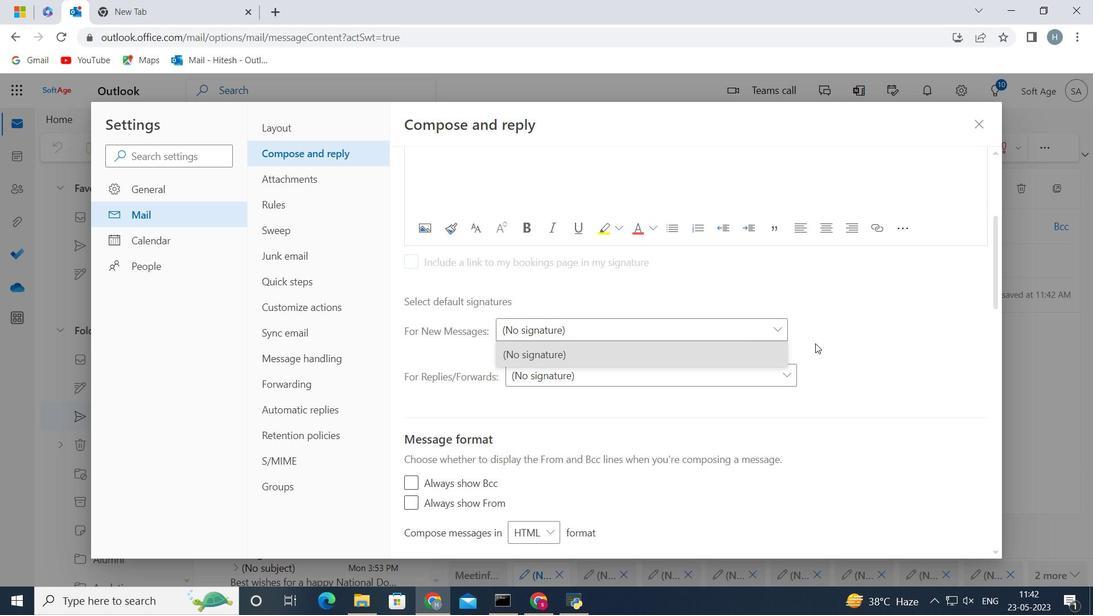 
Action: Mouse pressed left at (818, 342)
Screenshot: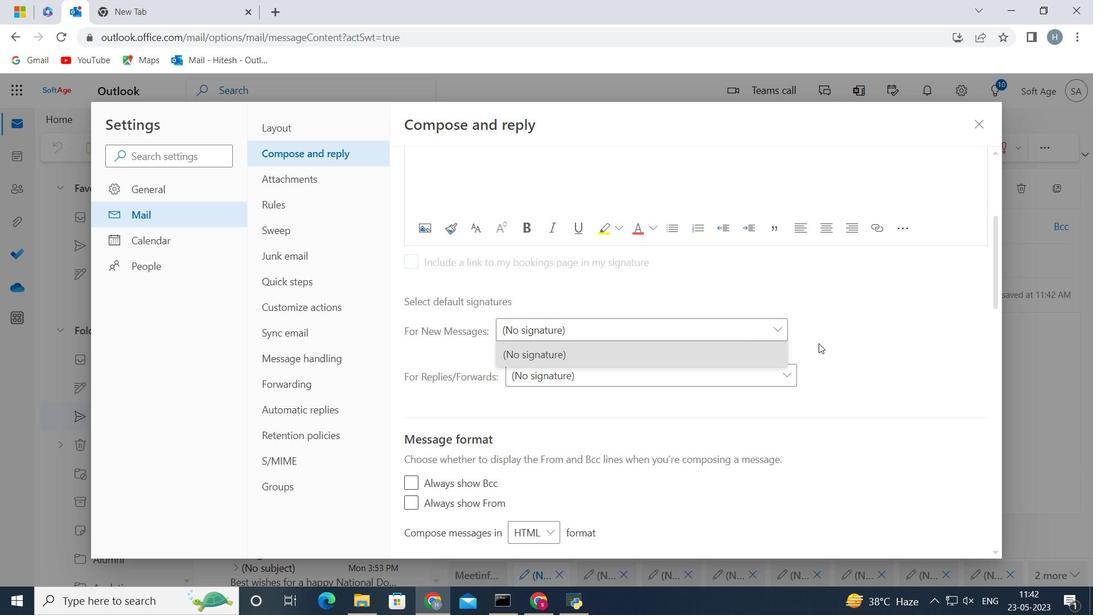 
Action: Mouse scrolled (818, 343) with delta (0, 0)
Screenshot: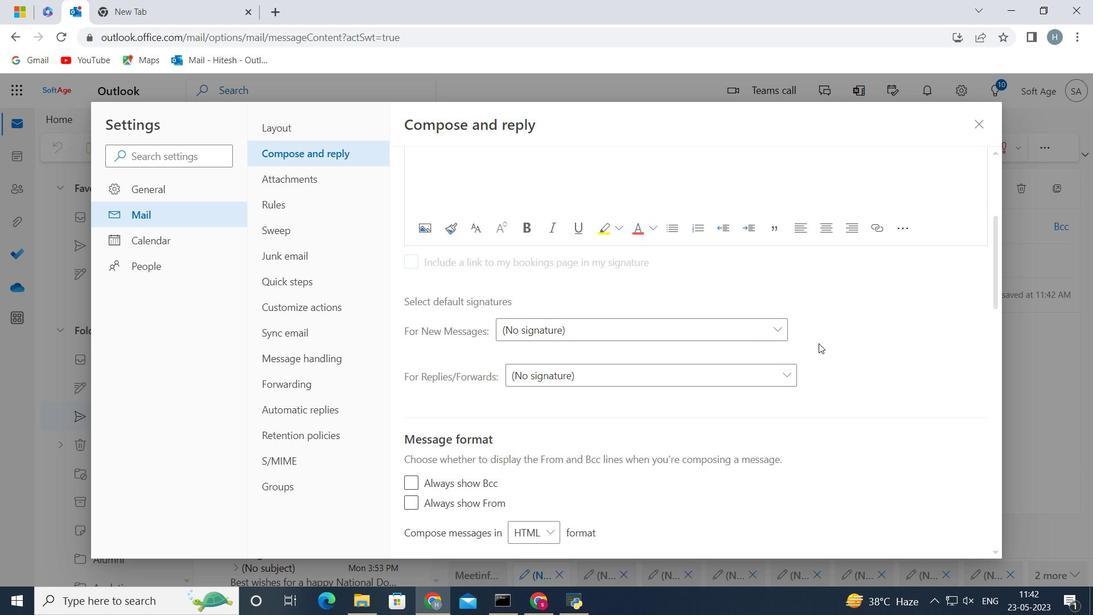 
Action: Mouse scrolled (818, 343) with delta (0, 0)
Screenshot: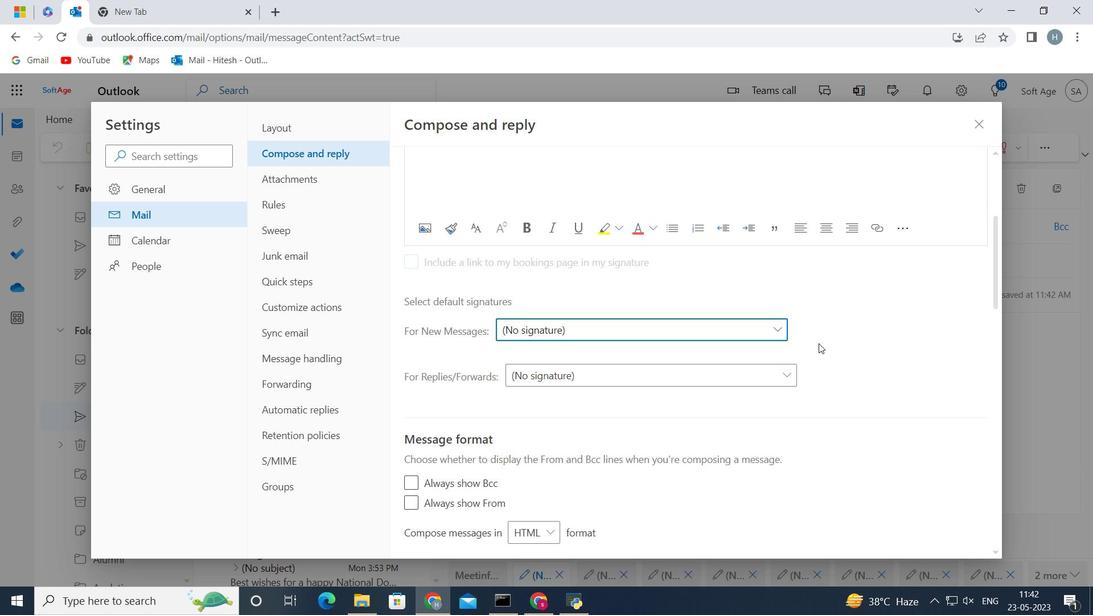 
Action: Mouse moved to (818, 342)
Screenshot: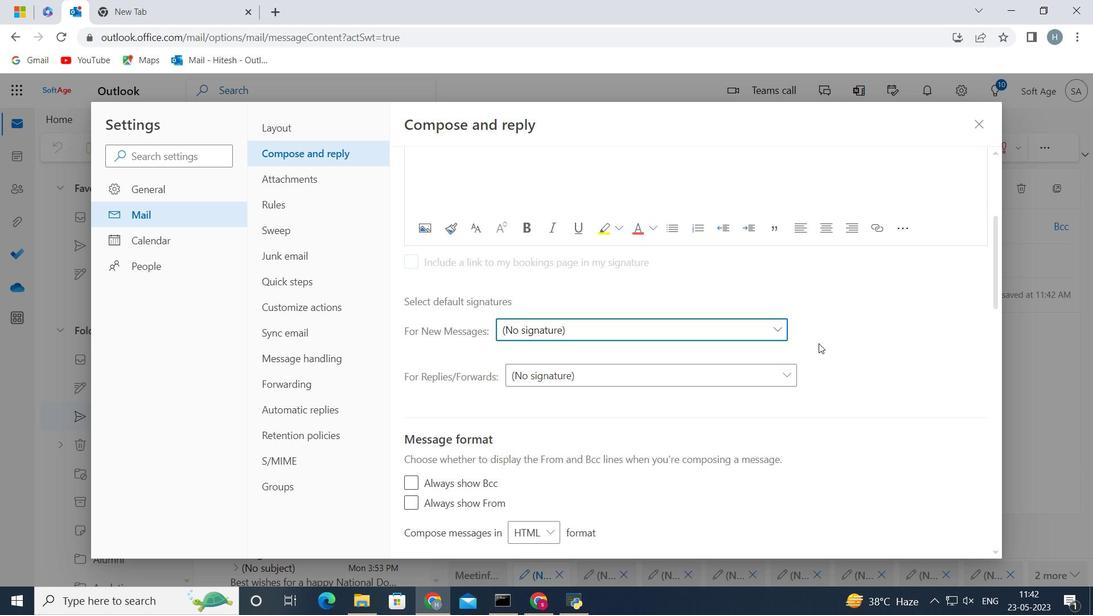 
Action: Mouse scrolled (818, 343) with delta (0, 0)
Screenshot: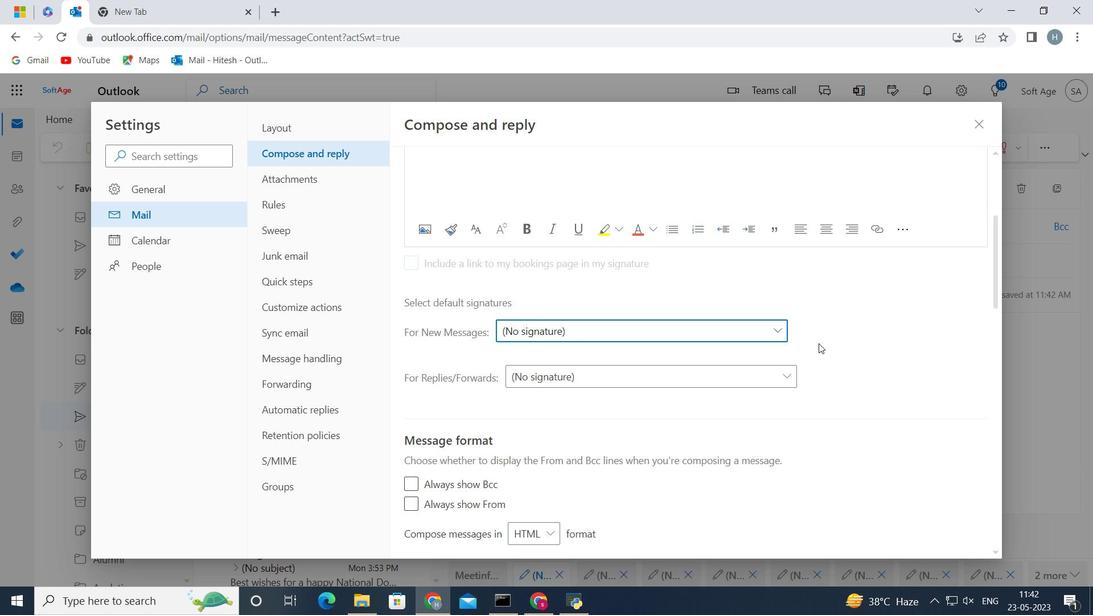
Action: Mouse moved to (778, 323)
Screenshot: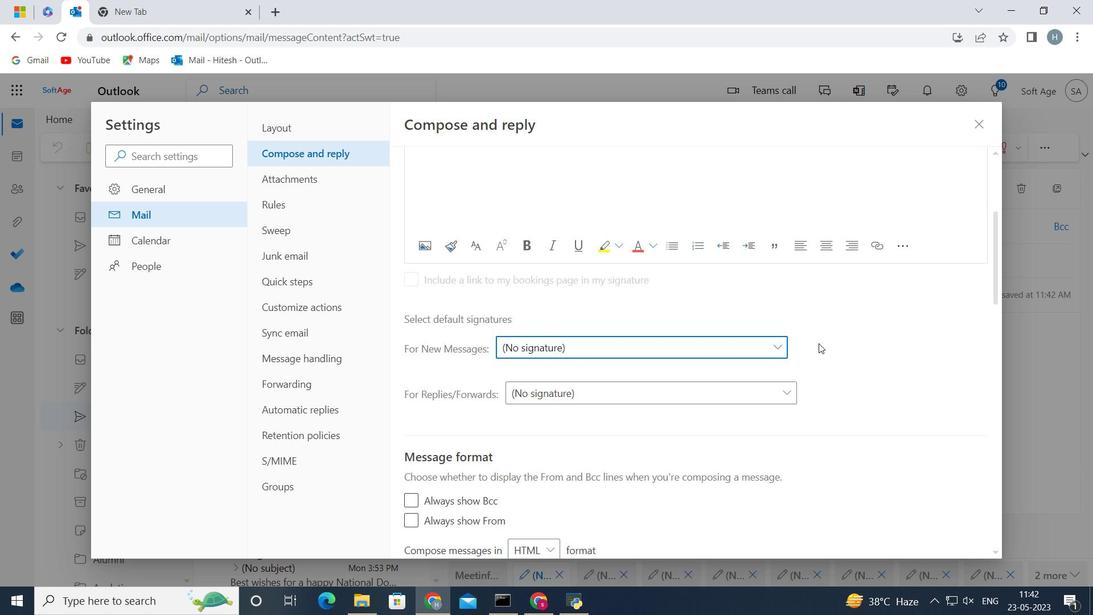 
Action: Mouse scrolled (811, 336) with delta (0, 0)
Screenshot: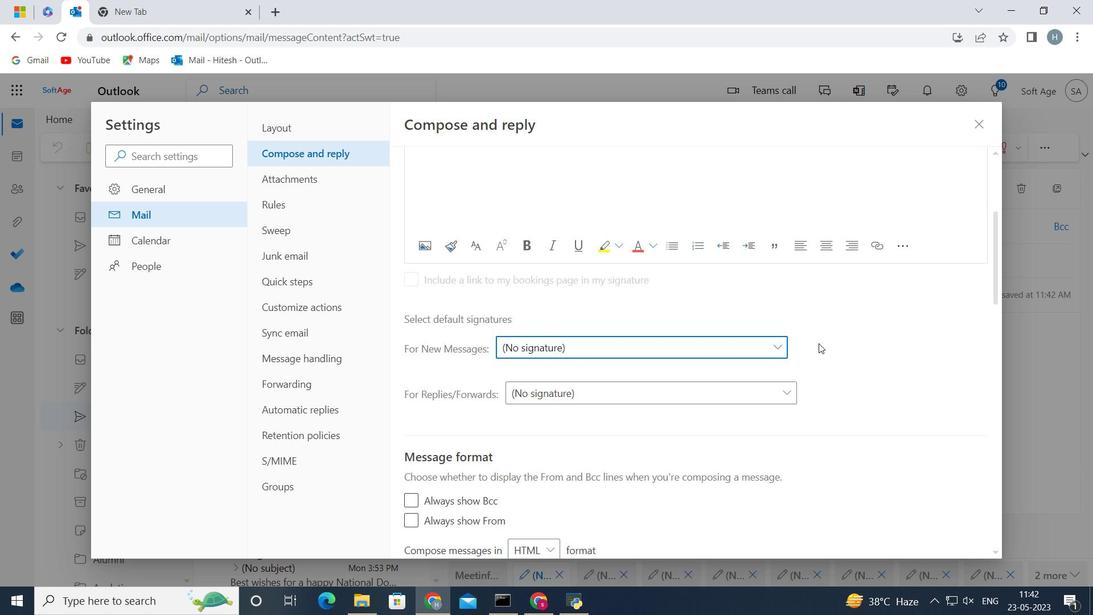 
Action: Mouse moved to (571, 301)
Screenshot: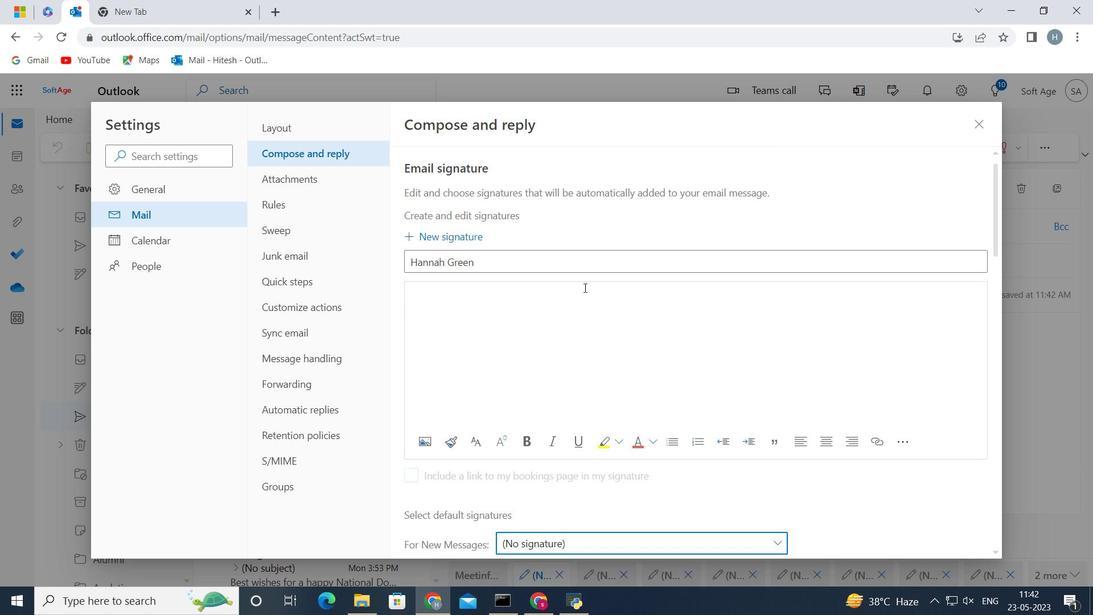 
Action: Mouse pressed left at (571, 301)
Screenshot: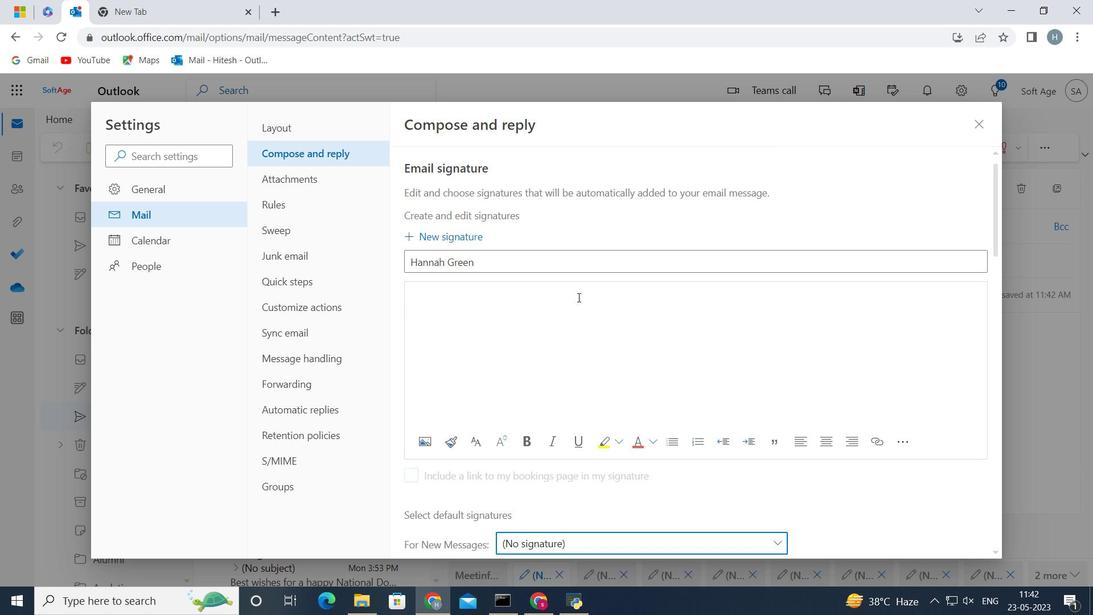 
Action: Mouse moved to (570, 302)
Screenshot: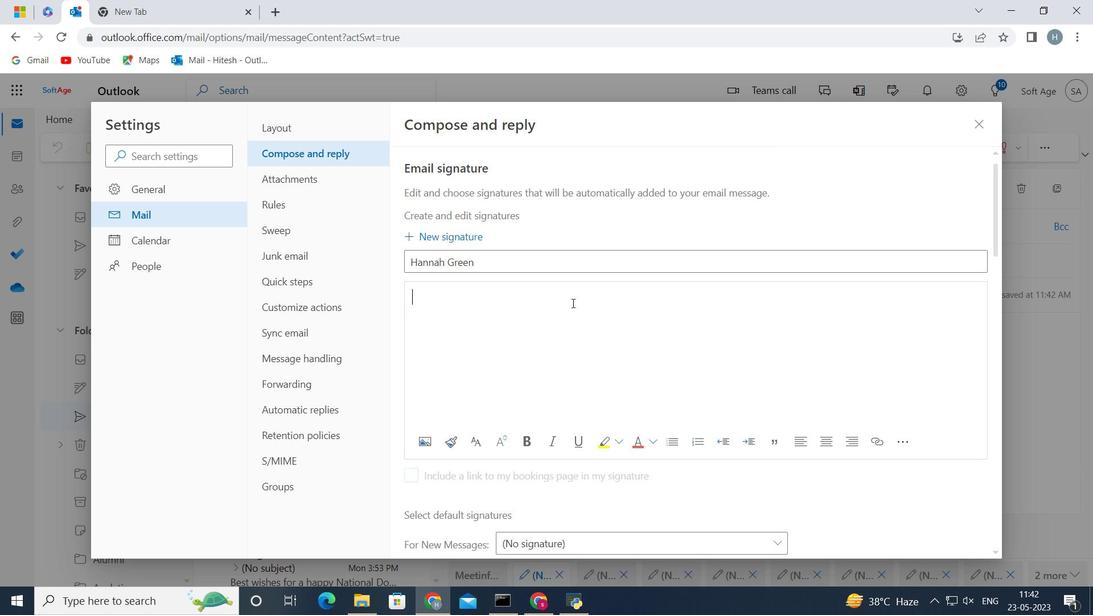
Action: Key pressed <Key.shift>Hannah<Key.space><Key.shift>Green
Screenshot: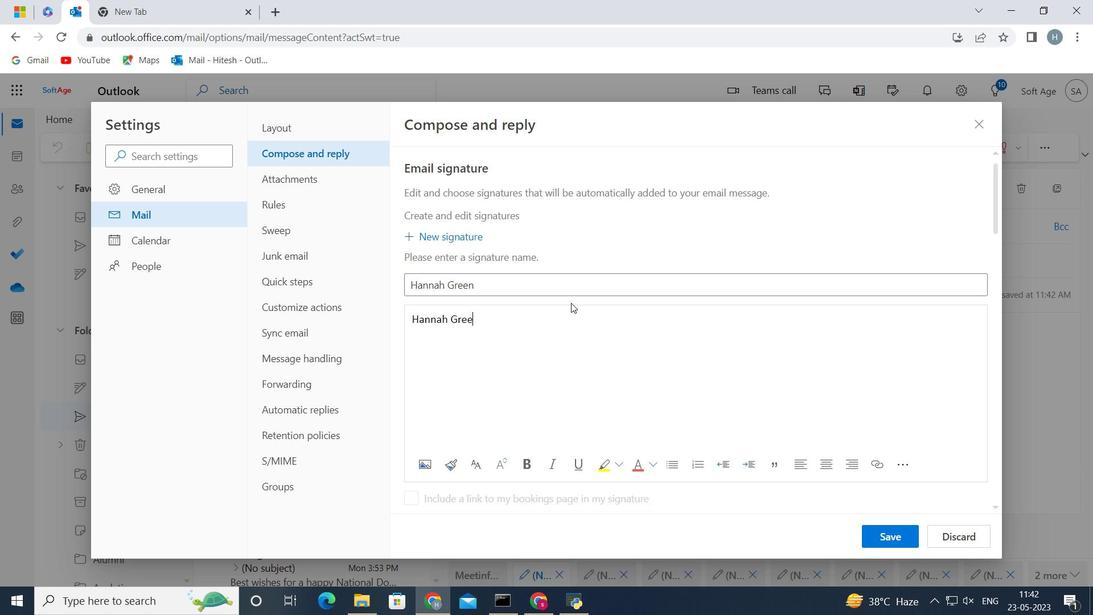 
Action: Mouse moved to (573, 279)
Screenshot: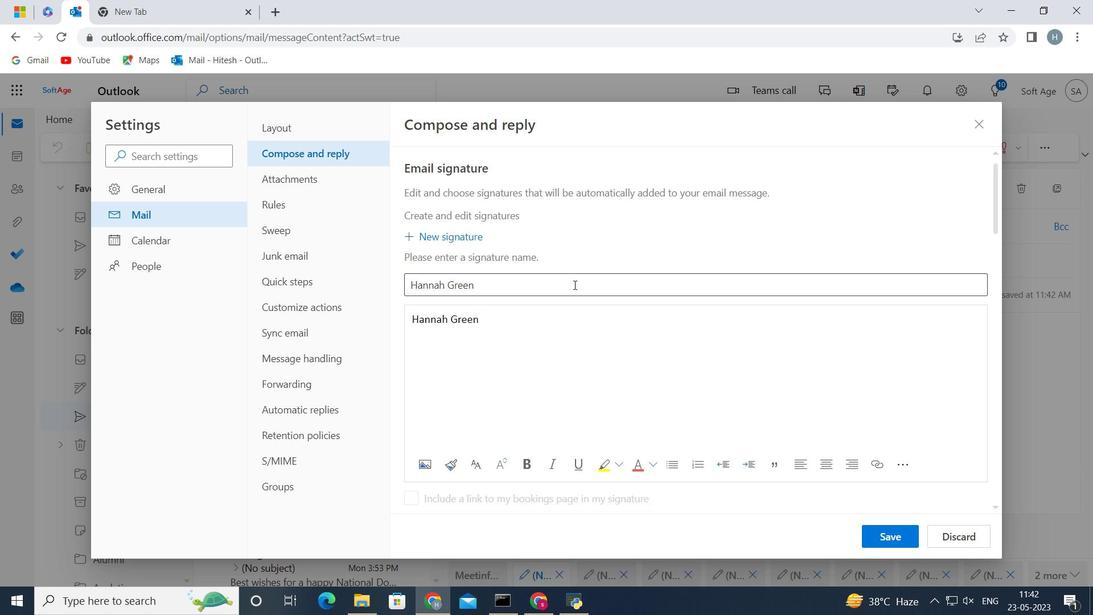 
Action: Mouse pressed left at (573, 279)
Screenshot: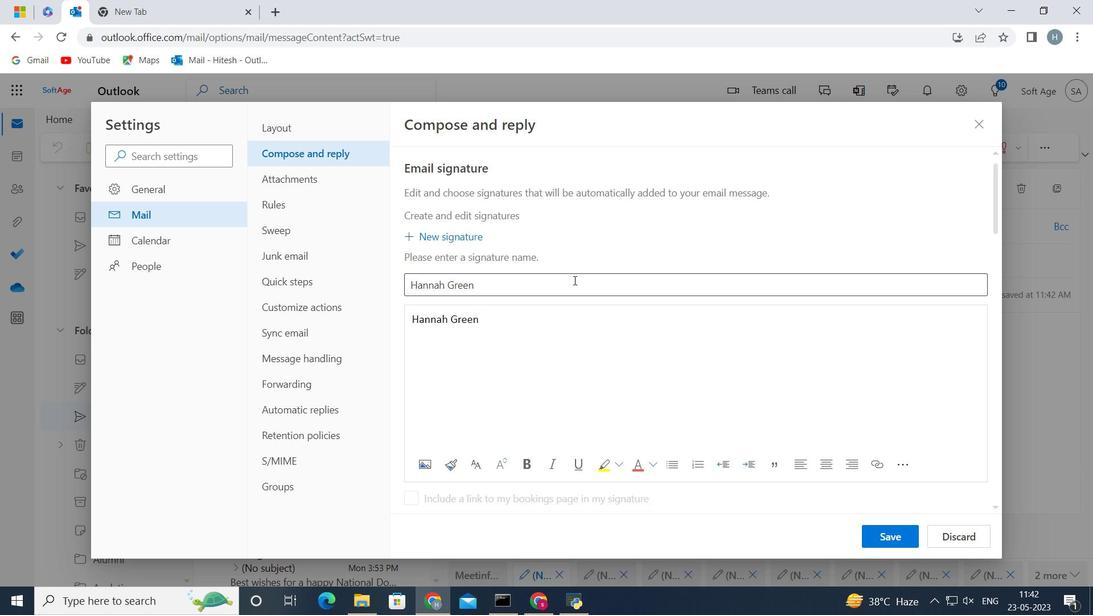 
Action: Mouse moved to (587, 332)
Screenshot: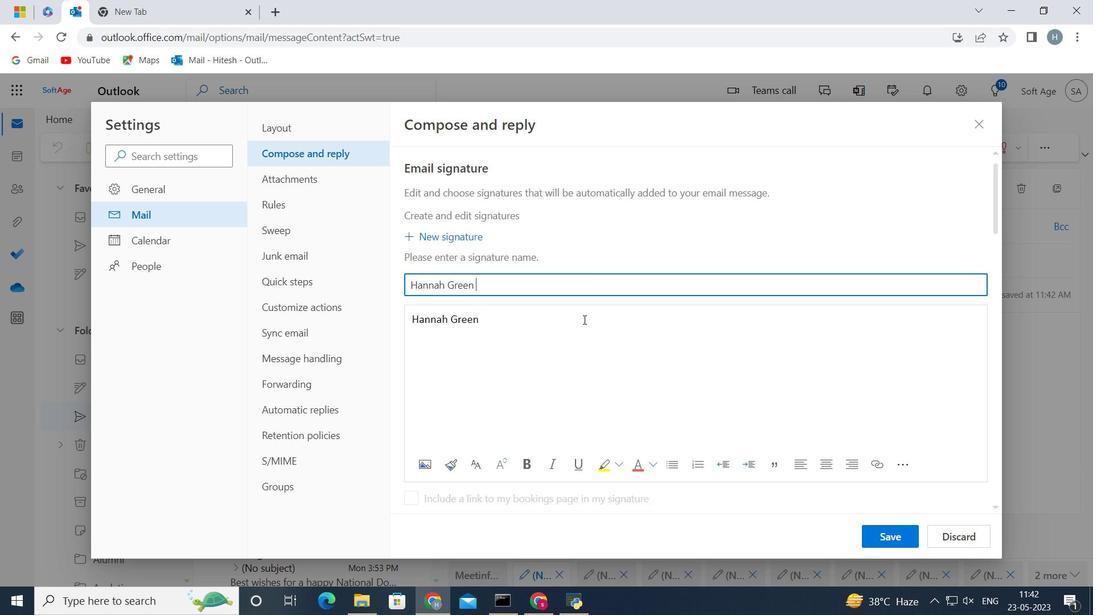 
Action: Mouse pressed left at (587, 332)
Screenshot: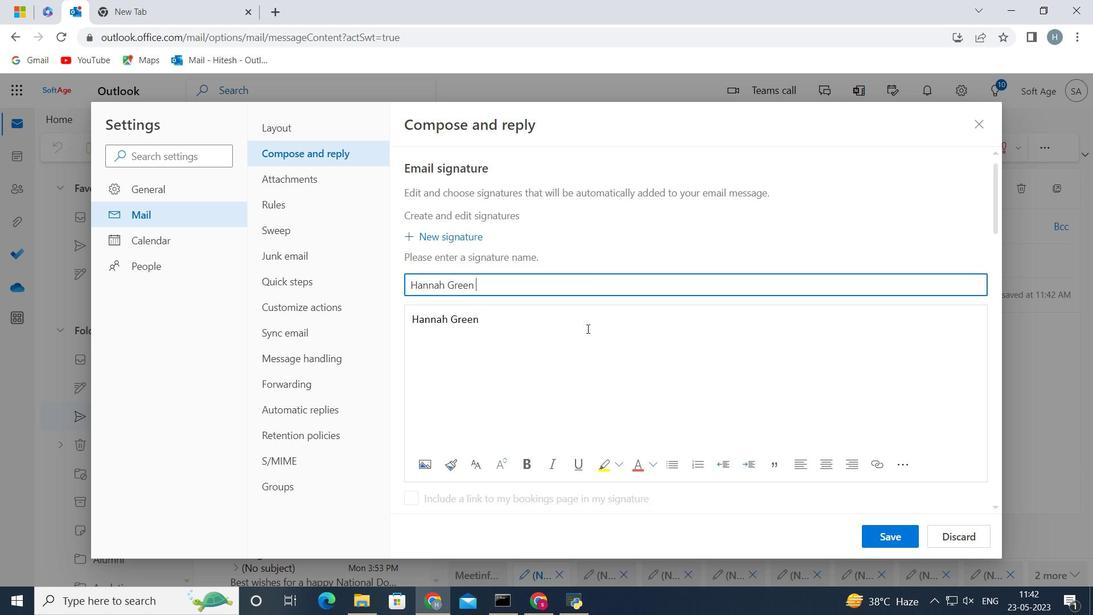 
Action: Mouse moved to (885, 533)
Screenshot: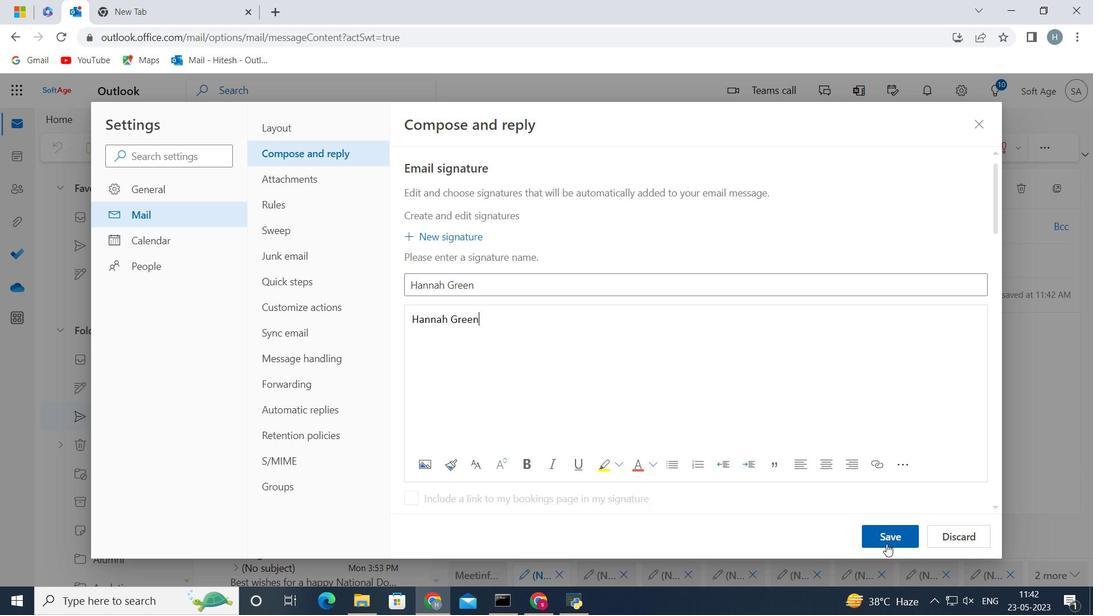 
Action: Mouse pressed left at (885, 533)
Screenshot: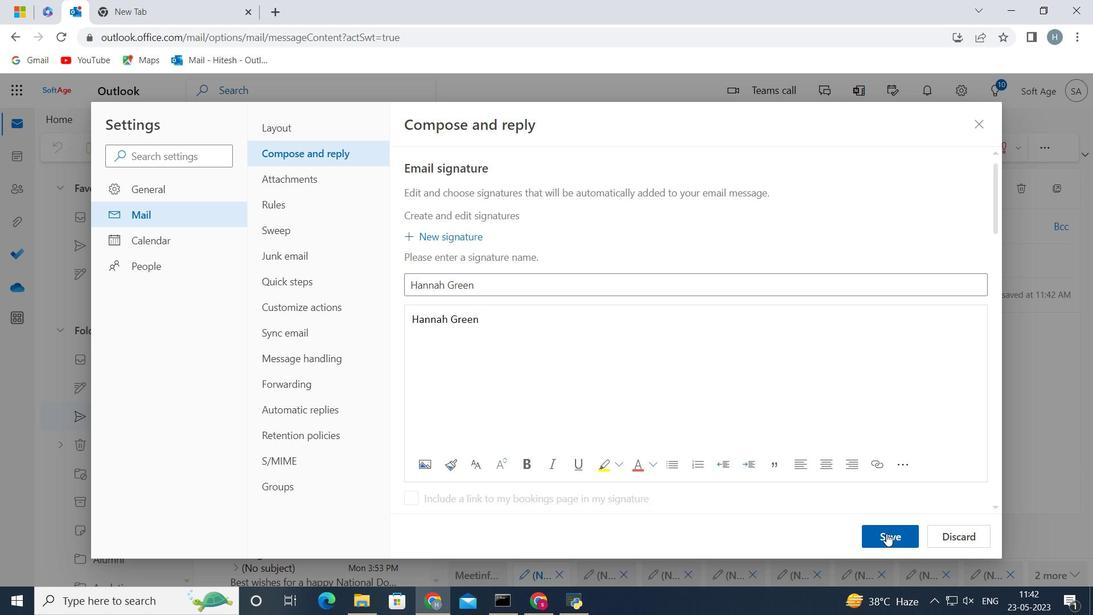 
Action: Mouse moved to (748, 361)
Screenshot: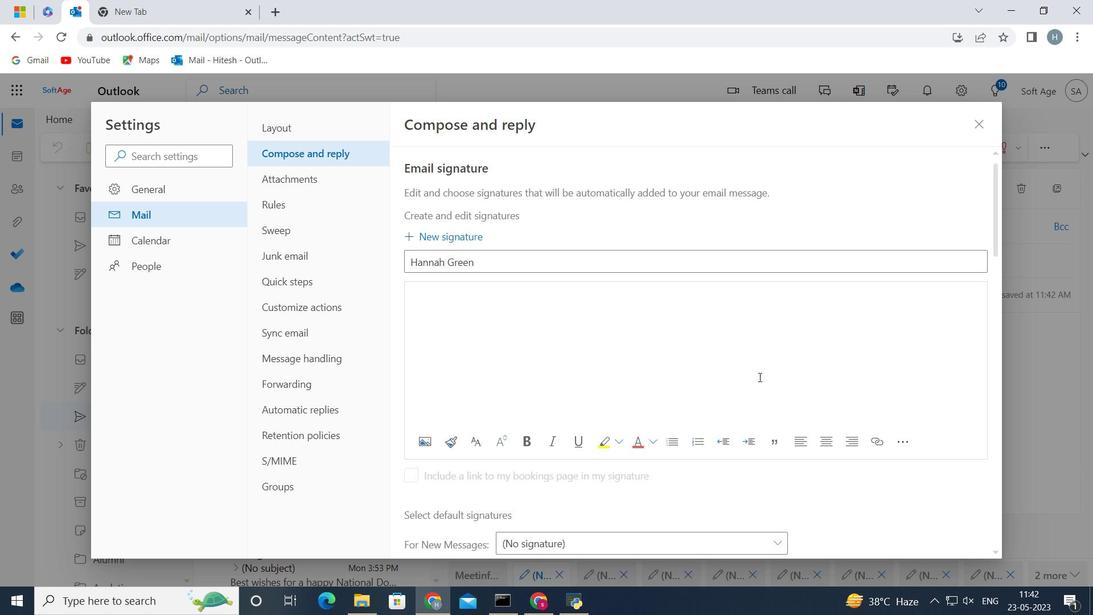
Action: Mouse scrolled (748, 361) with delta (0, 0)
Screenshot: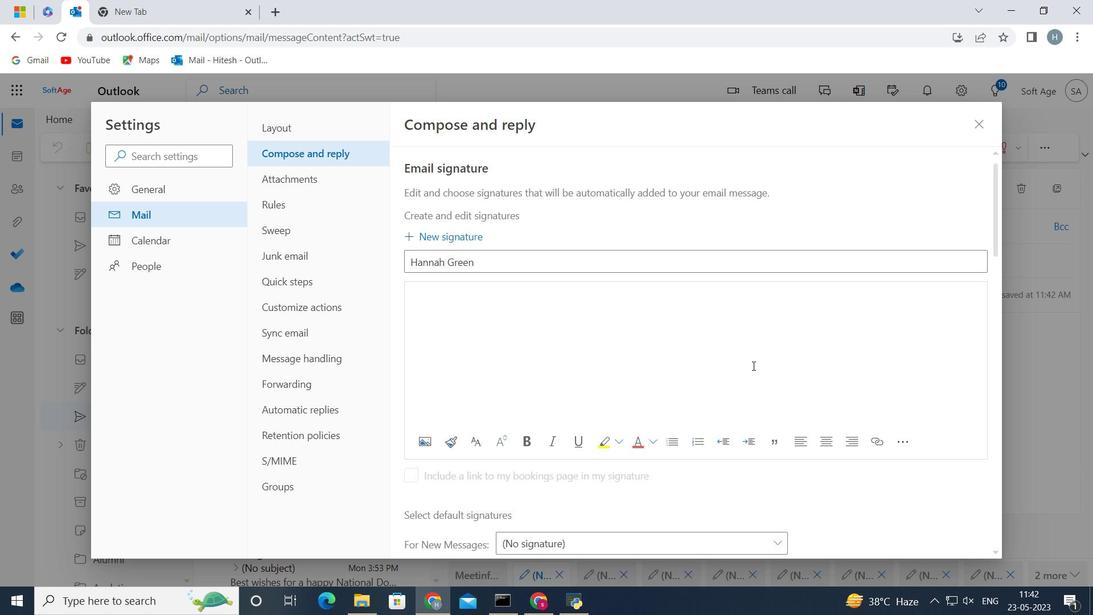 
Action: Mouse scrolled (748, 361) with delta (0, 0)
Screenshot: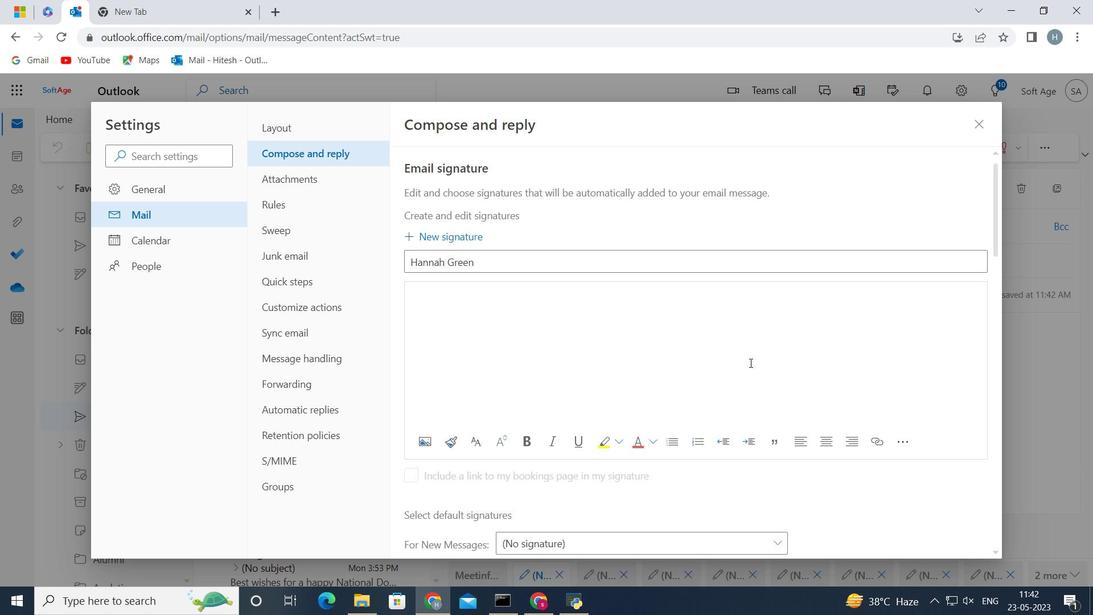 
Action: Mouse scrolled (748, 361) with delta (0, 0)
Screenshot: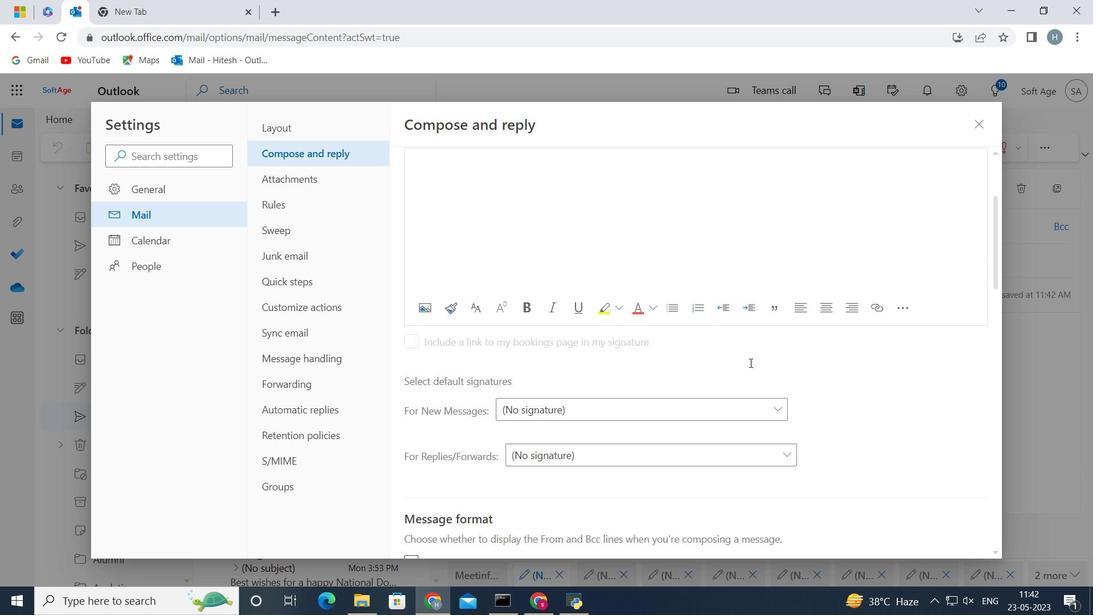 
Action: Mouse moved to (755, 327)
Screenshot: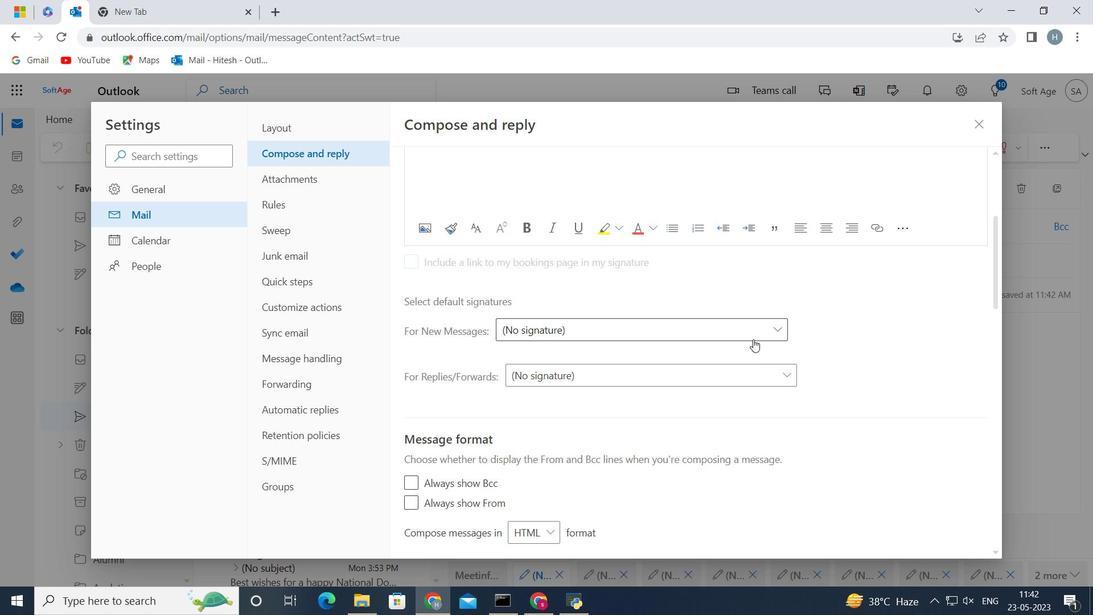 
Action: Mouse pressed left at (755, 327)
Screenshot: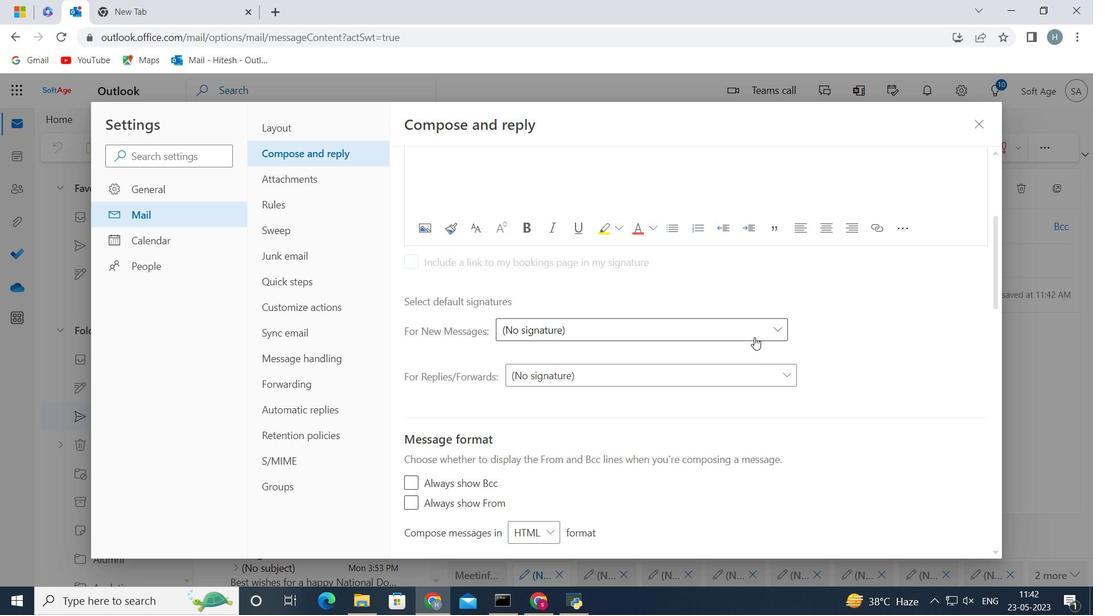 
Action: Mouse moved to (856, 354)
Screenshot: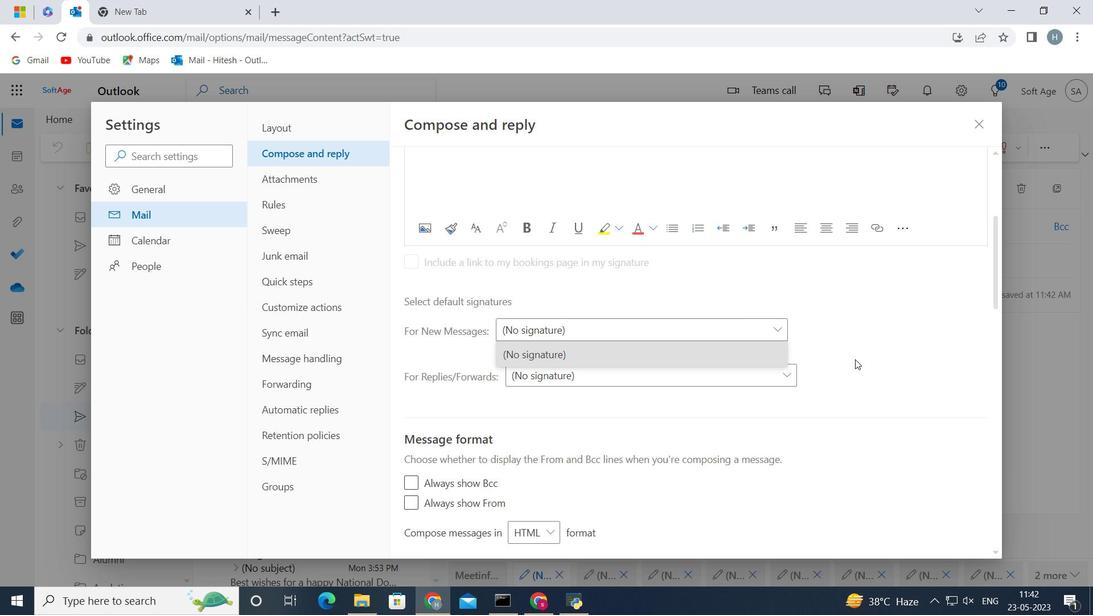 
Action: Mouse pressed left at (856, 354)
Screenshot: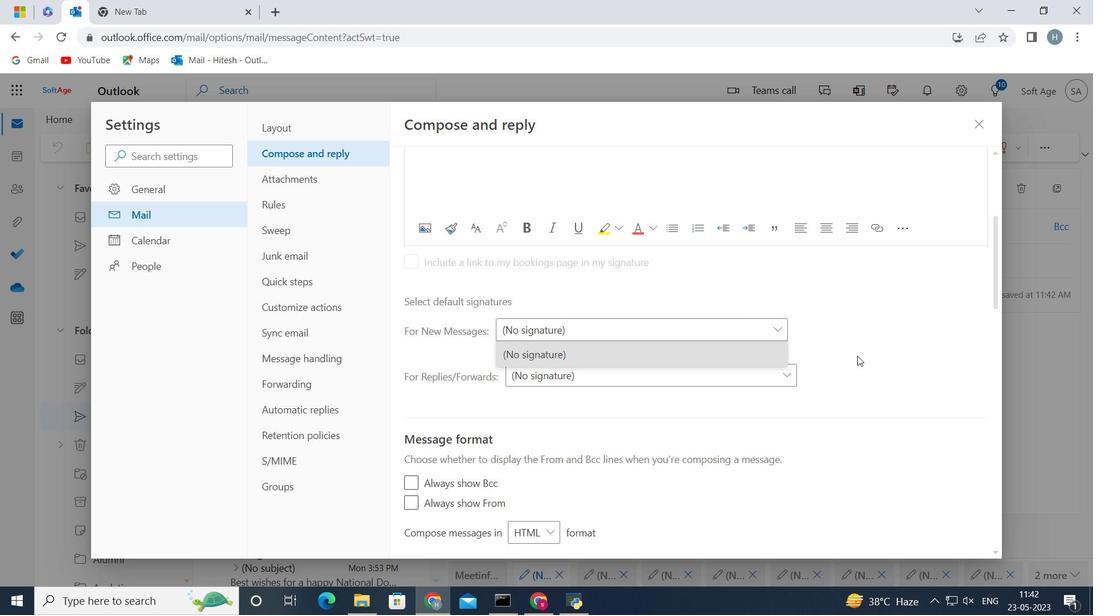 
Action: Mouse moved to (825, 347)
Screenshot: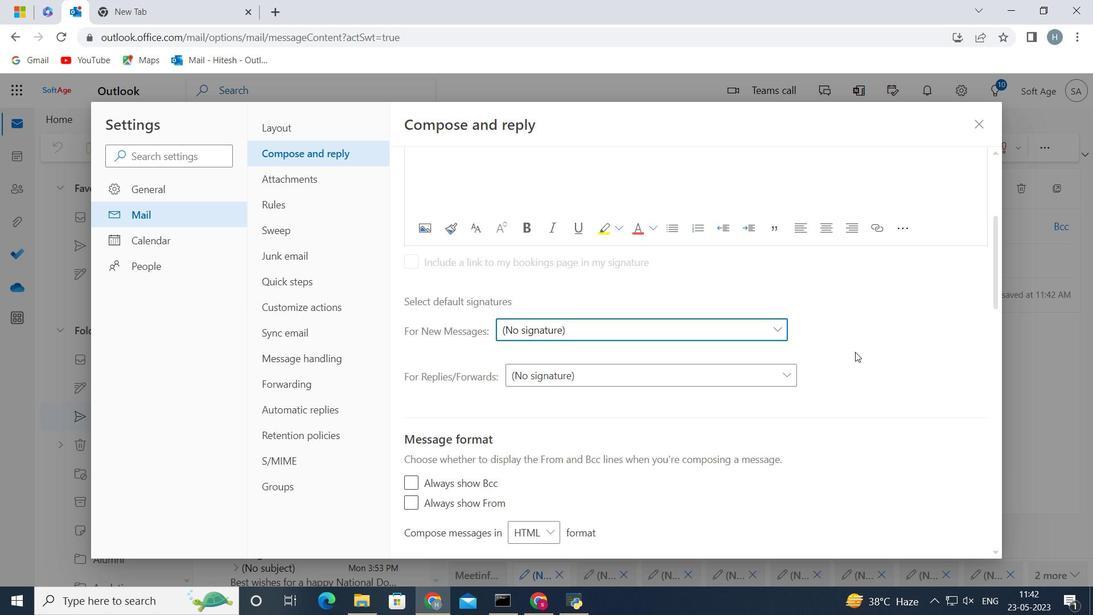 
Action: Mouse scrolled (825, 346) with delta (0, 0)
Screenshot: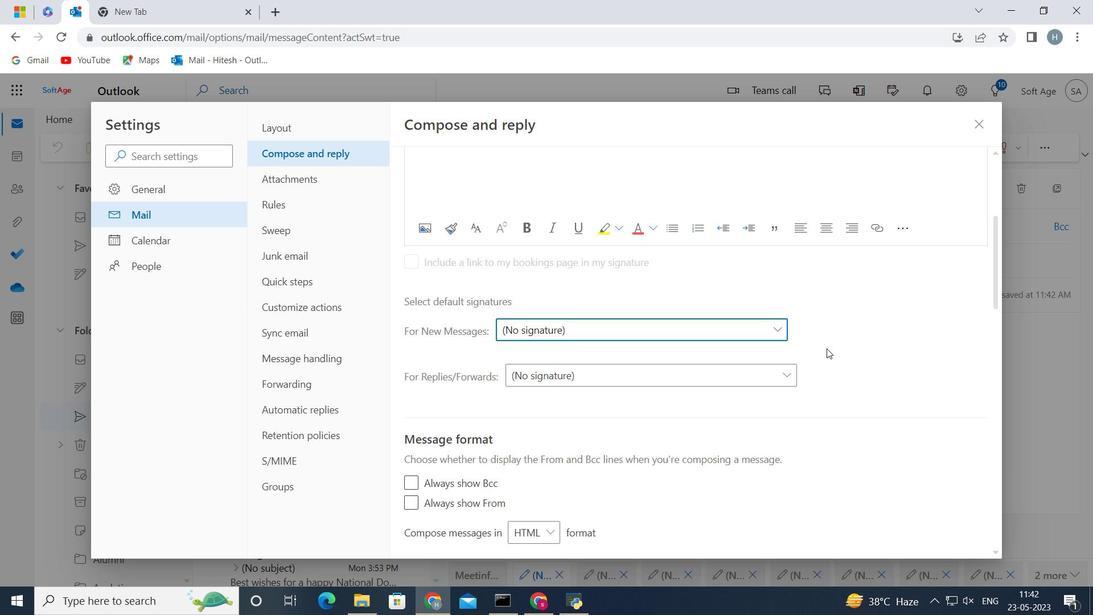 
Action: Mouse scrolled (825, 346) with delta (0, 0)
Screenshot: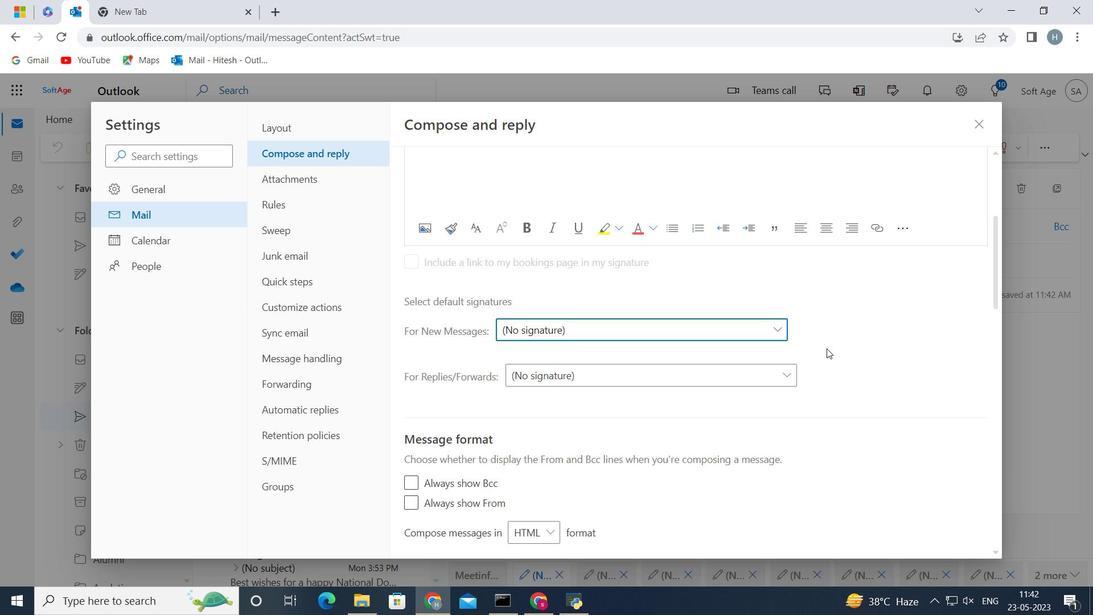 
Action: Mouse moved to (749, 349)
Screenshot: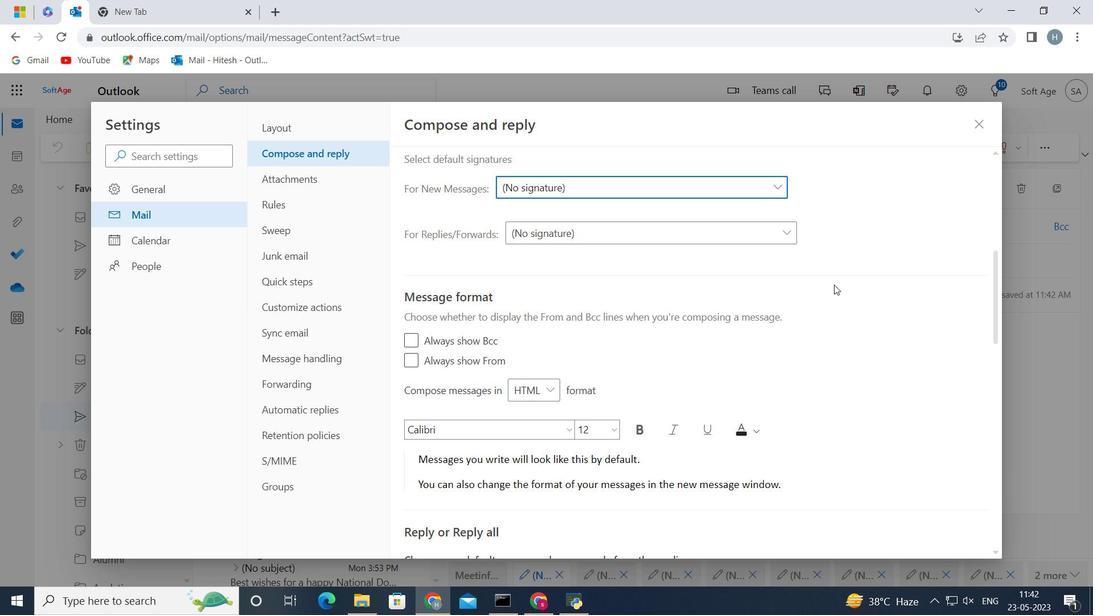 
Action: Mouse scrolled (749, 349) with delta (0, 0)
Screenshot: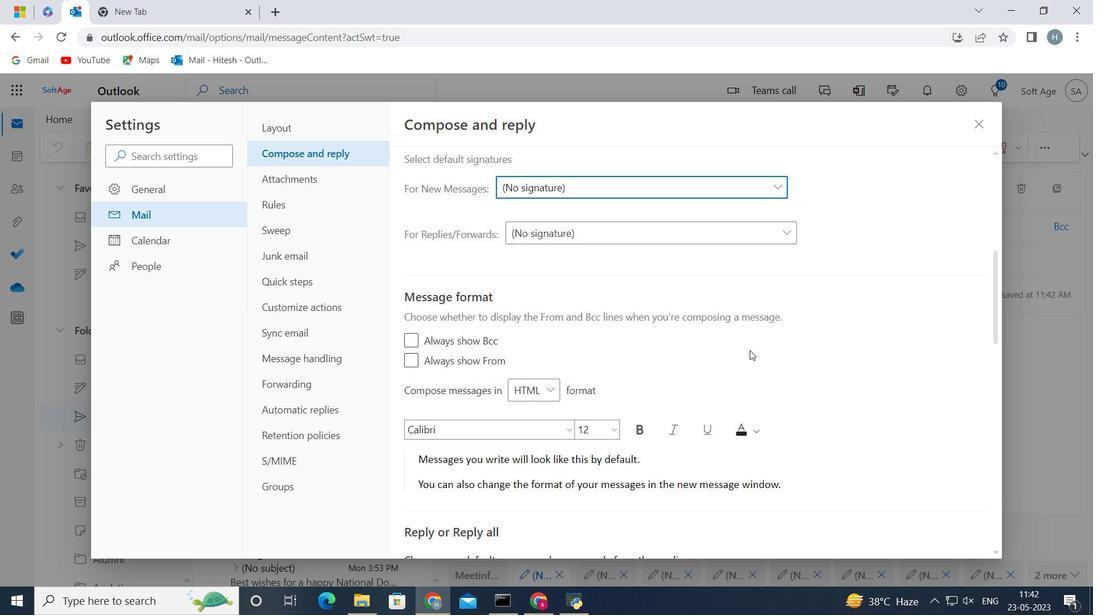 
Action: Mouse moved to (974, 123)
Screenshot: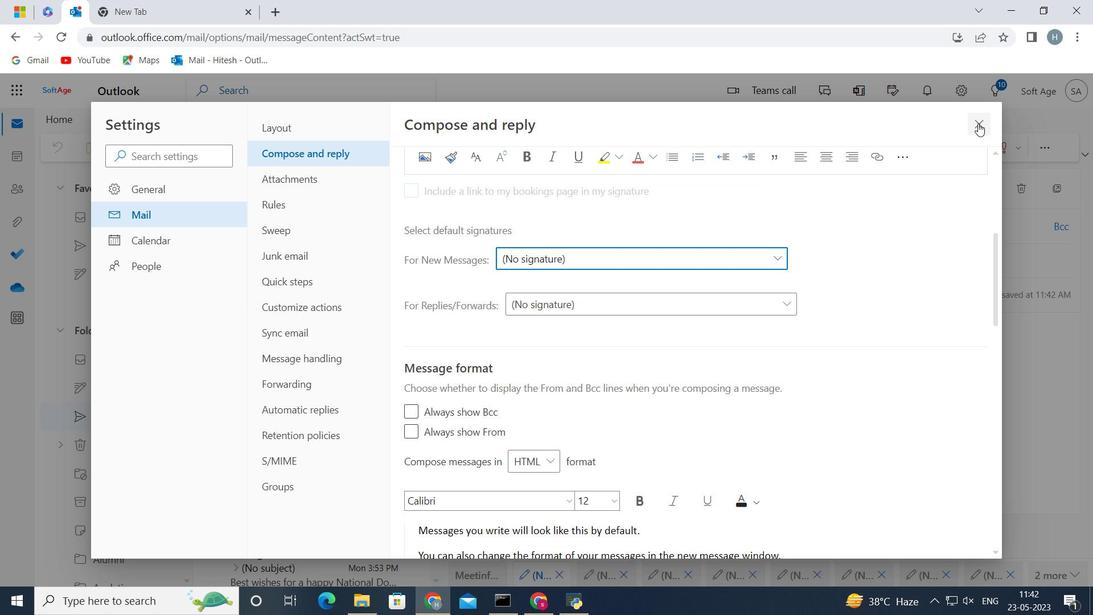 
Action: Mouse pressed left at (974, 123)
Screenshot: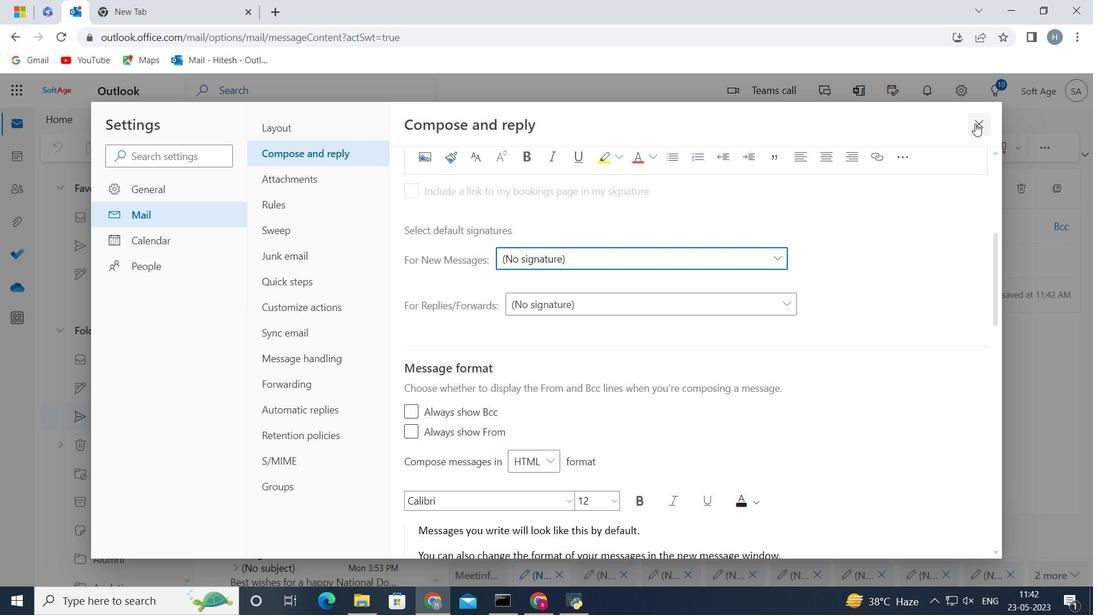 
Action: Mouse moved to (510, 284)
Screenshot: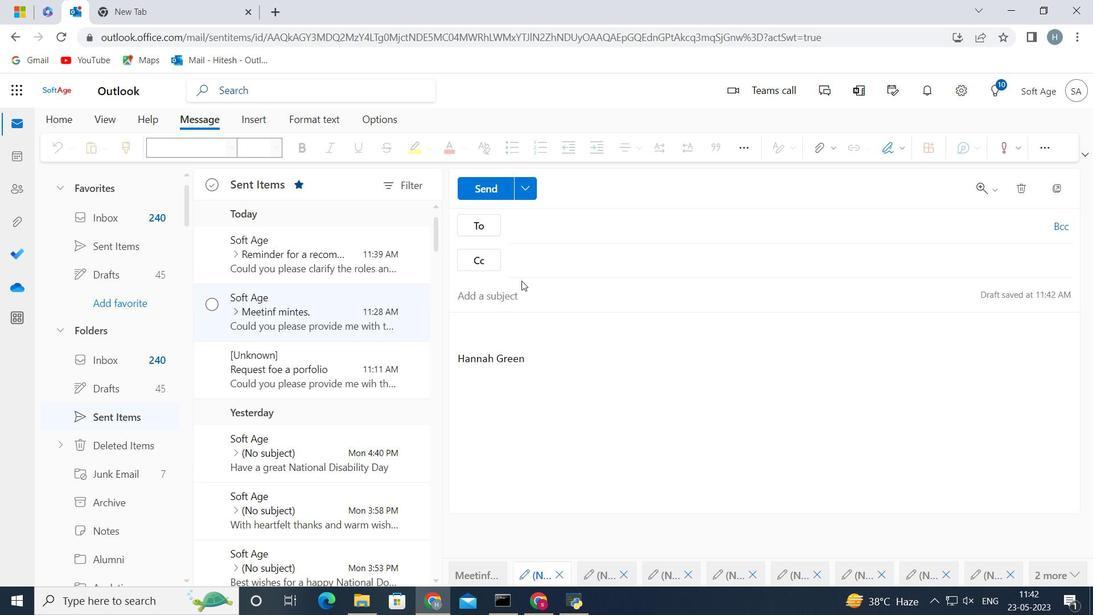 
Action: Mouse pressed left at (510, 284)
Screenshot: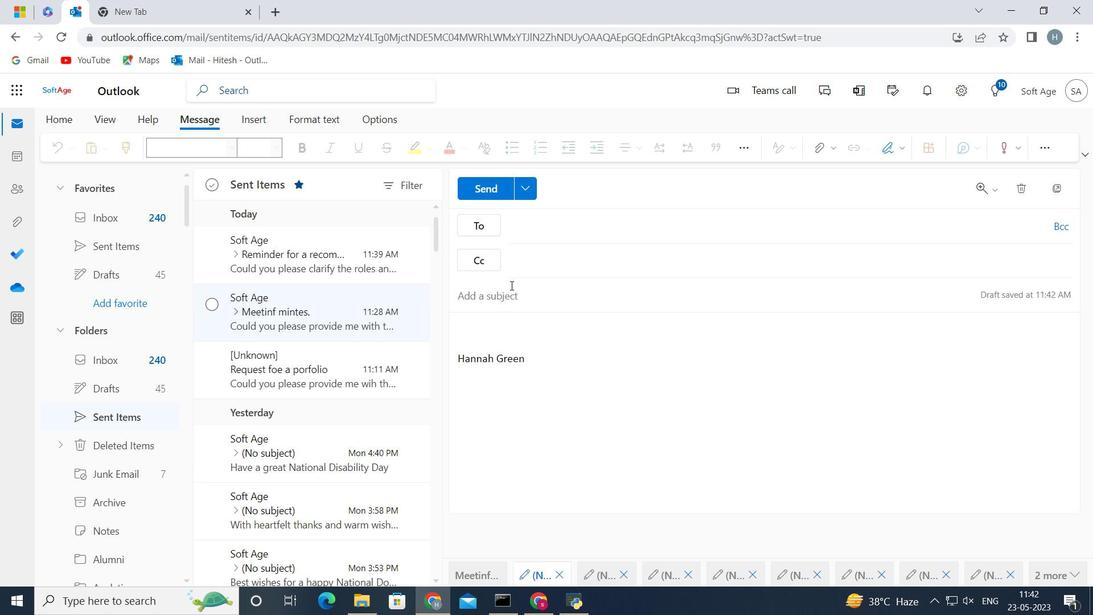 
Action: Key pressed <Key.shift>Cancellation<Key.space>of<Key.space>
Screenshot: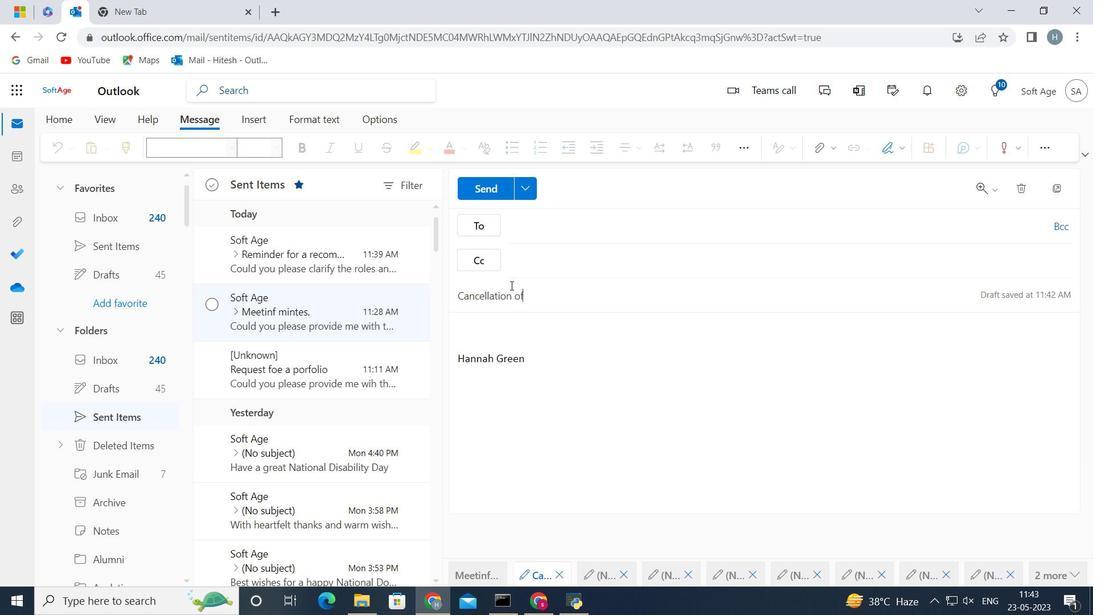 
Action: Mouse moved to (510, 284)
Screenshot: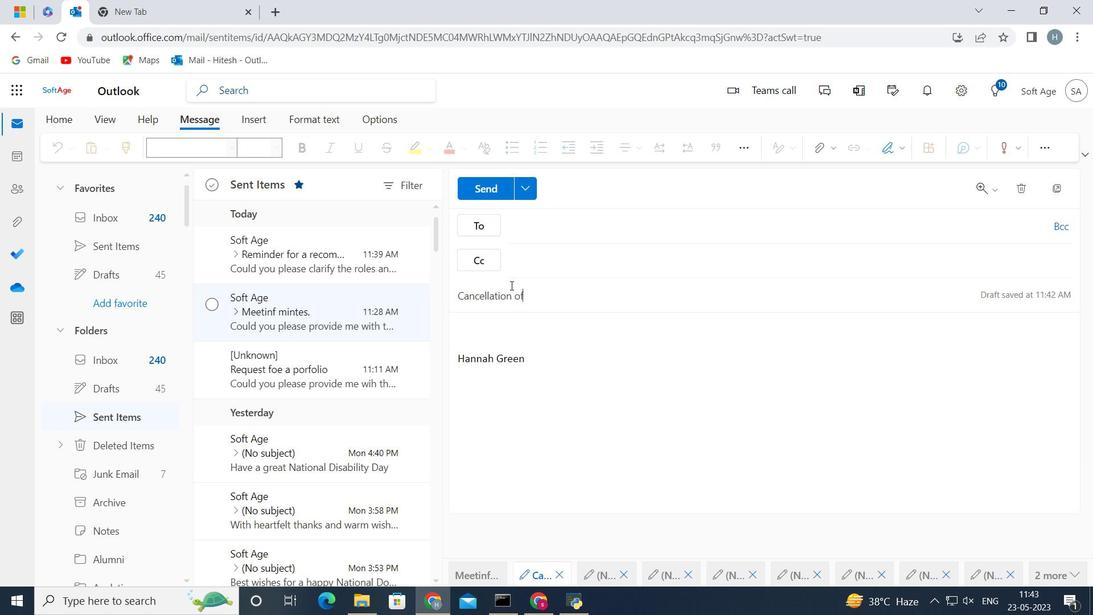 
Action: Key pressed a<Key.space>reservation<Key.space>
Screenshot: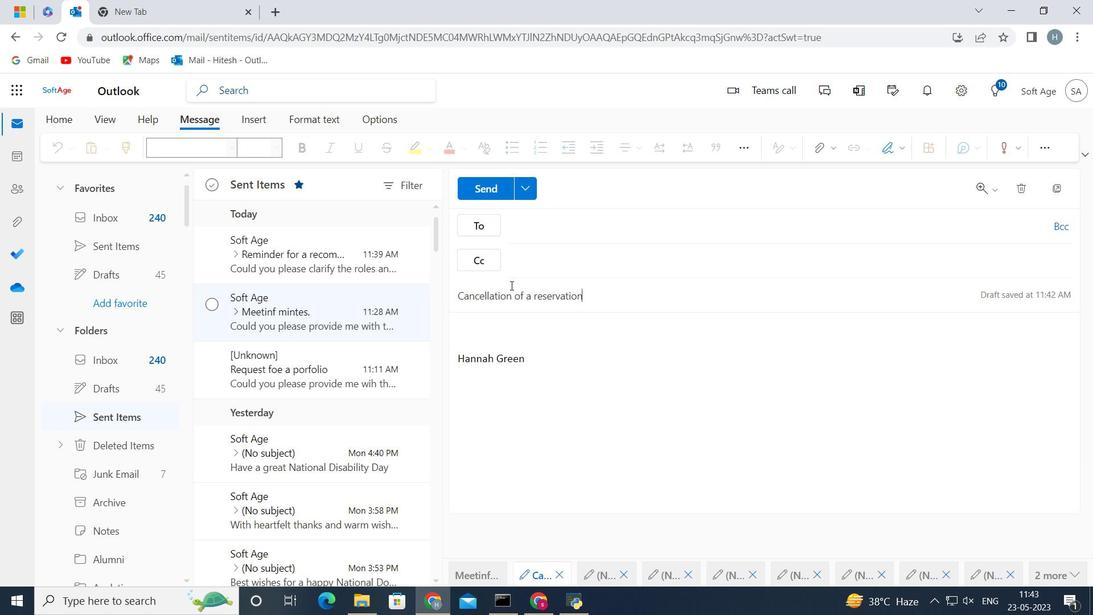 
Action: Mouse moved to (525, 356)
Screenshot: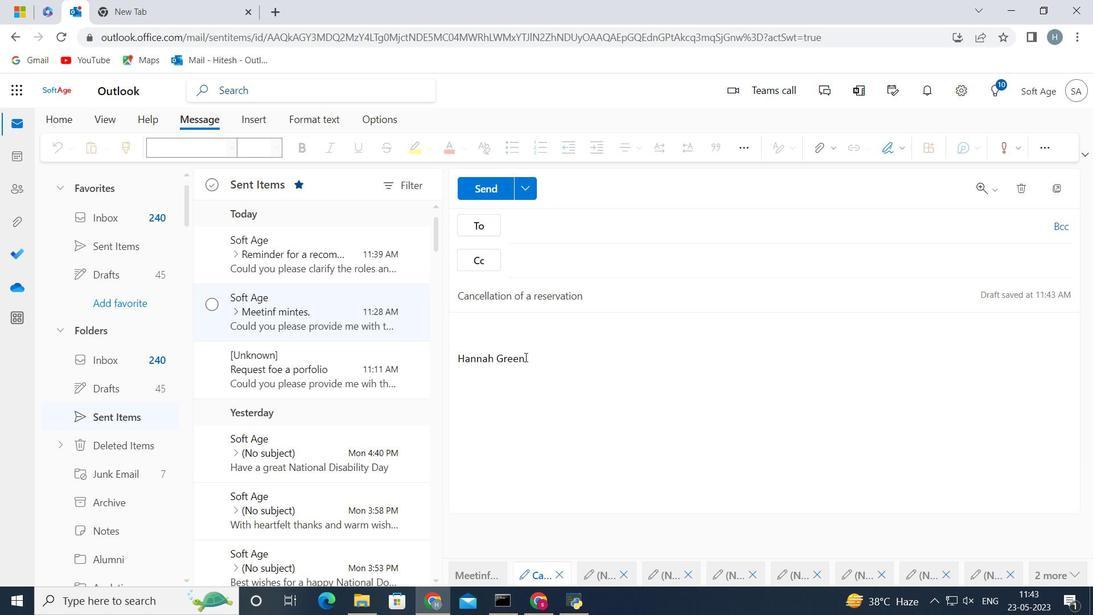 
Action: Mouse pressed left at (525, 356)
Screenshot: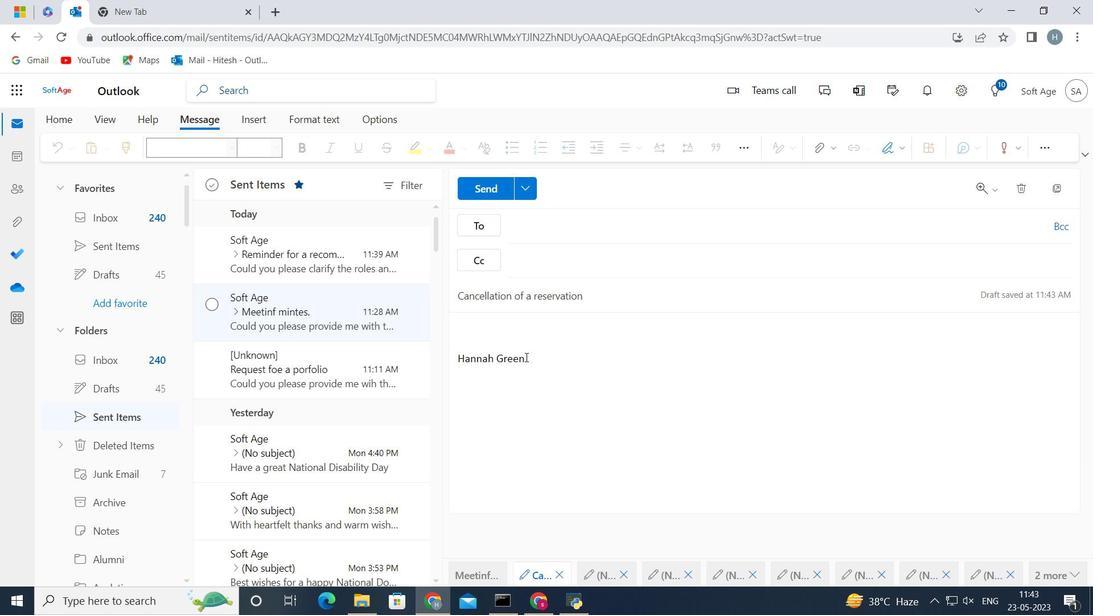 
Action: Key pressed <Key.backspace><Key.backspace><Key.backspace><Key.backspace><Key.backspace><Key.backspace><Key.backspace><Key.backspace><Key.backspace><Key.backspace><Key.backspace><Key.backspace><Key.backspace><Key.backspace><Key.backspace><Key.backspace><Key.backspace><Key.backspace><Key.backspace><Key.backspace><Key.backspace><Key.backspace><Key.backspace><Key.shift>We<Key.space>appreciate<Key.space>your<Key.space>feedback<Key.space>and<Key.space>will<Key.space>take<Key.space>it<Key.space>into<Key.space>consideration<Key.space>for<Key.space>future<Key.space>improvements
Screenshot: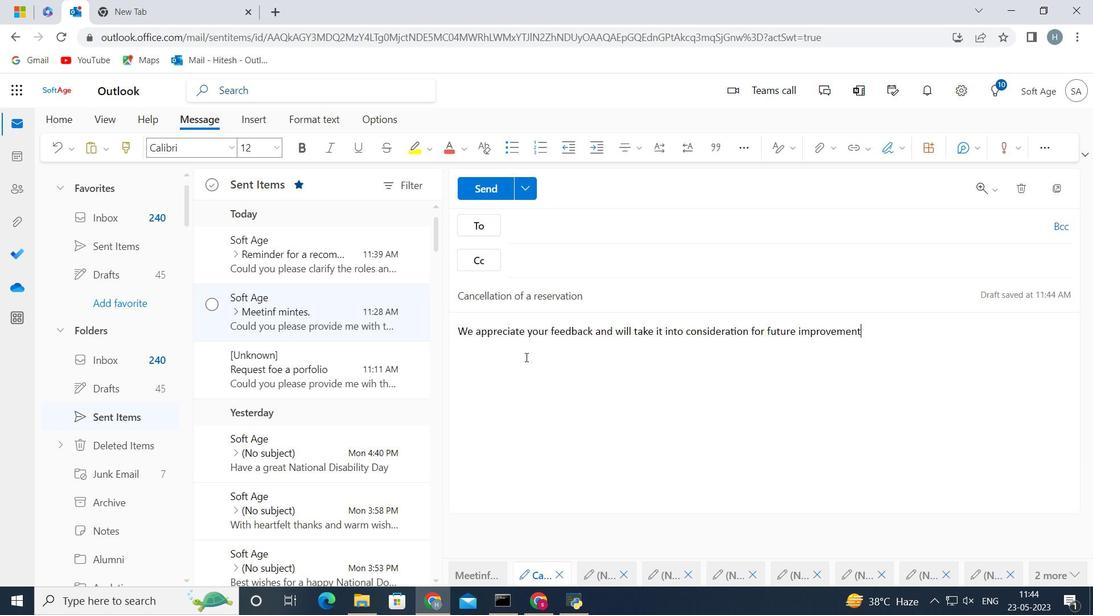 
Action: Mouse moved to (565, 230)
Screenshot: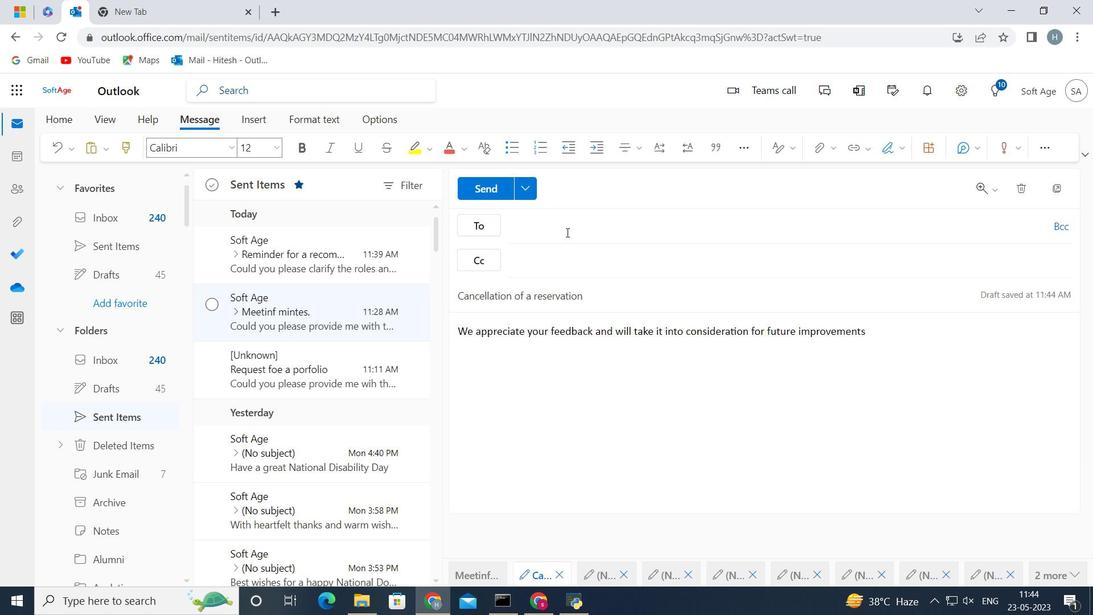 
Action: Mouse pressed left at (565, 230)
Screenshot: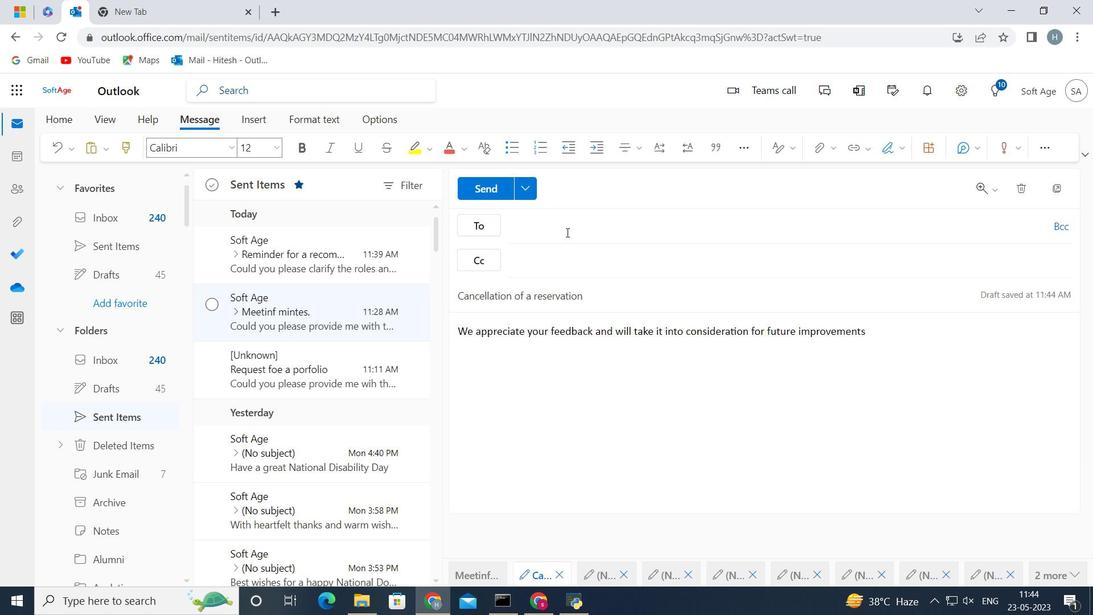 
Action: Key pressed softage.6<Key.shift>@softage.net
Screenshot: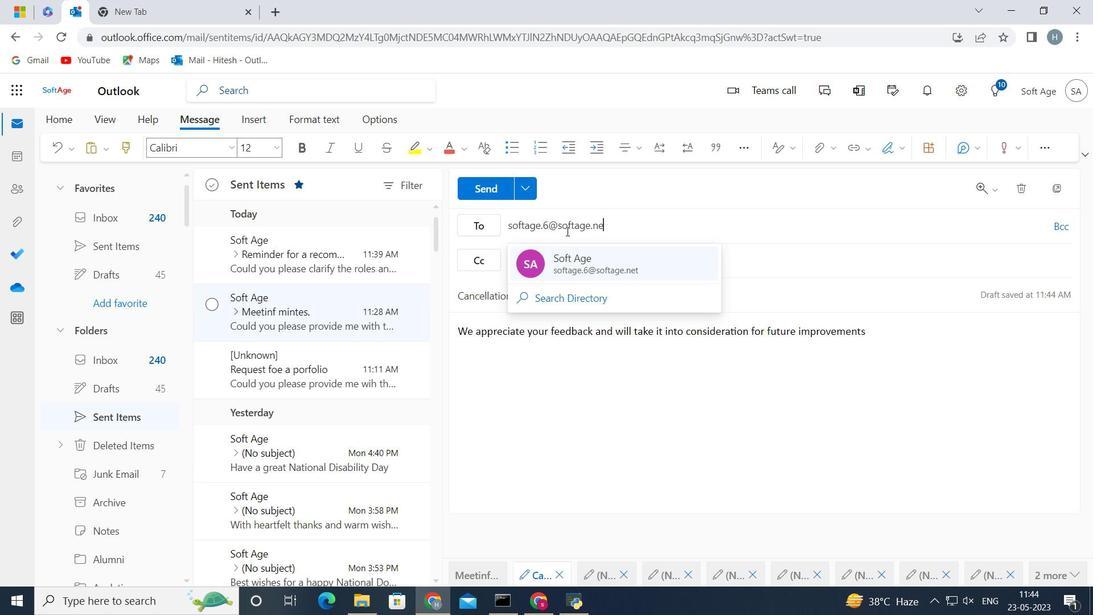 
Action: Mouse moved to (579, 253)
Screenshot: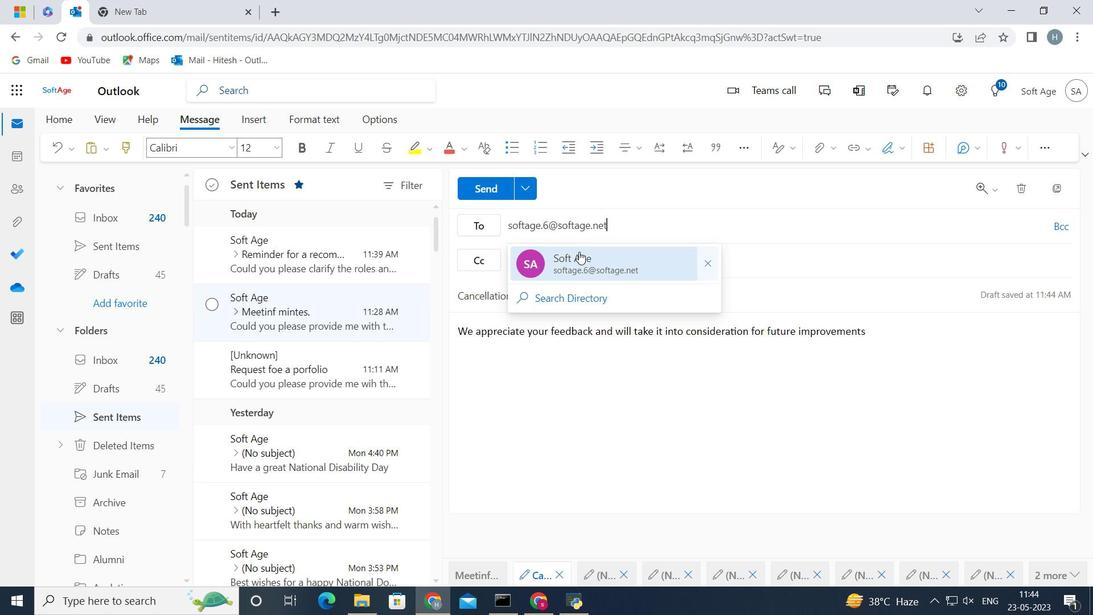 
Action: Mouse pressed left at (579, 253)
Screenshot: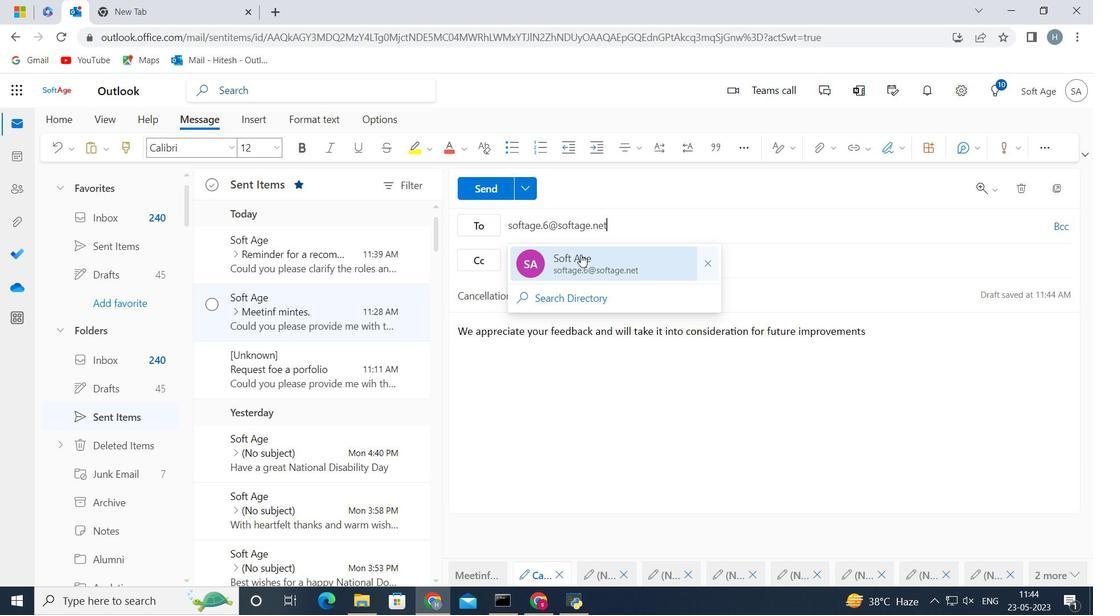 
Action: Mouse moved to (486, 185)
Screenshot: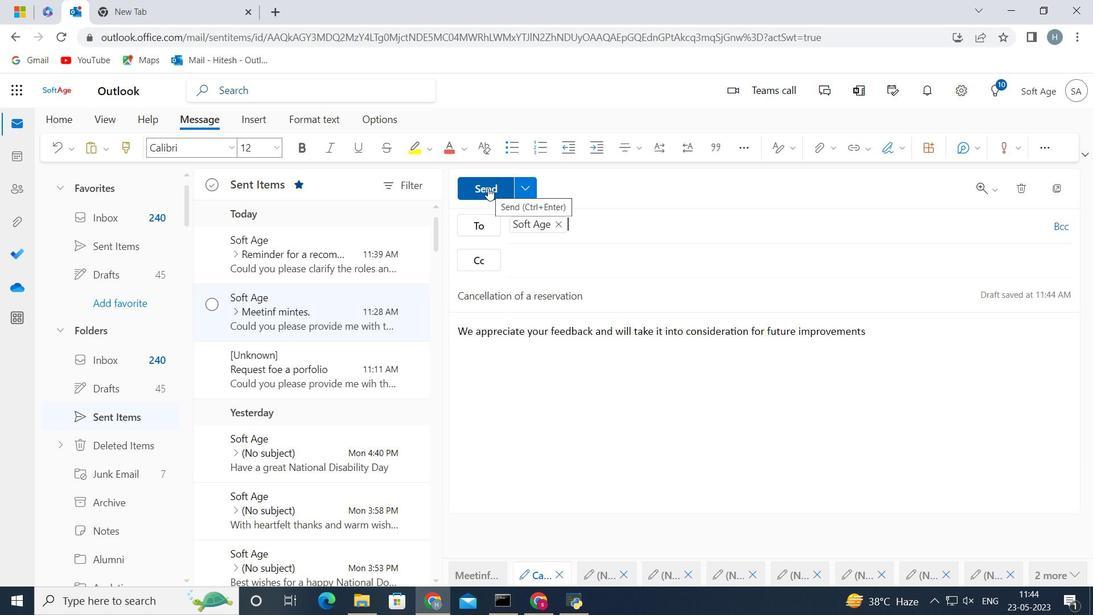 
Action: Mouse pressed left at (486, 185)
Screenshot: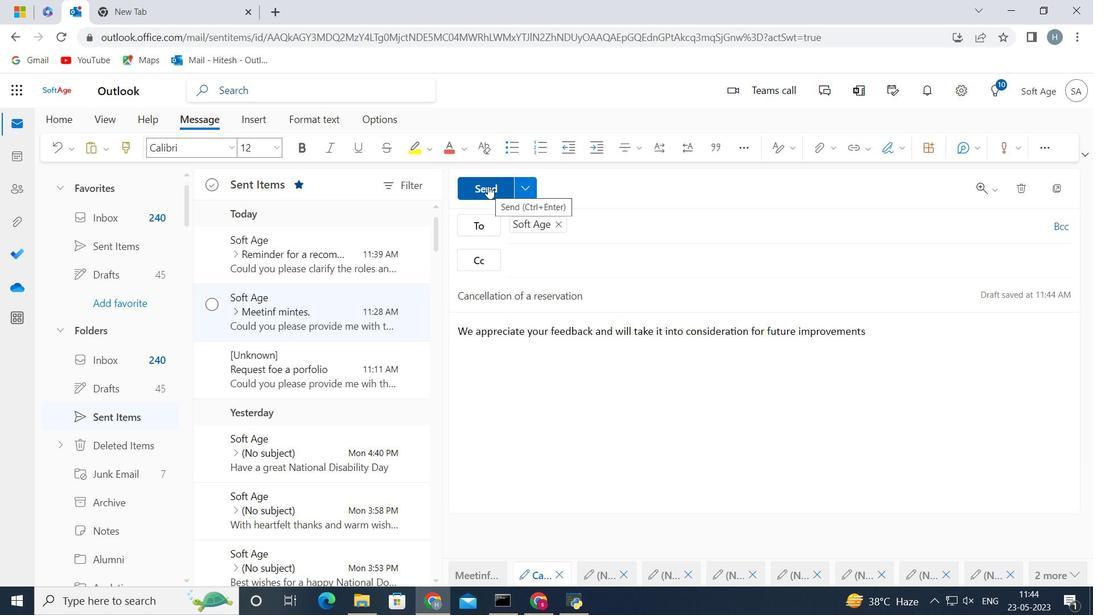 
Action: Mouse moved to (310, 251)
Screenshot: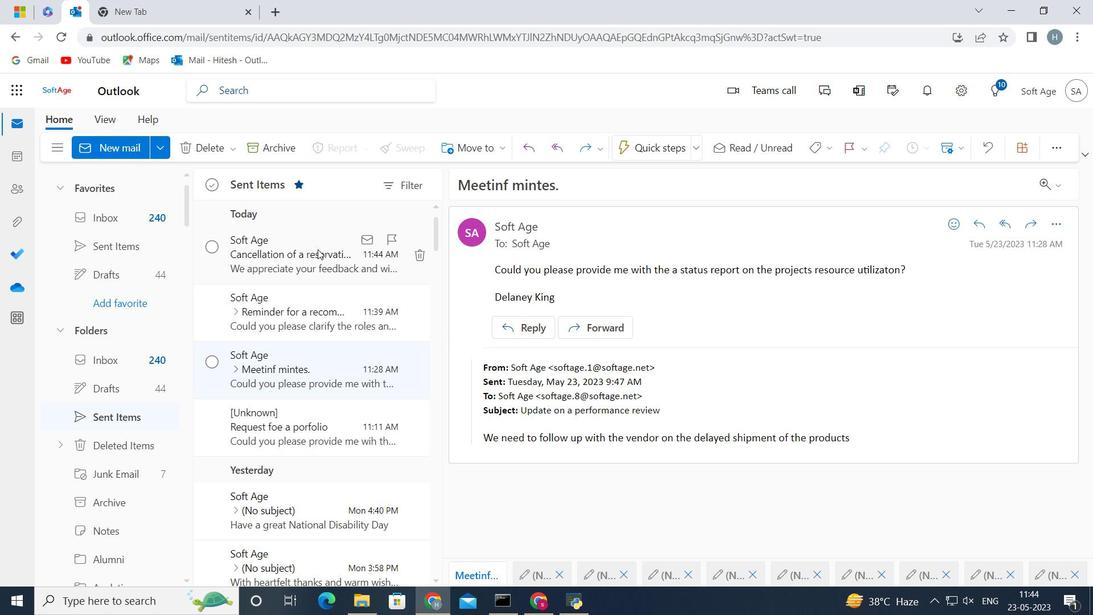 
Action: Mouse pressed left at (310, 251)
Screenshot: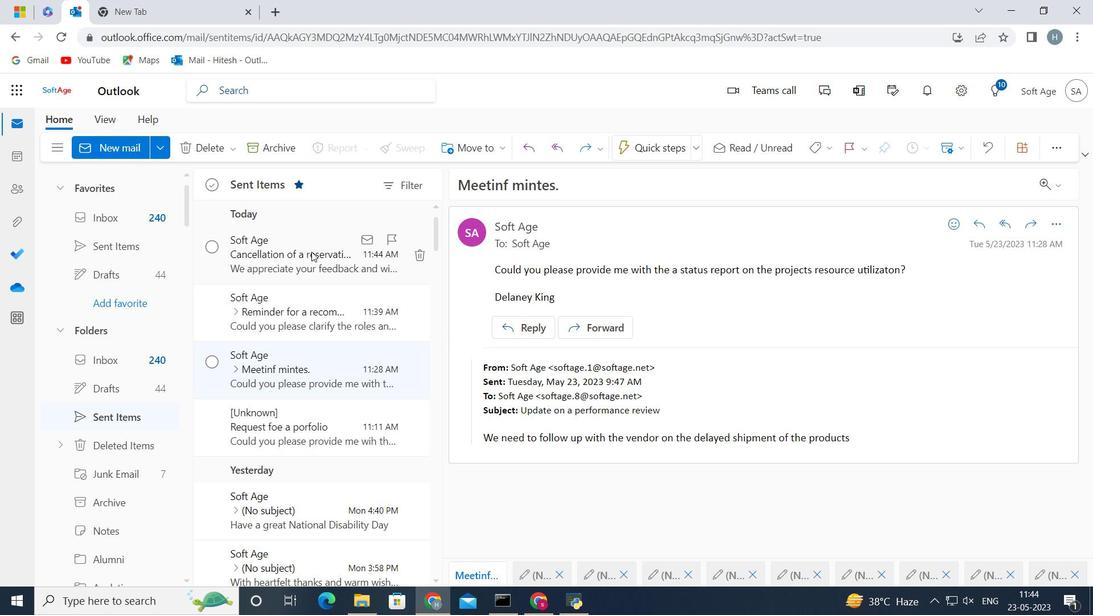 
Action: Mouse moved to (472, 145)
Screenshot: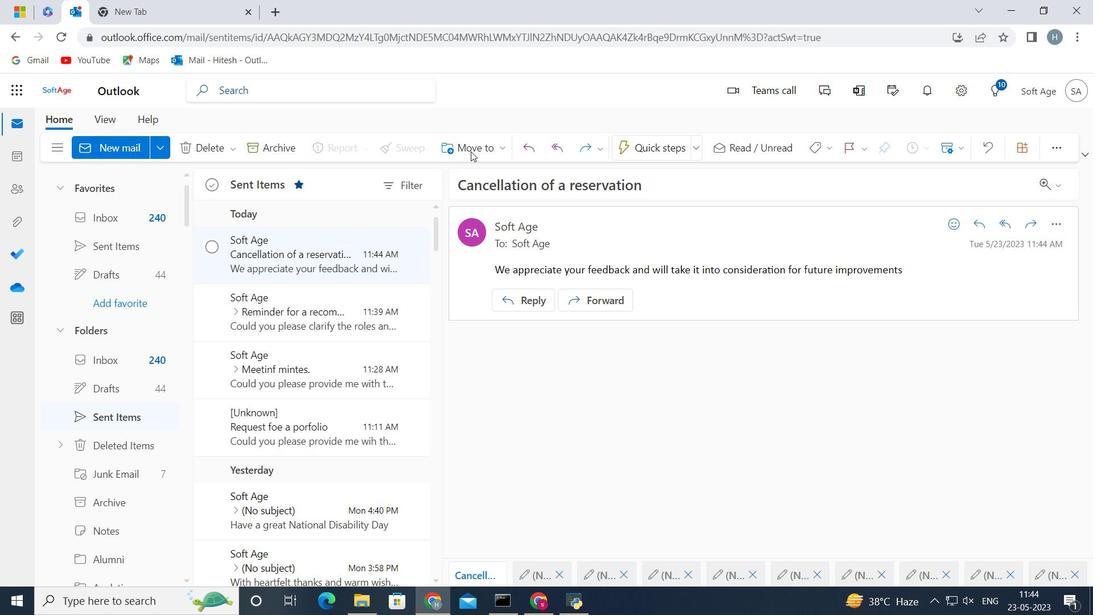 
Action: Mouse pressed left at (472, 145)
Screenshot: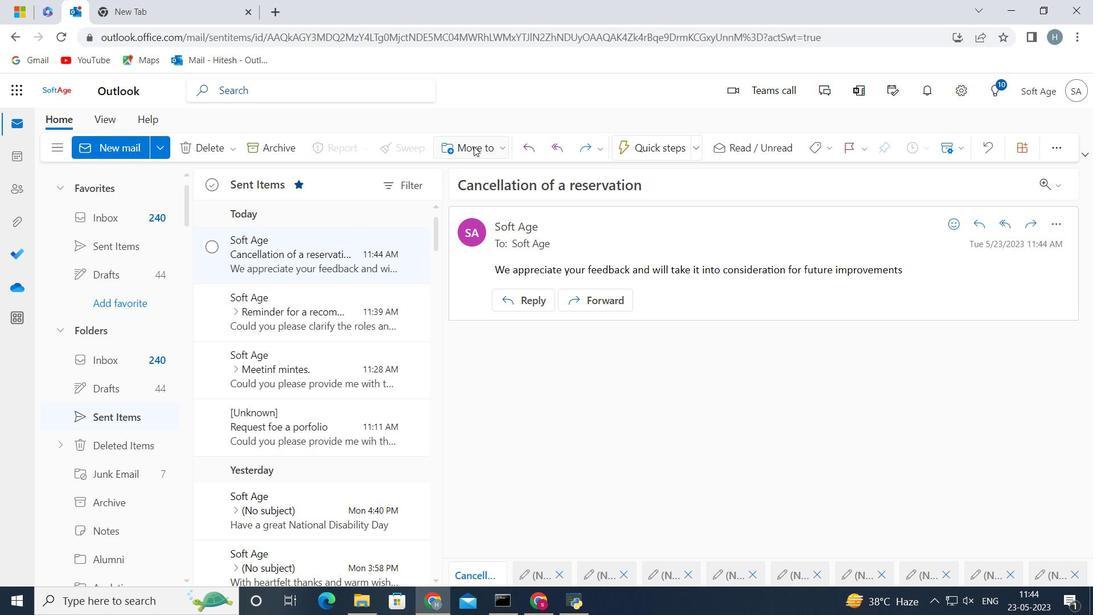 
Action: Mouse moved to (491, 171)
Screenshot: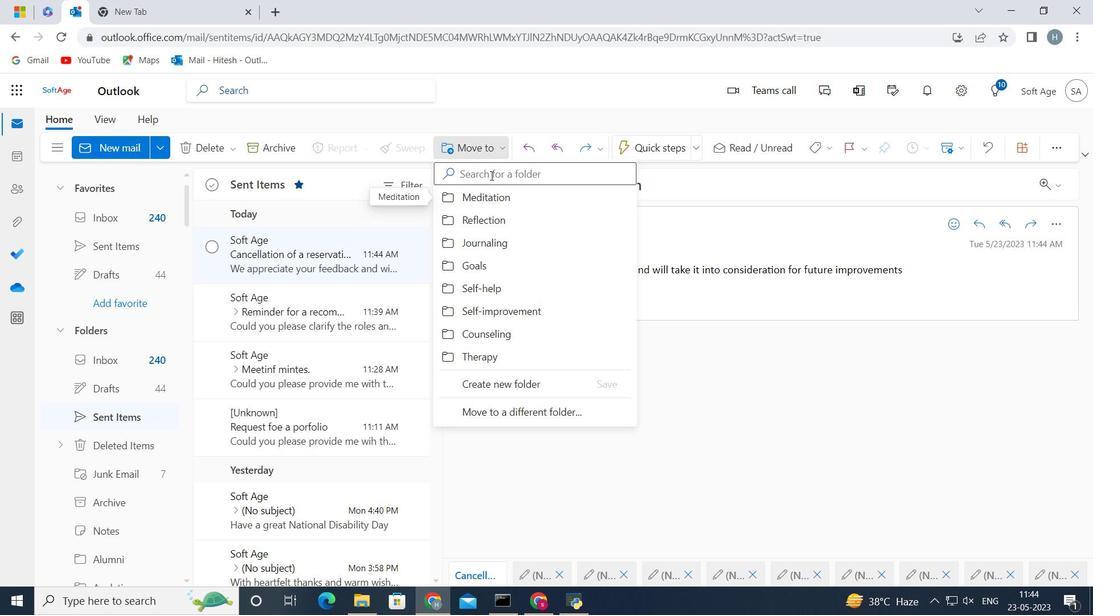 
Action: Mouse pressed left at (491, 171)
Screenshot: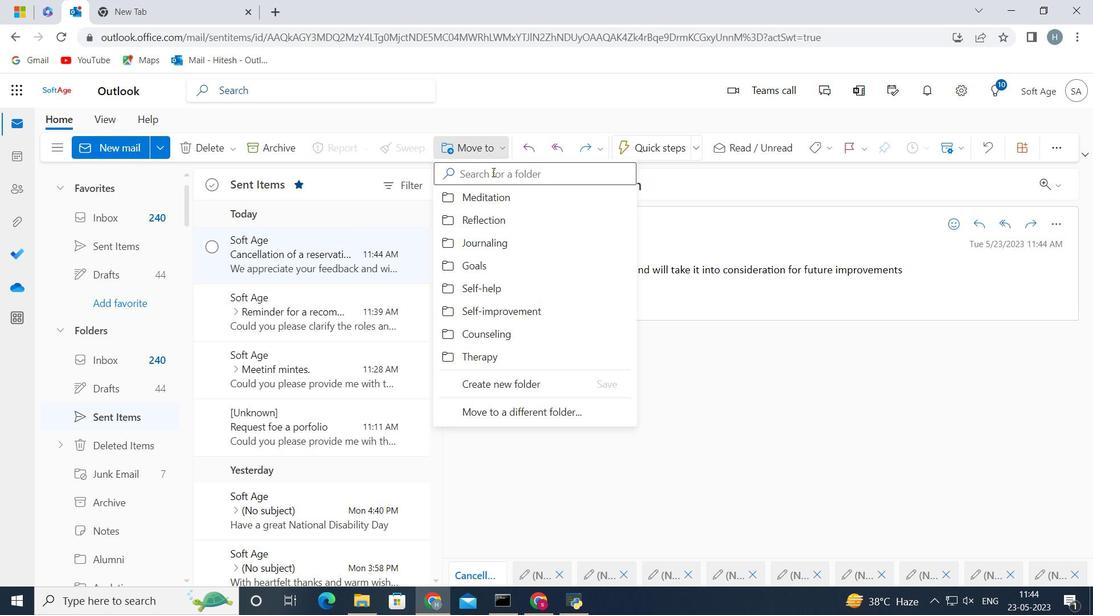 
Action: Key pressed <Key.shift>Meditation
Screenshot: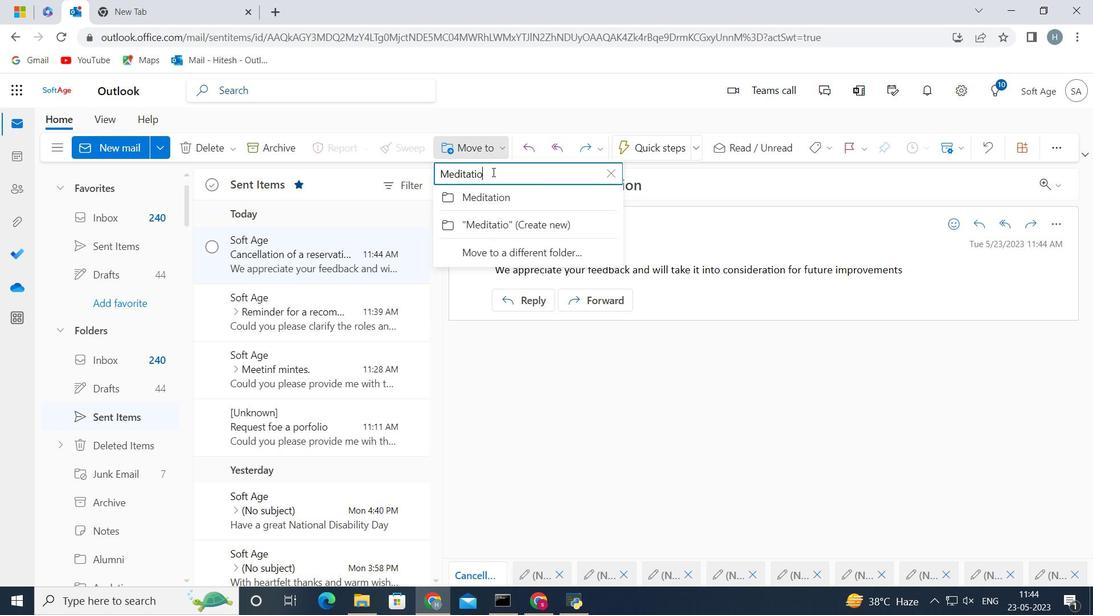 
Action: Mouse moved to (450, 194)
Screenshot: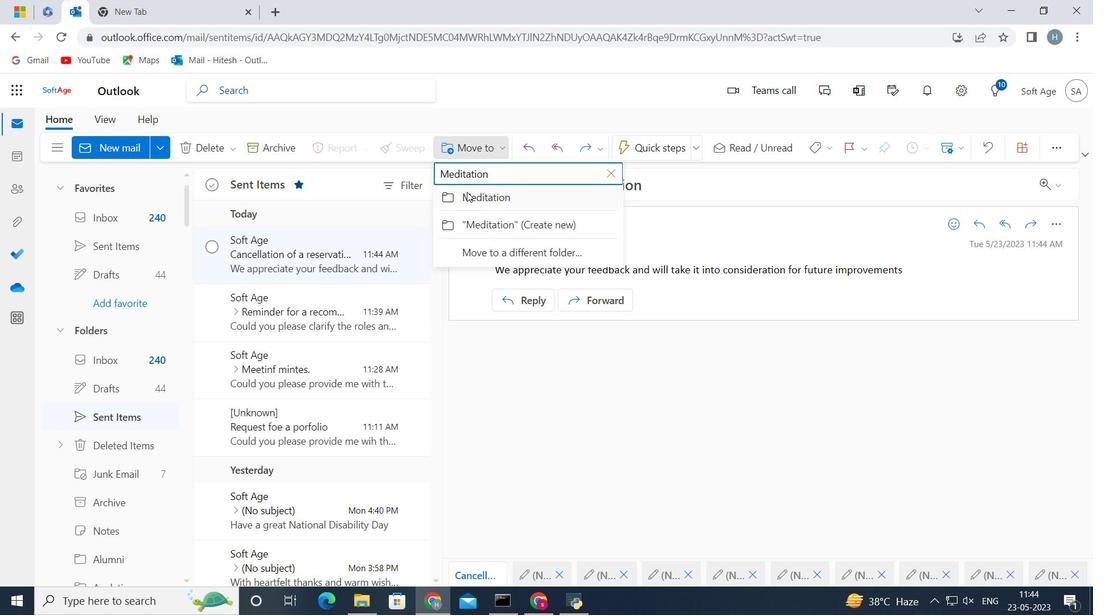 
Action: Mouse pressed left at (450, 194)
Screenshot: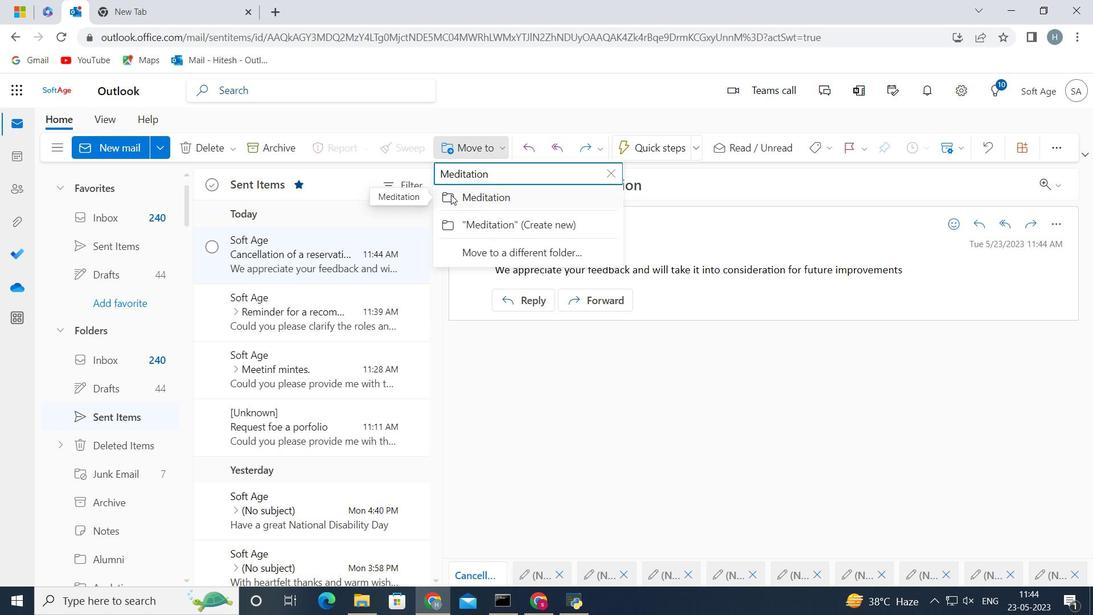 
Action: Mouse moved to (523, 289)
Screenshot: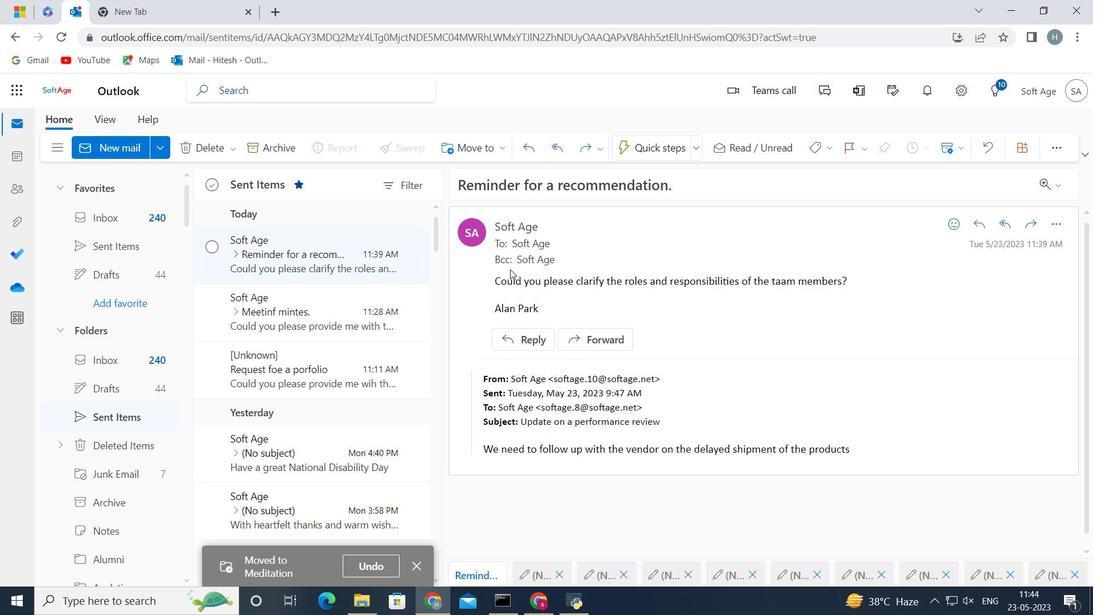 
